 Task: Look for space in Lessines, Belgium from 13th August, 2023 to 17th August, 2023 for 2 adults in price range Rs.10000 to Rs.16000. Place can be entire place with 2 bedrooms having 2 beds and 1 bathroom. Property type can be house, flat, guest house. Amenities needed are: heating, hot tub. Booking option can be shelf check-in. Required host language is English.
Action: Key pressed l<Key.caps_lock>essines,
Screenshot: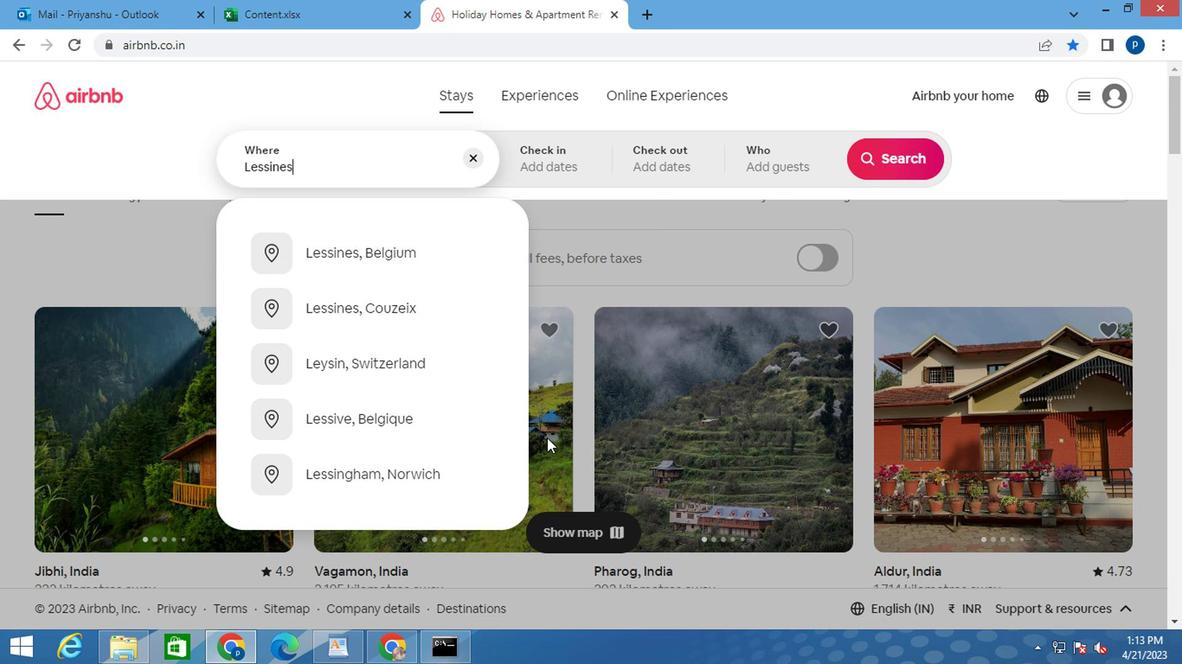 
Action: Mouse moved to (386, 251)
Screenshot: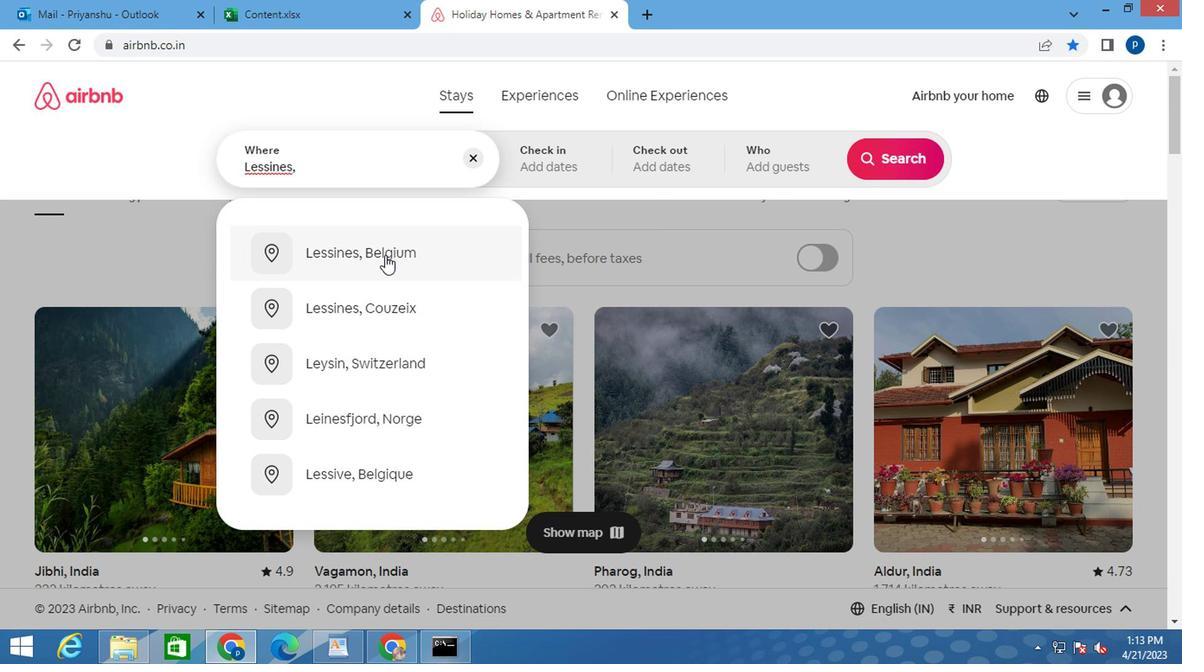 
Action: Mouse pressed left at (386, 251)
Screenshot: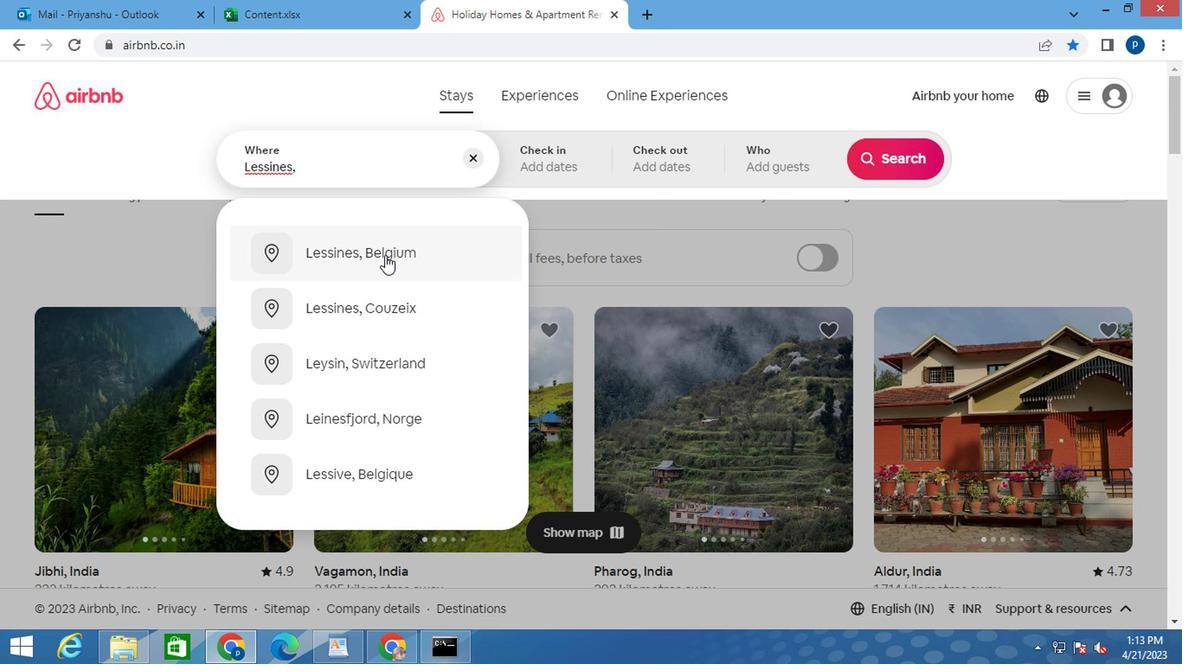 
Action: Mouse moved to (877, 293)
Screenshot: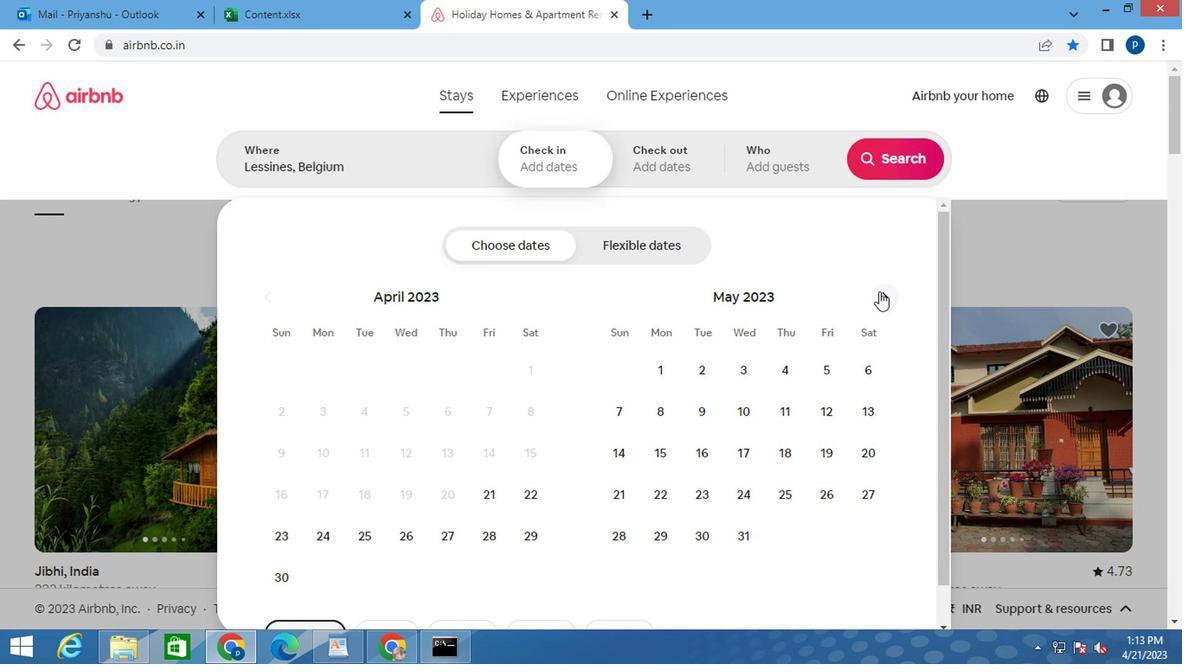 
Action: Mouse pressed left at (877, 293)
Screenshot: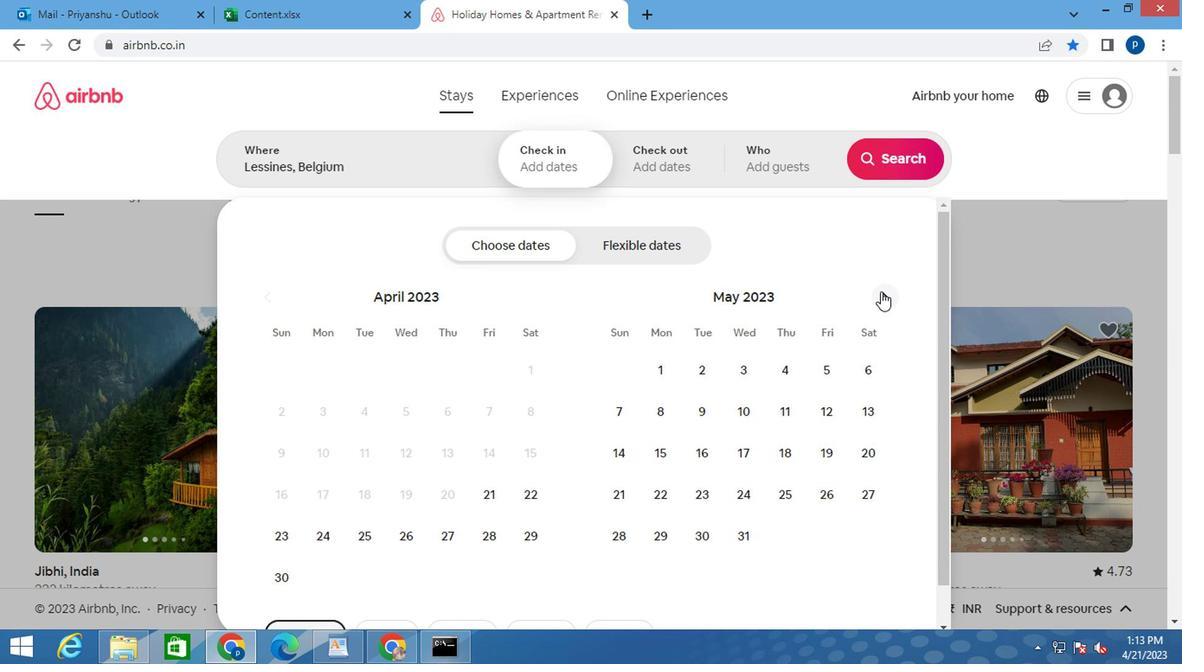 
Action: Mouse moved to (878, 293)
Screenshot: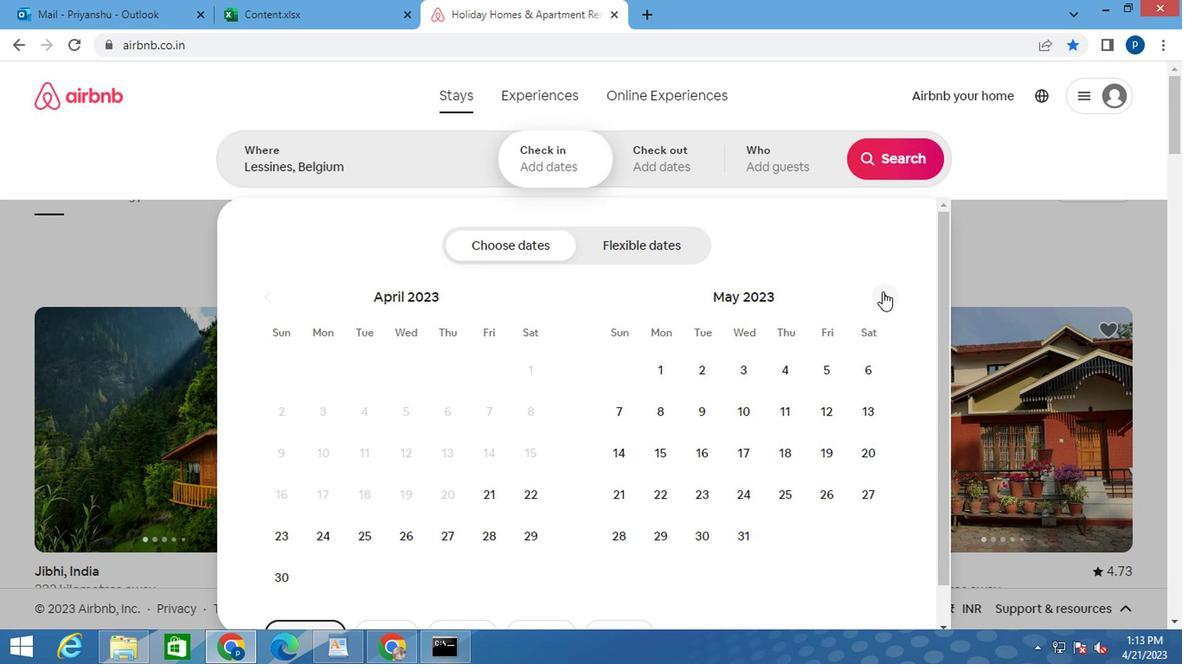 
Action: Mouse pressed left at (878, 293)
Screenshot: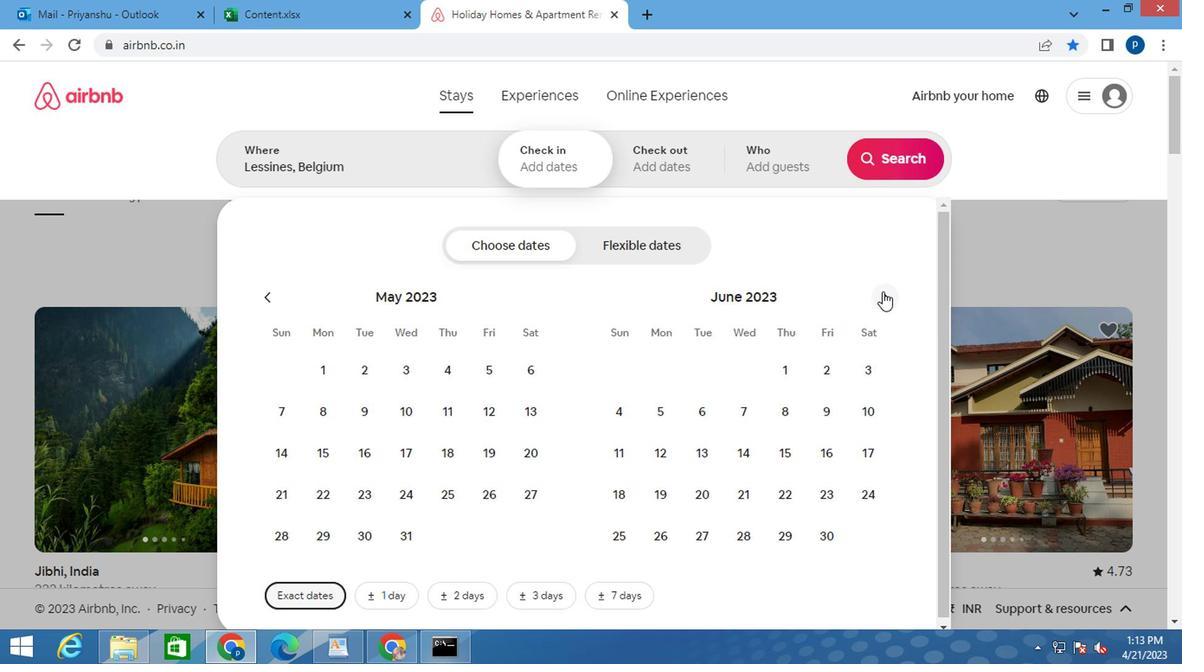 
Action: Mouse pressed left at (878, 293)
Screenshot: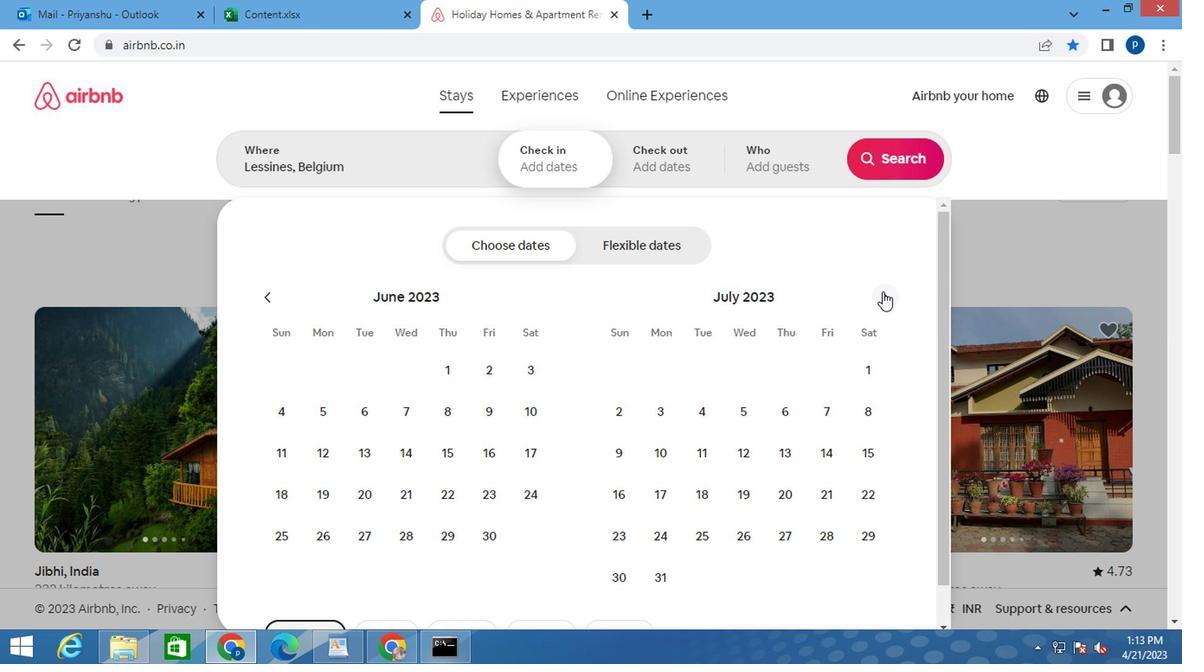 
Action: Mouse moved to (614, 461)
Screenshot: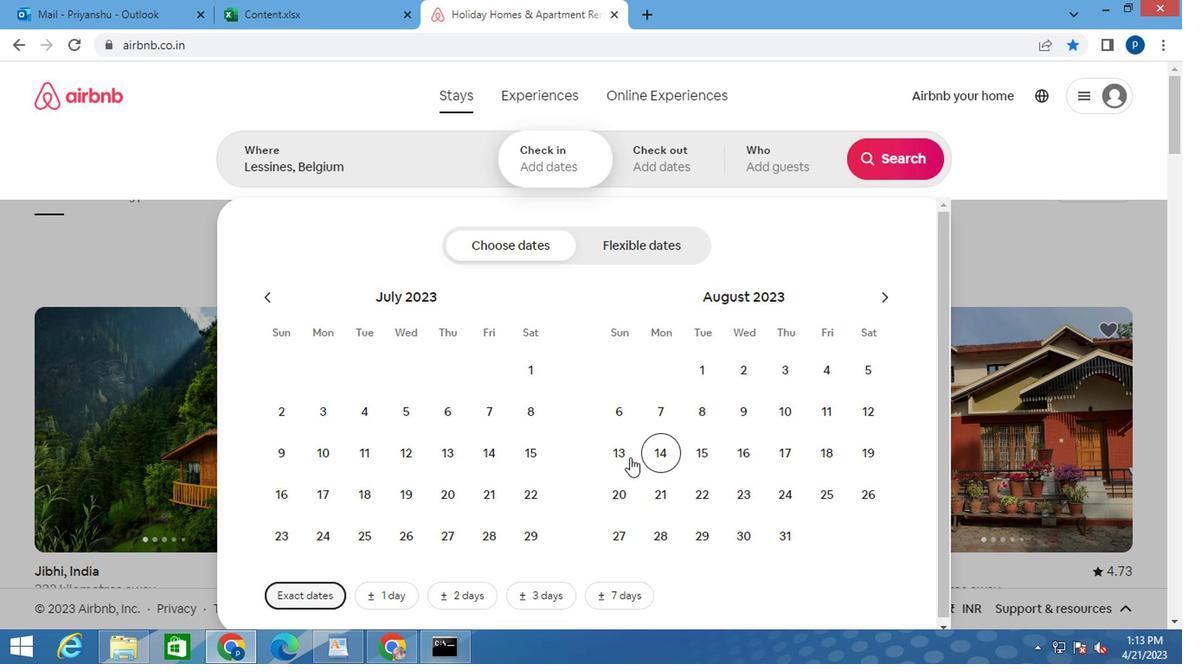 
Action: Mouse pressed left at (614, 461)
Screenshot: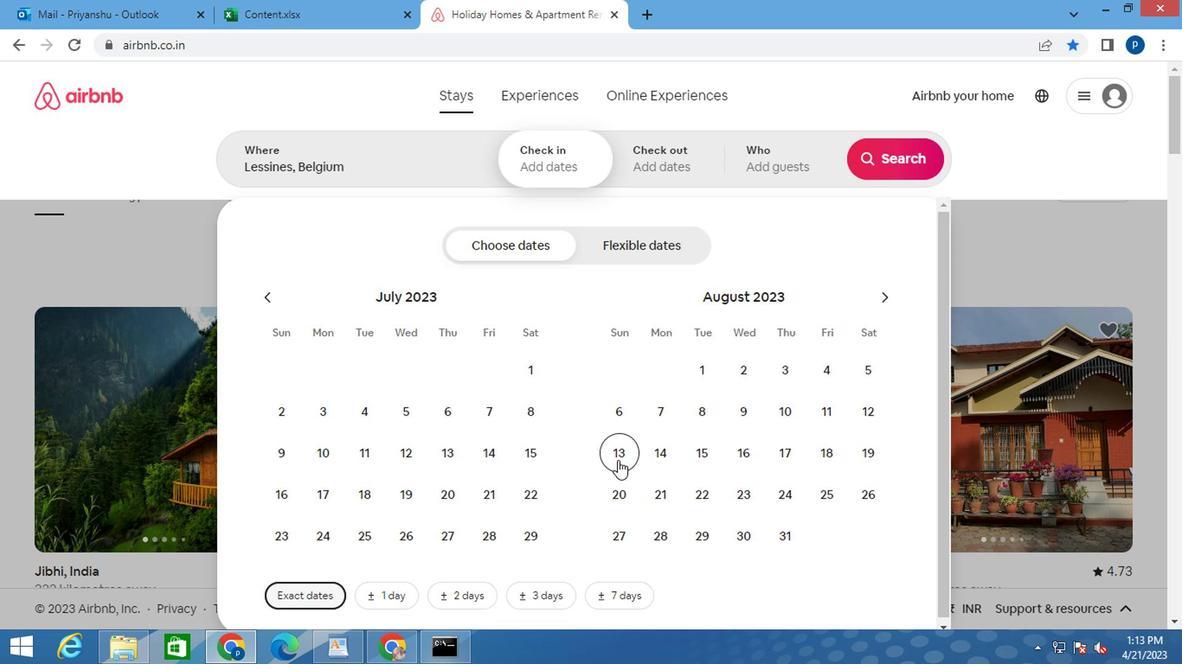 
Action: Mouse moved to (781, 456)
Screenshot: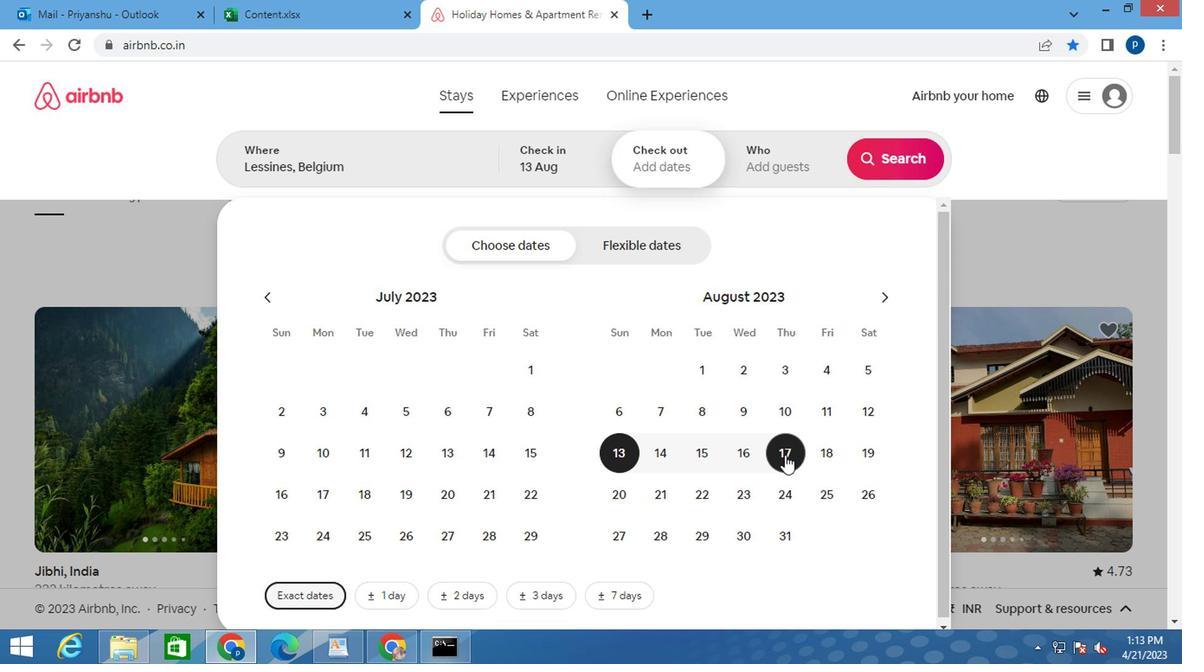 
Action: Mouse pressed left at (781, 456)
Screenshot: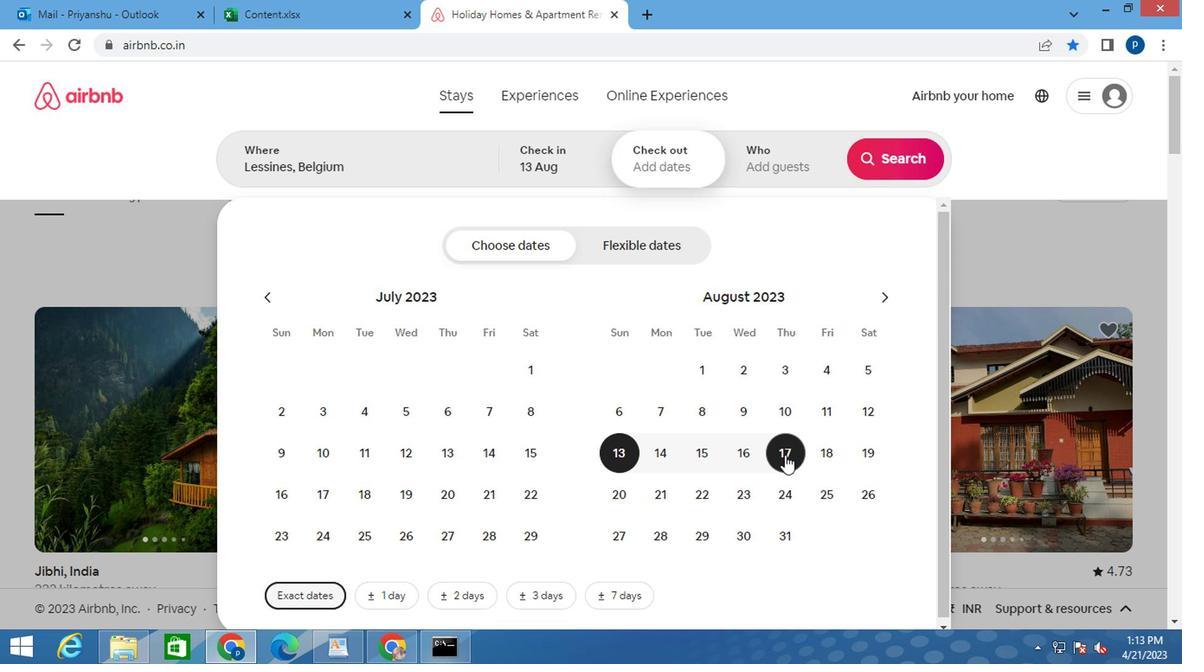 
Action: Mouse moved to (792, 171)
Screenshot: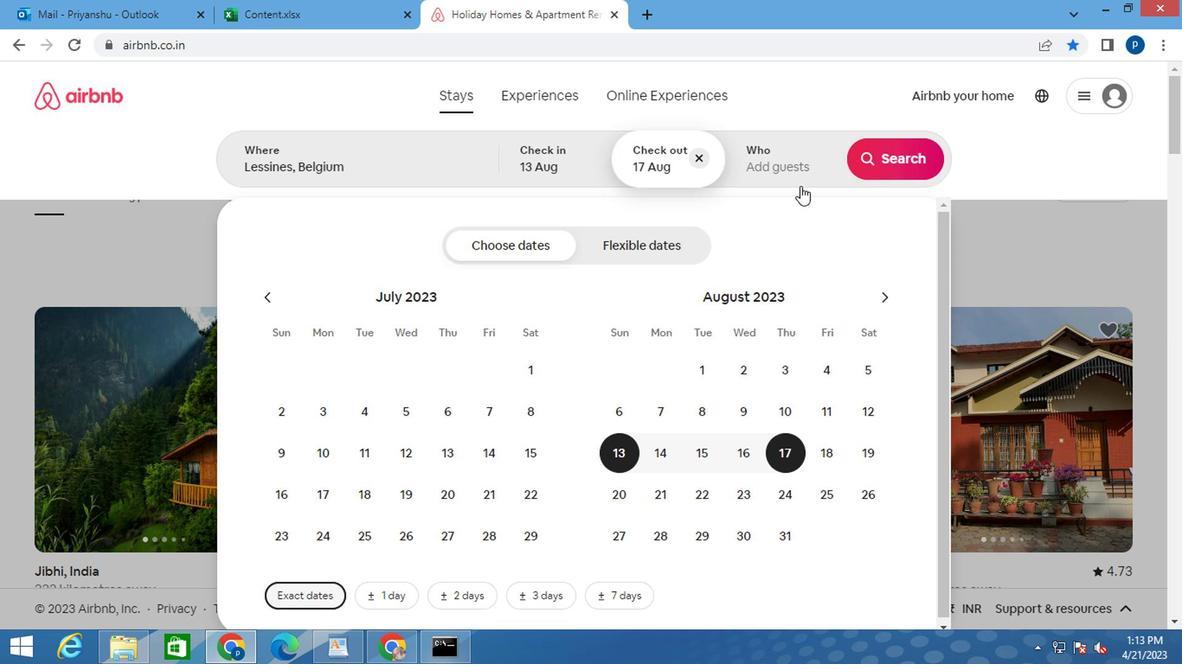 
Action: Mouse pressed left at (792, 171)
Screenshot: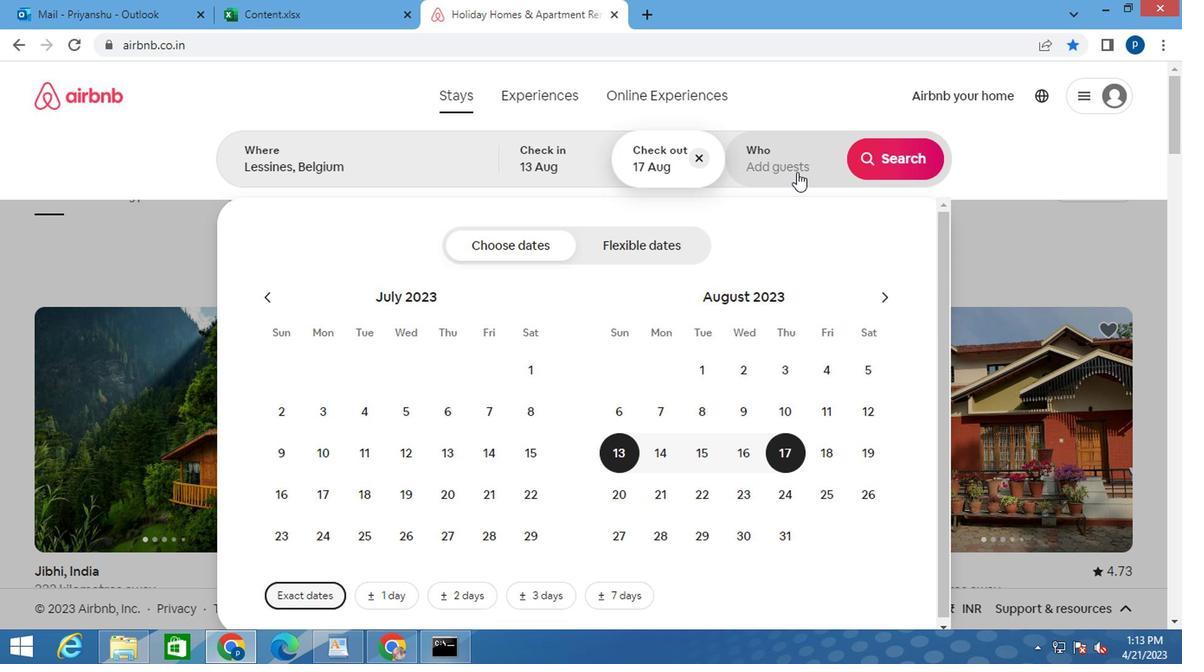 
Action: Mouse moved to (894, 260)
Screenshot: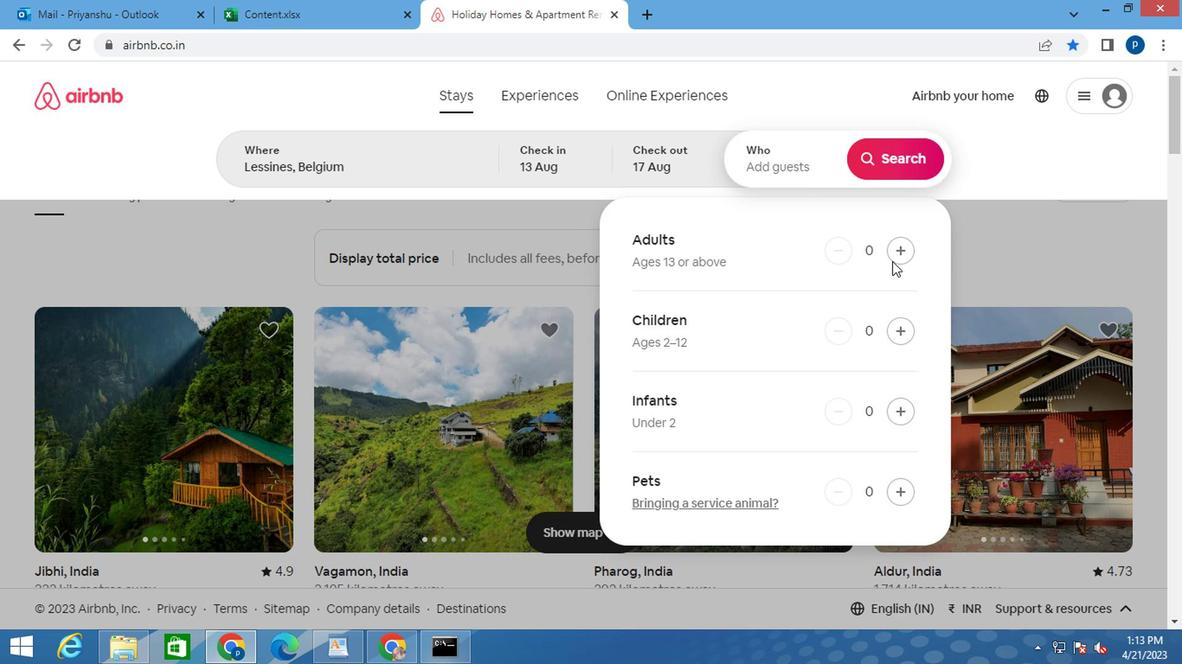
Action: Mouse pressed left at (894, 260)
Screenshot: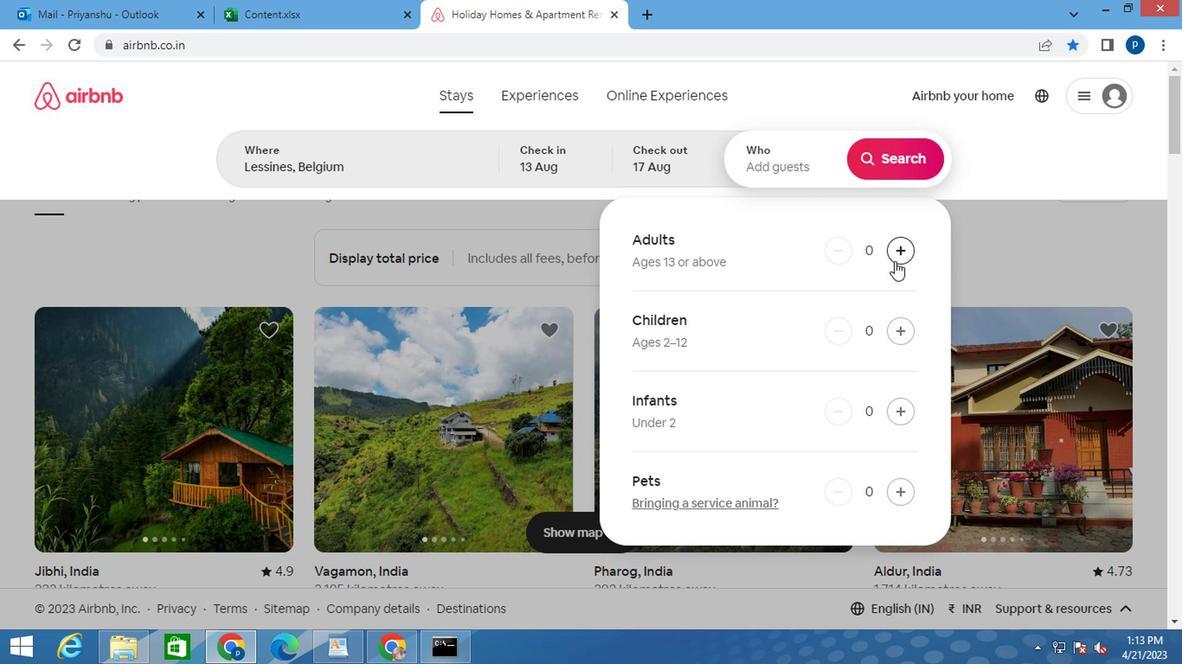 
Action: Mouse pressed left at (894, 260)
Screenshot: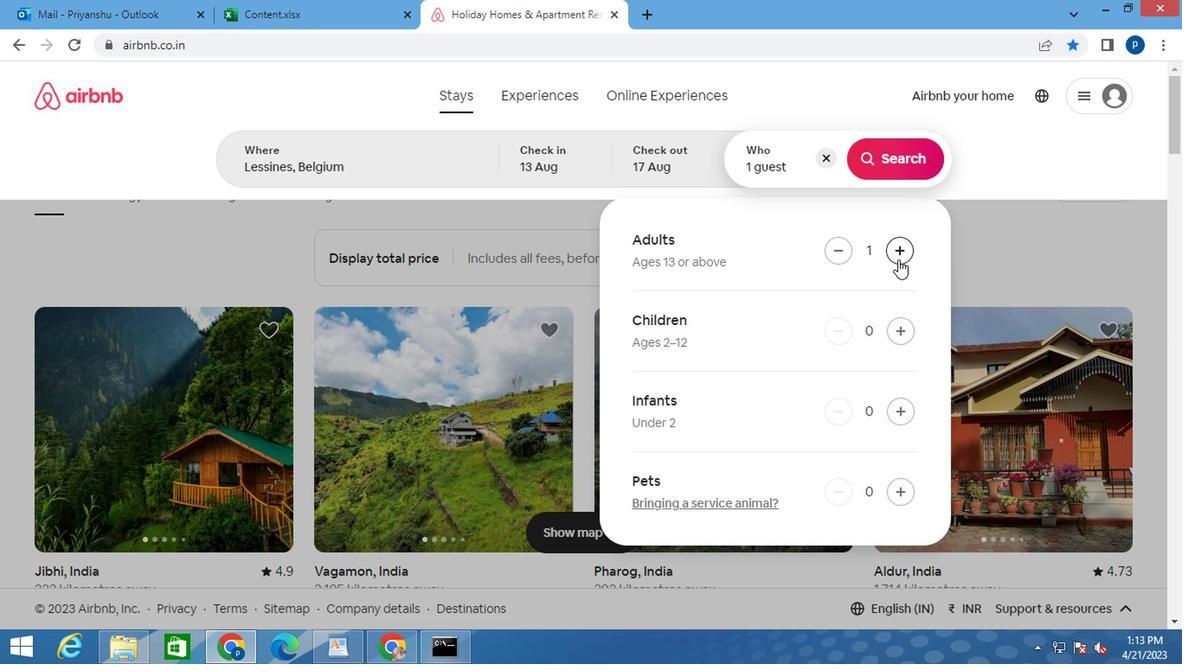 
Action: Mouse moved to (906, 149)
Screenshot: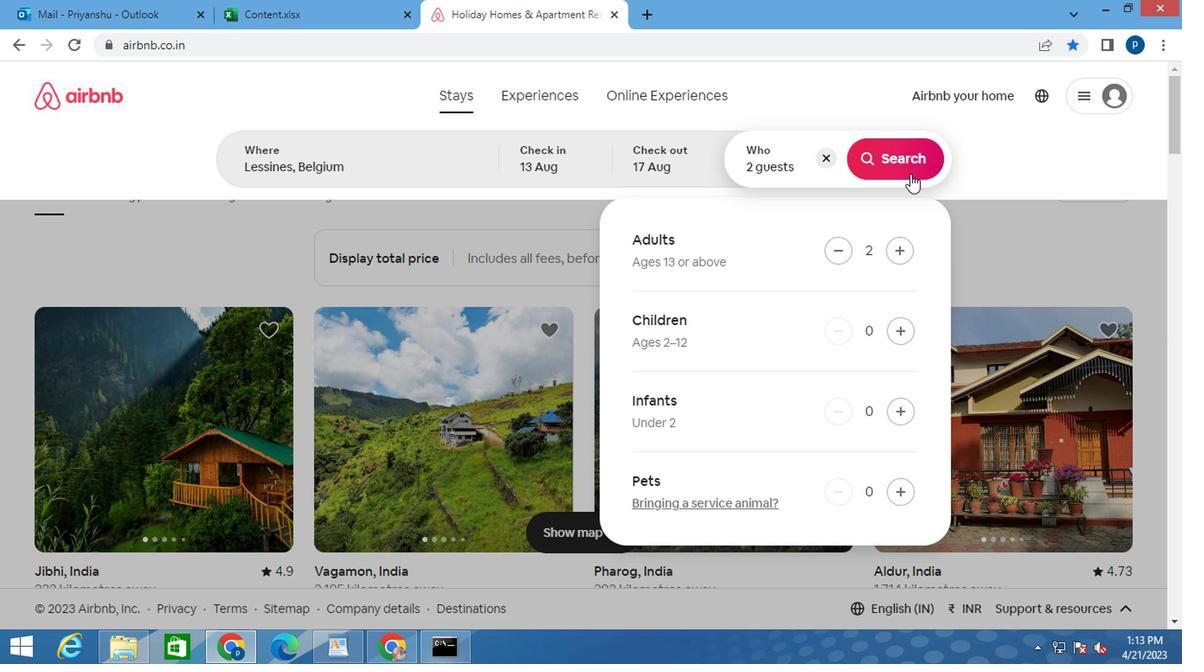 
Action: Mouse pressed left at (906, 149)
Screenshot: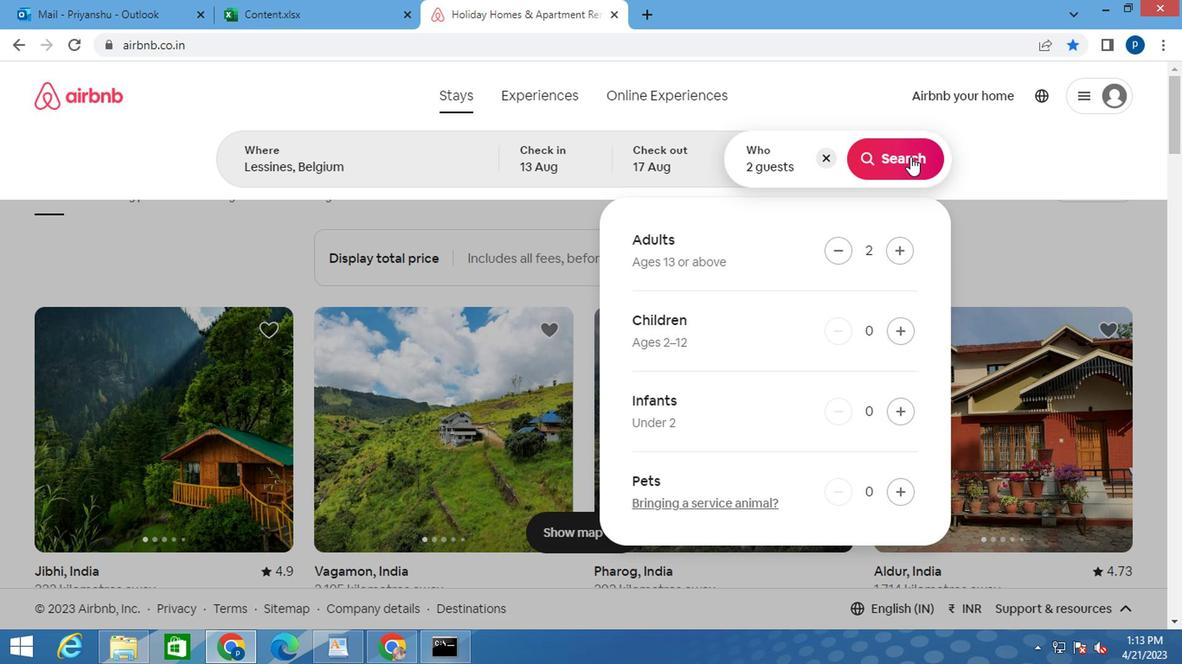 
Action: Mouse moved to (1080, 168)
Screenshot: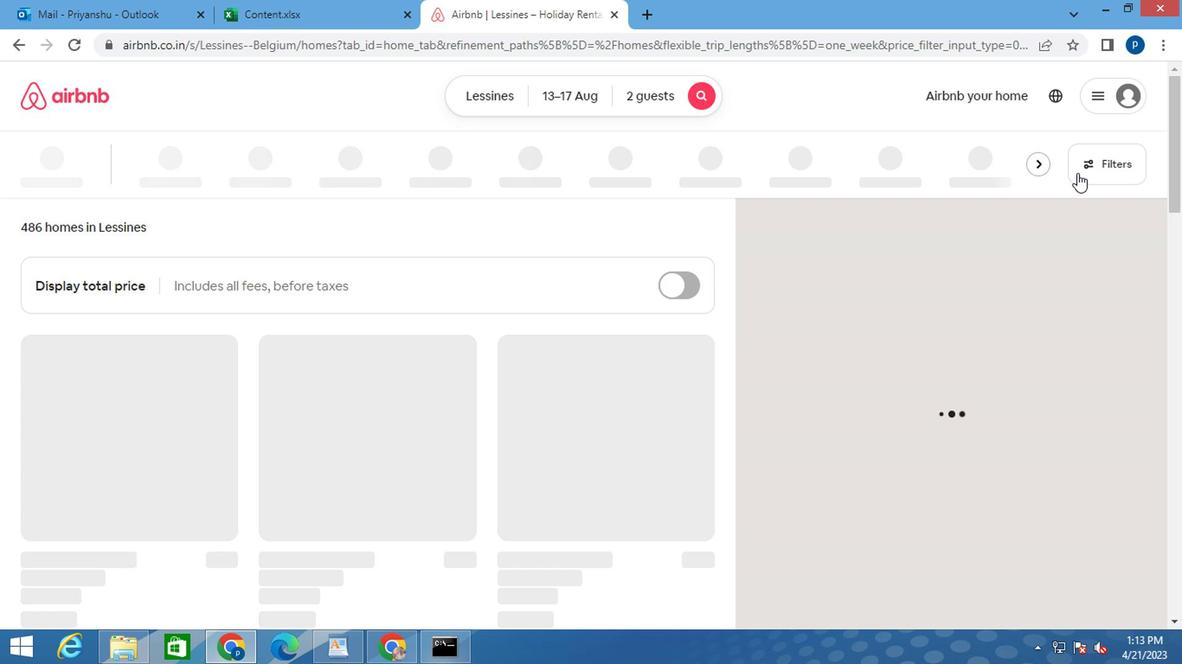 
Action: Mouse pressed left at (1080, 168)
Screenshot: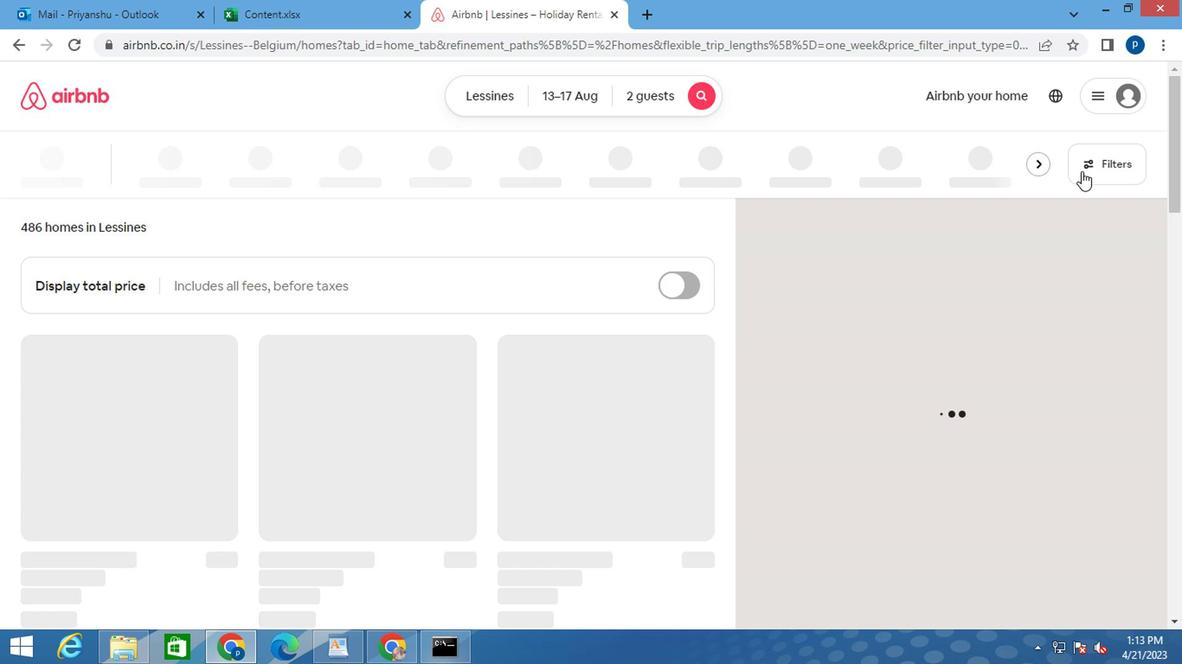 
Action: Mouse moved to (342, 387)
Screenshot: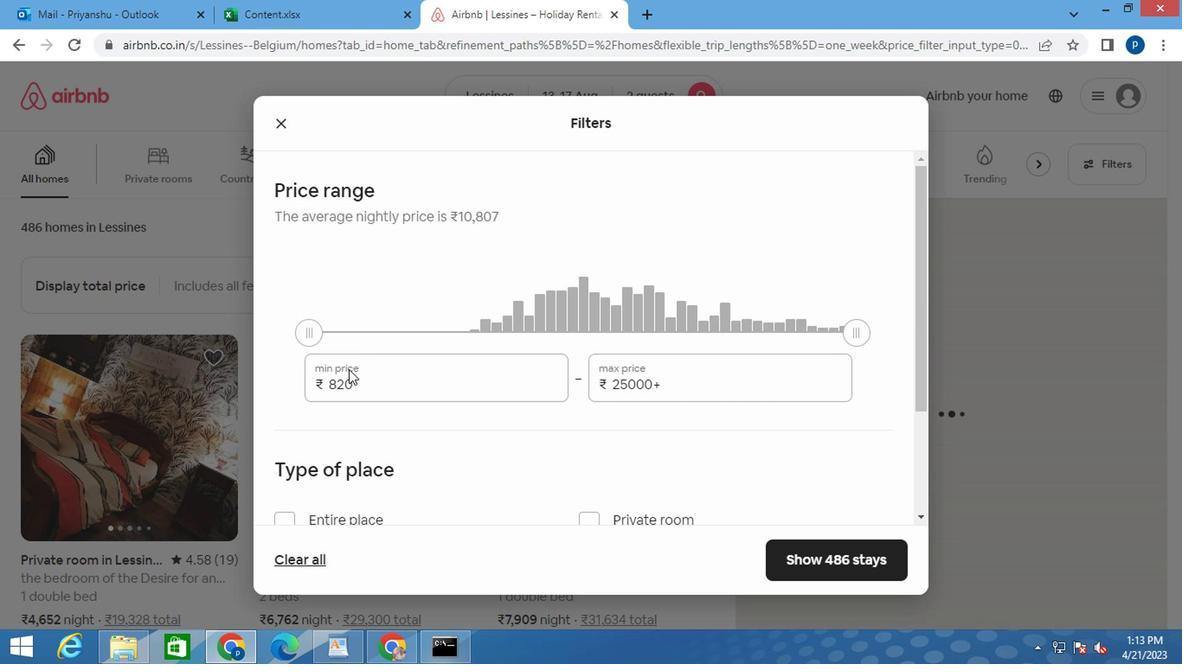 
Action: Mouse pressed left at (342, 387)
Screenshot: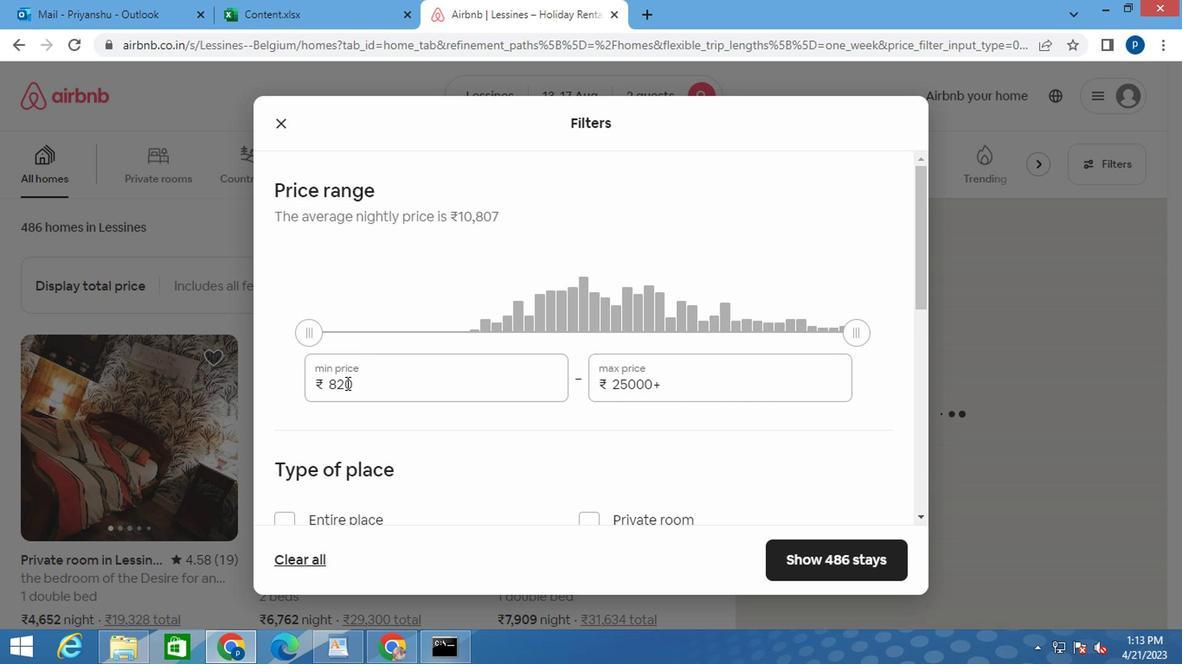 
Action: Mouse pressed left at (342, 387)
Screenshot: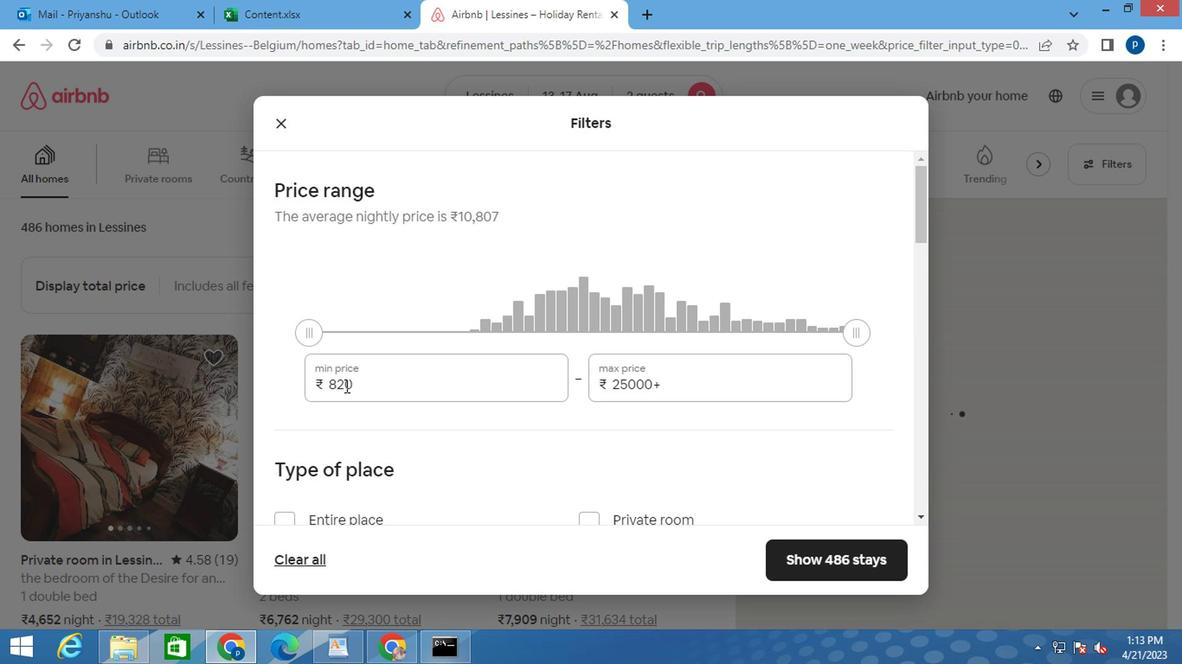 
Action: Key pressed 10000<Key.tab>10
Screenshot: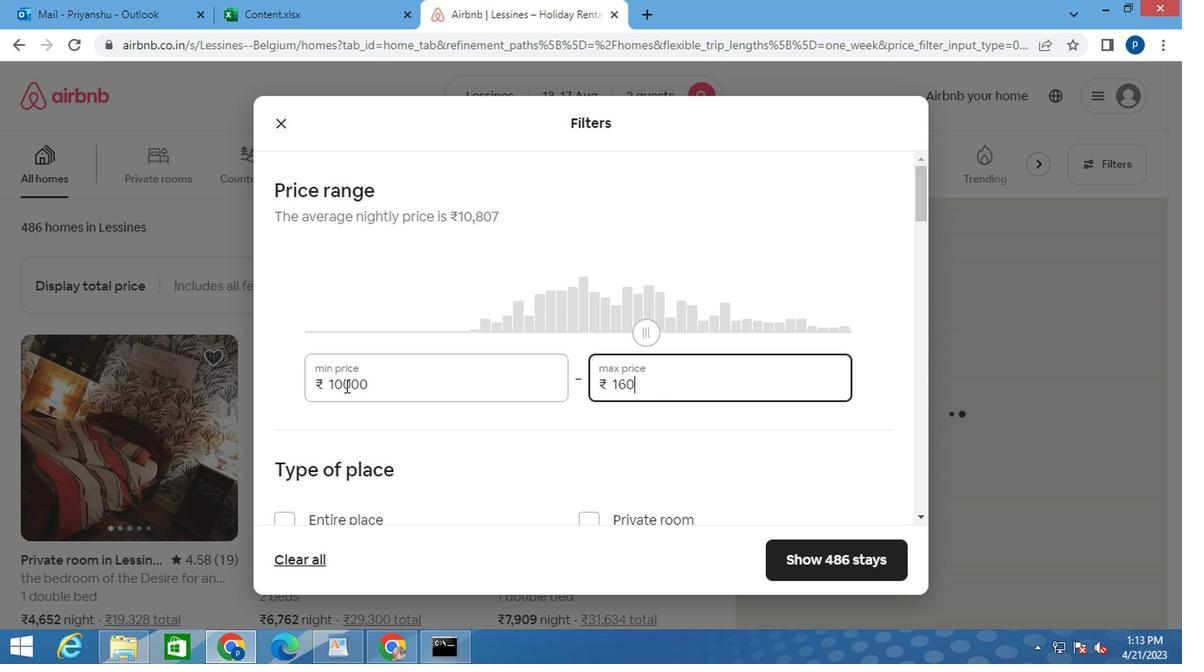 
Action: Mouse moved to (631, 389)
Screenshot: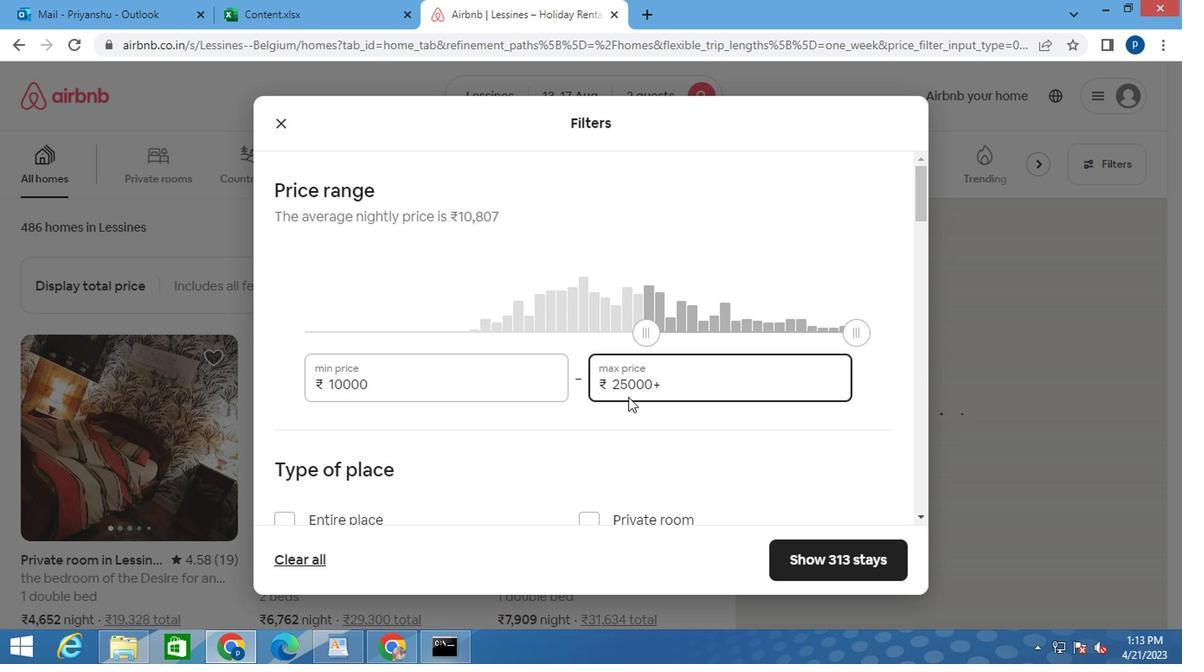 
Action: Mouse pressed left at (631, 389)
Screenshot: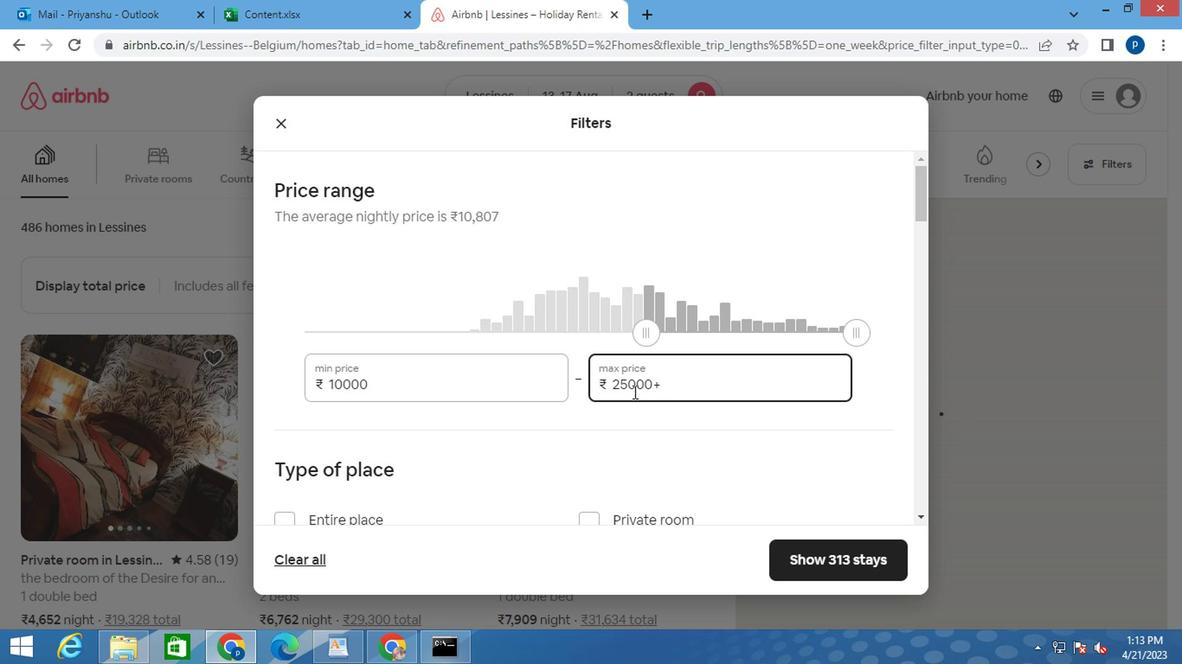 
Action: Mouse pressed left at (631, 389)
Screenshot: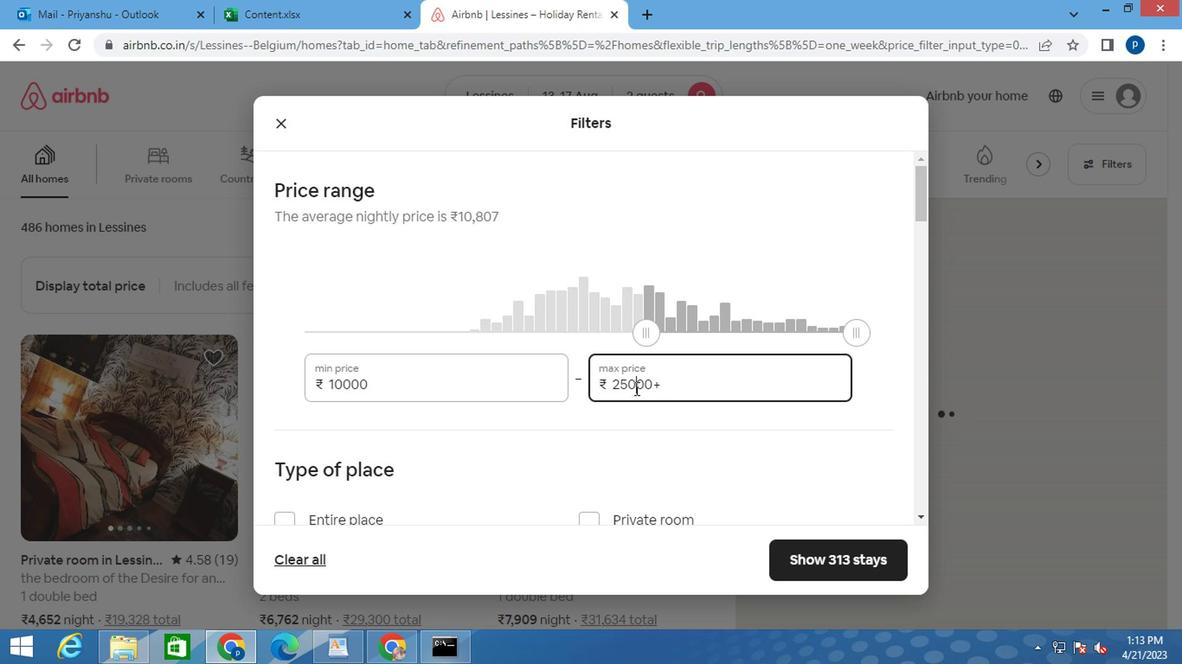 
Action: Mouse pressed left at (631, 389)
Screenshot: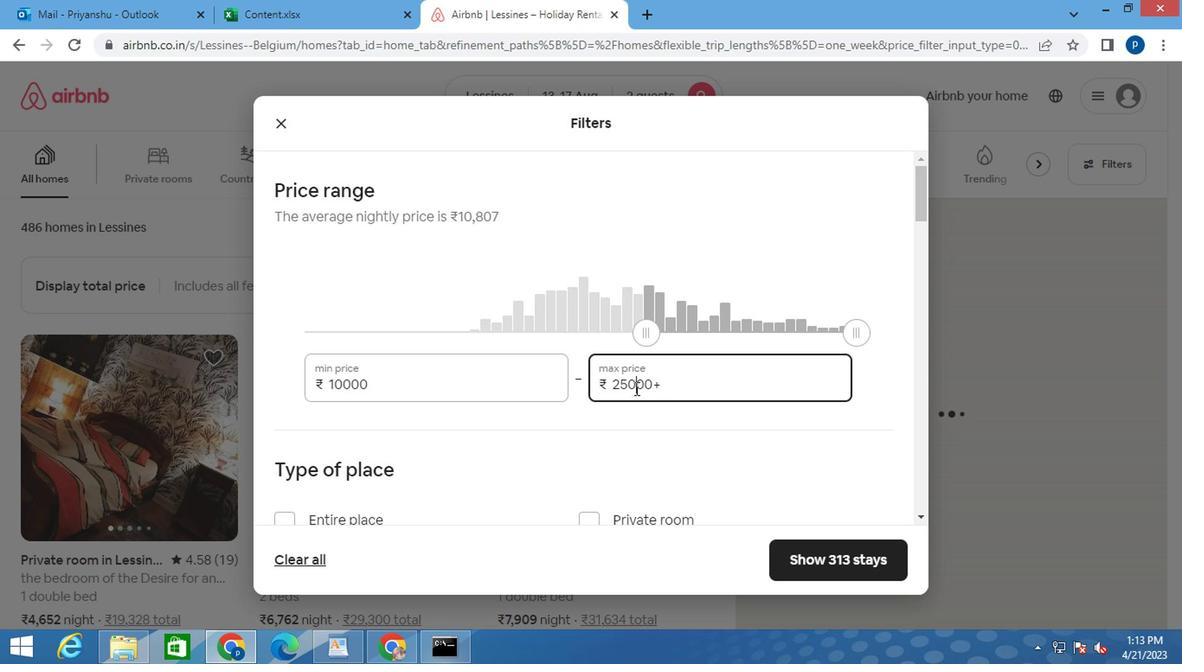 
Action: Key pressed 16000
Screenshot: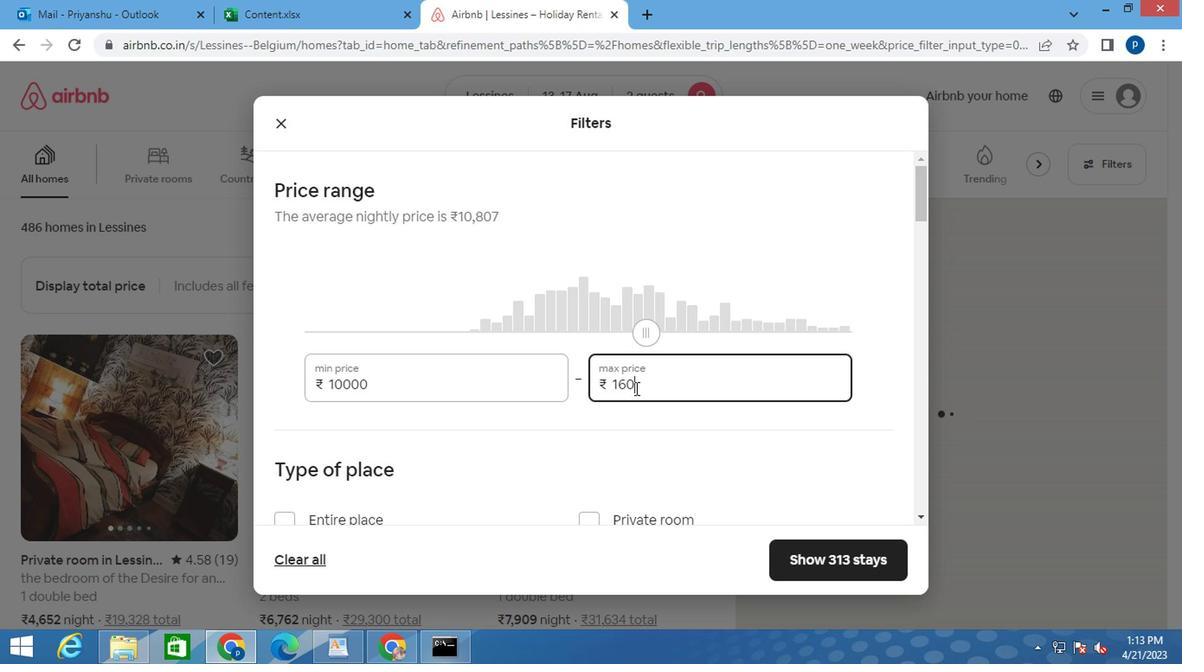 
Action: Mouse moved to (608, 467)
Screenshot: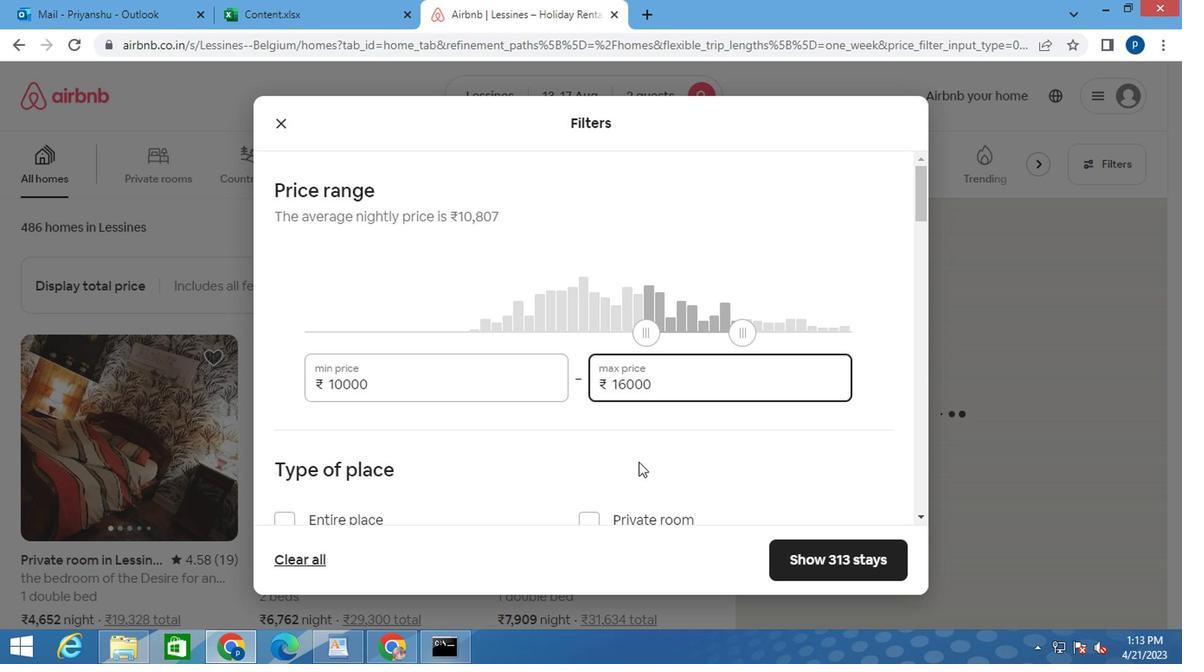 
Action: Mouse pressed left at (608, 467)
Screenshot: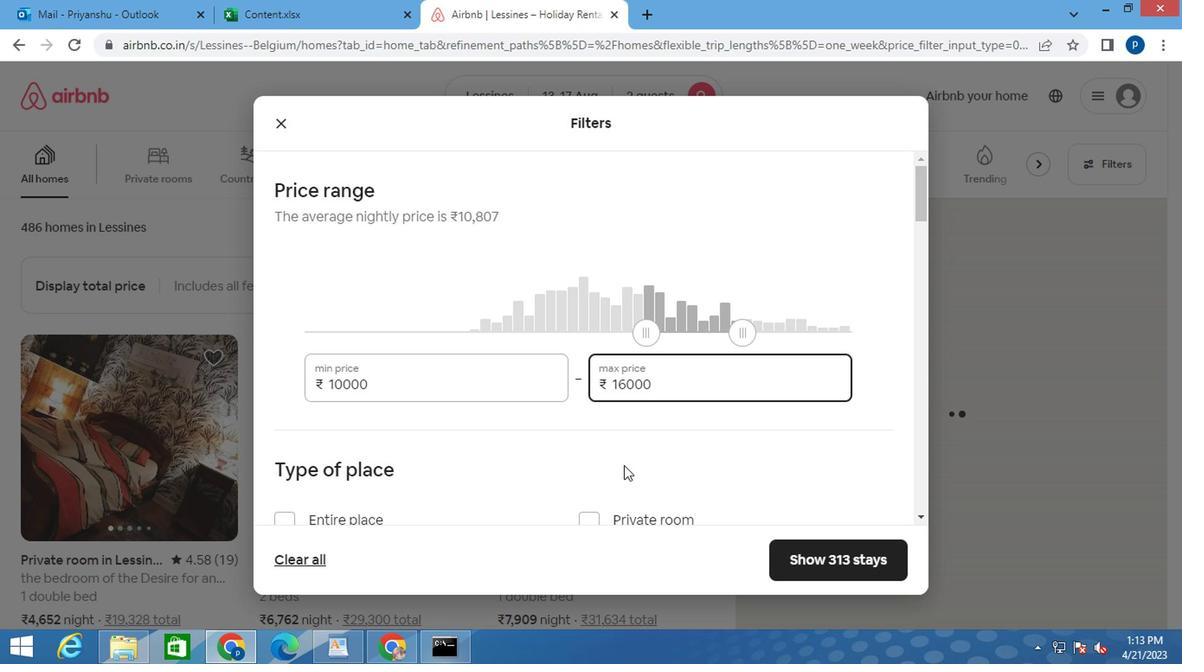 
Action: Mouse moved to (534, 418)
Screenshot: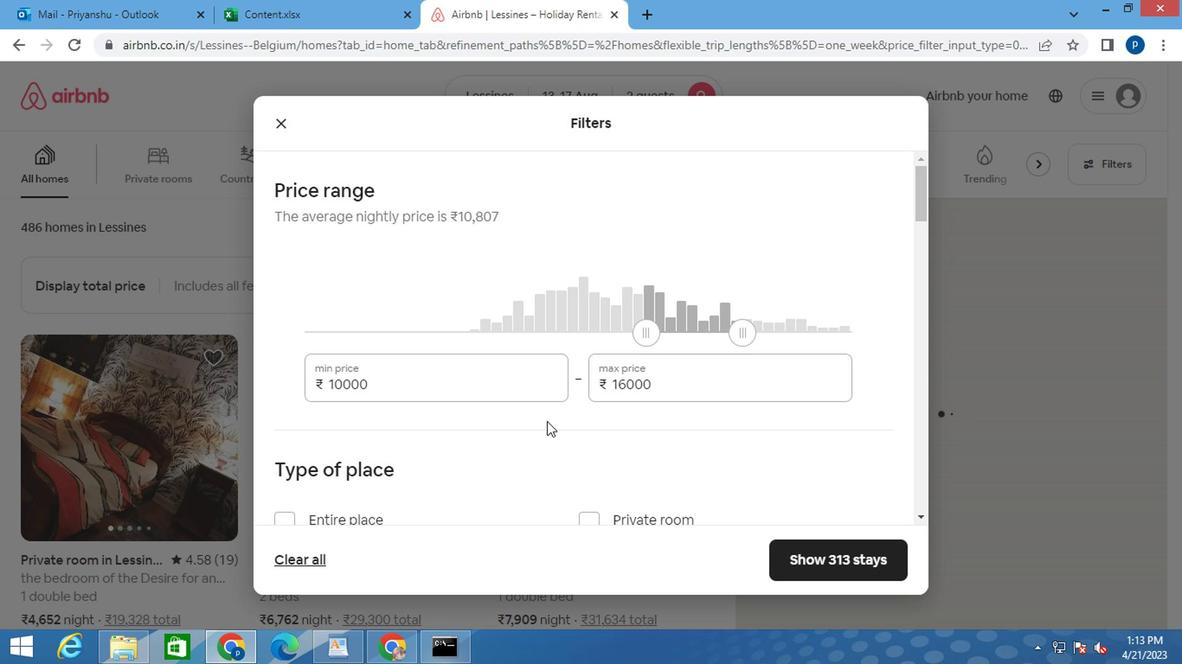 
Action: Mouse scrolled (534, 417) with delta (0, -1)
Screenshot: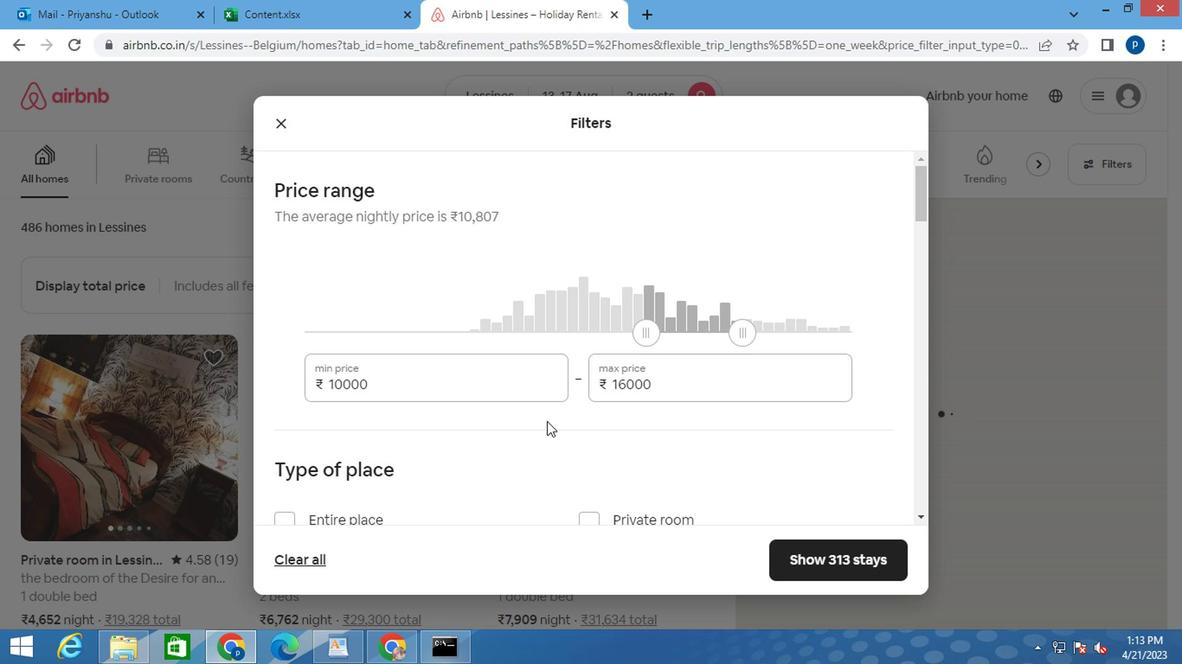 
Action: Mouse moved to (533, 418)
Screenshot: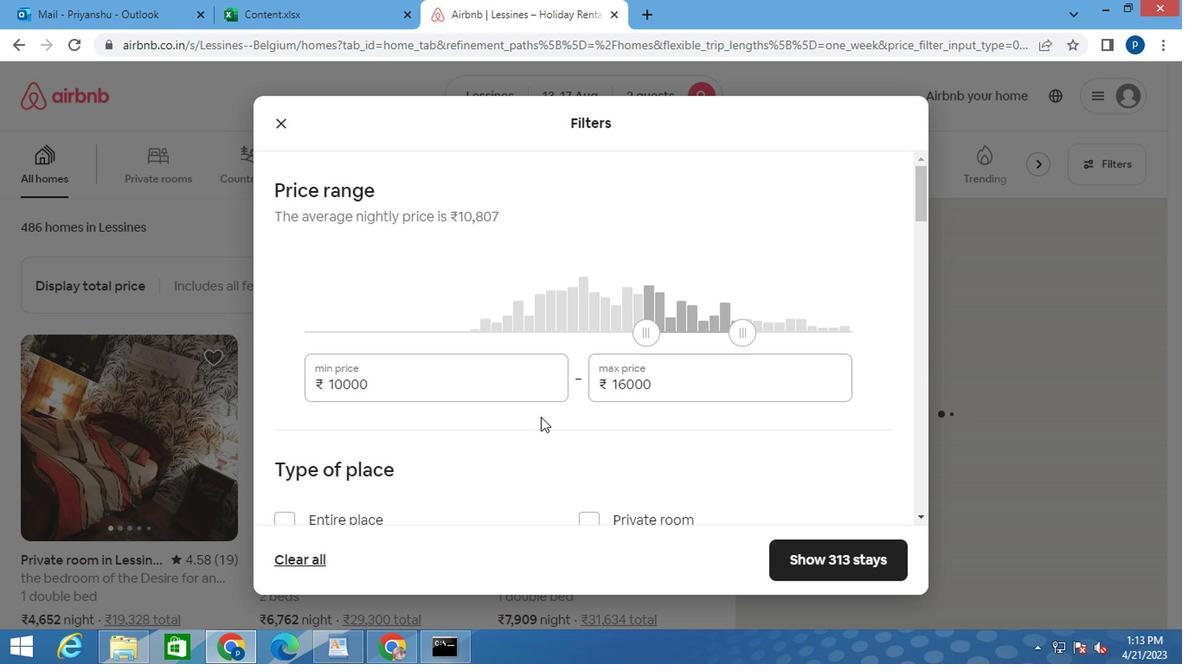 
Action: Mouse scrolled (533, 417) with delta (0, -1)
Screenshot: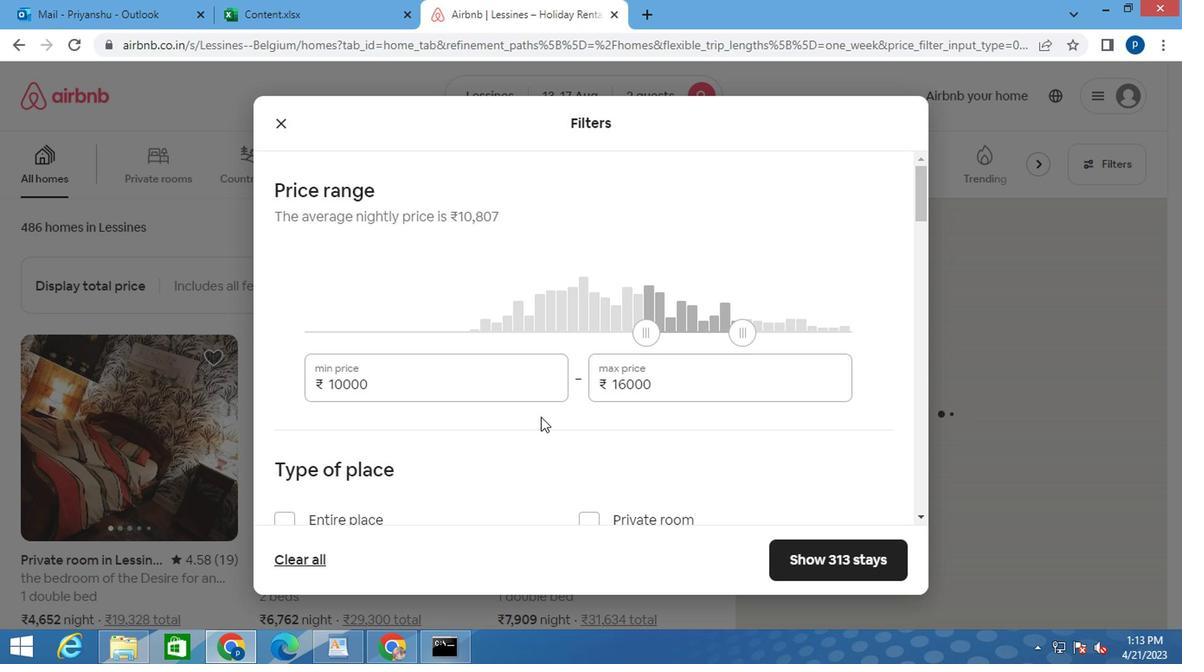 
Action: Mouse moved to (530, 418)
Screenshot: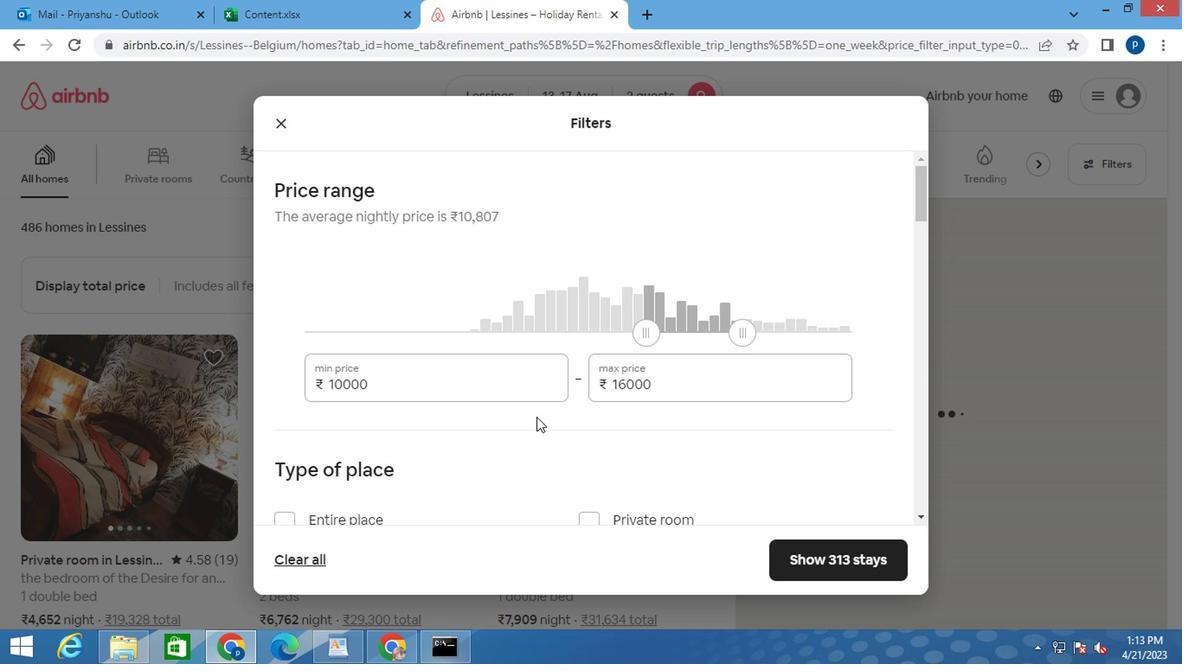 
Action: Mouse scrolled (530, 417) with delta (0, -1)
Screenshot: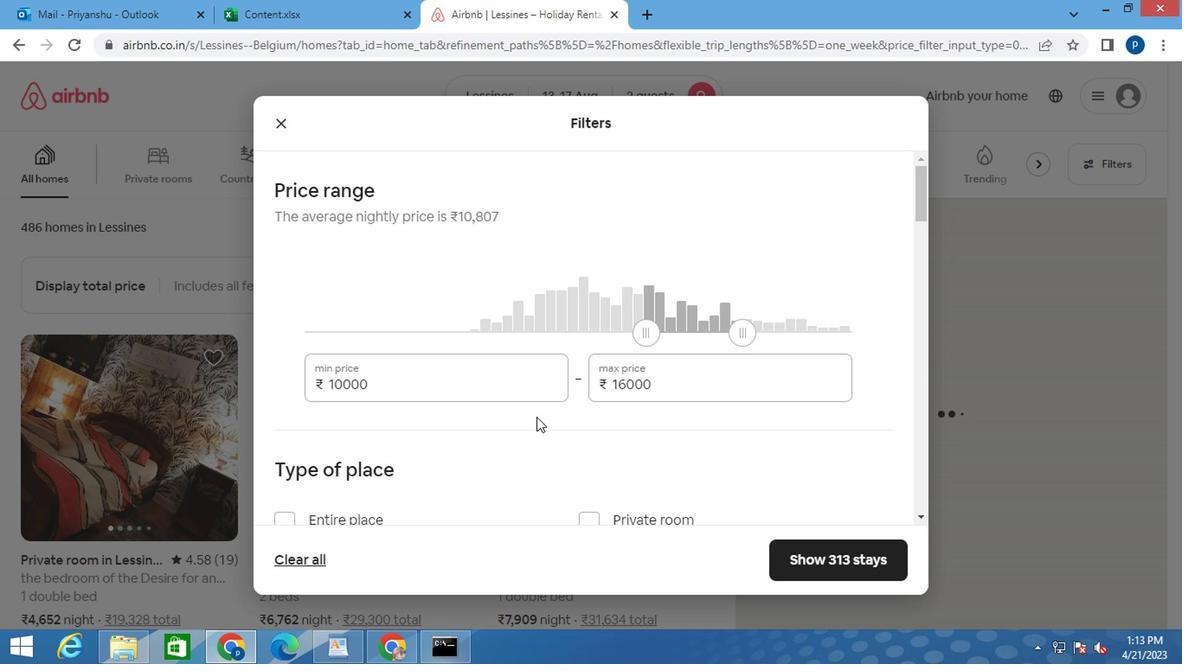 
Action: Mouse moved to (286, 267)
Screenshot: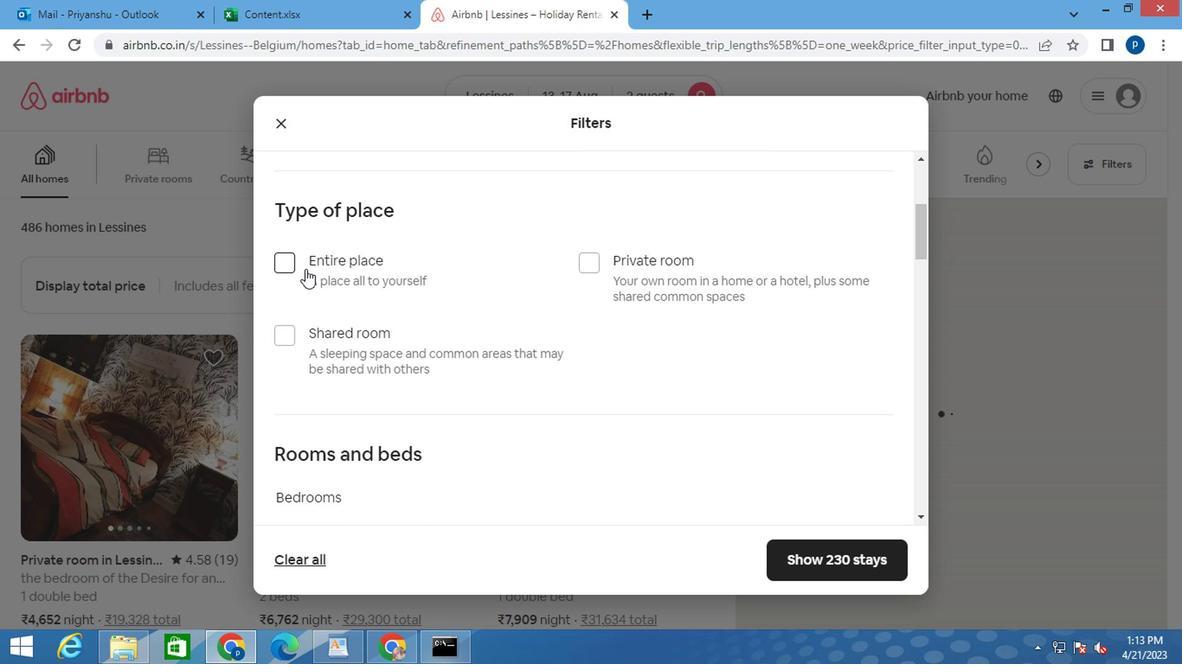 
Action: Mouse pressed left at (286, 267)
Screenshot: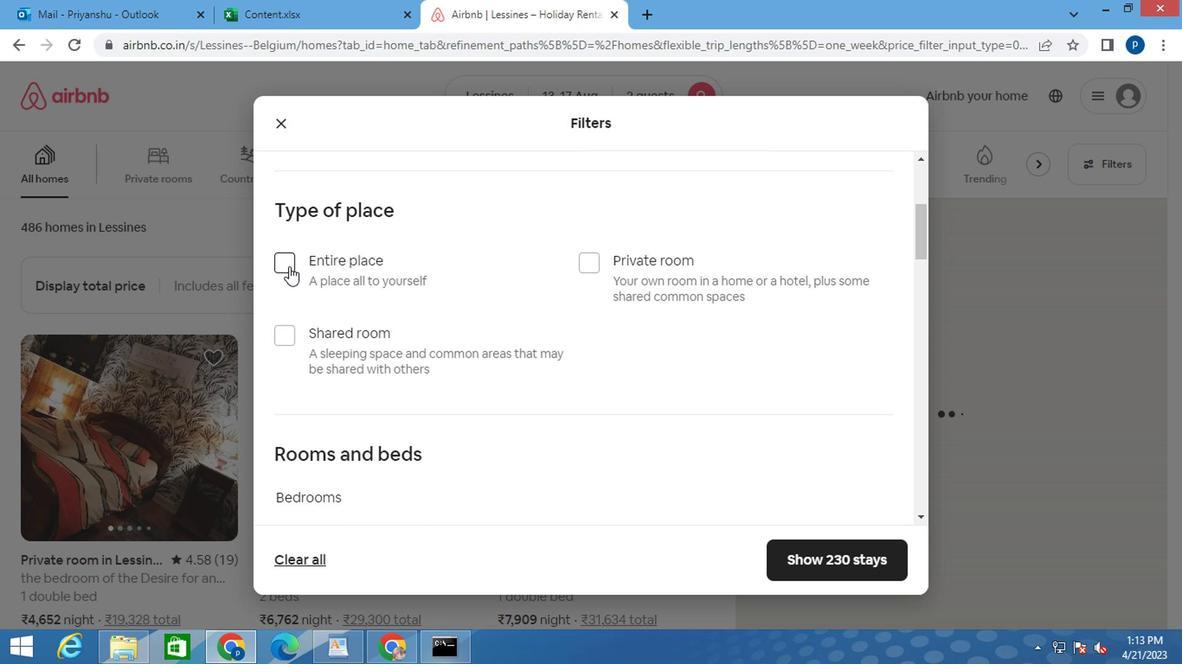 
Action: Mouse moved to (446, 320)
Screenshot: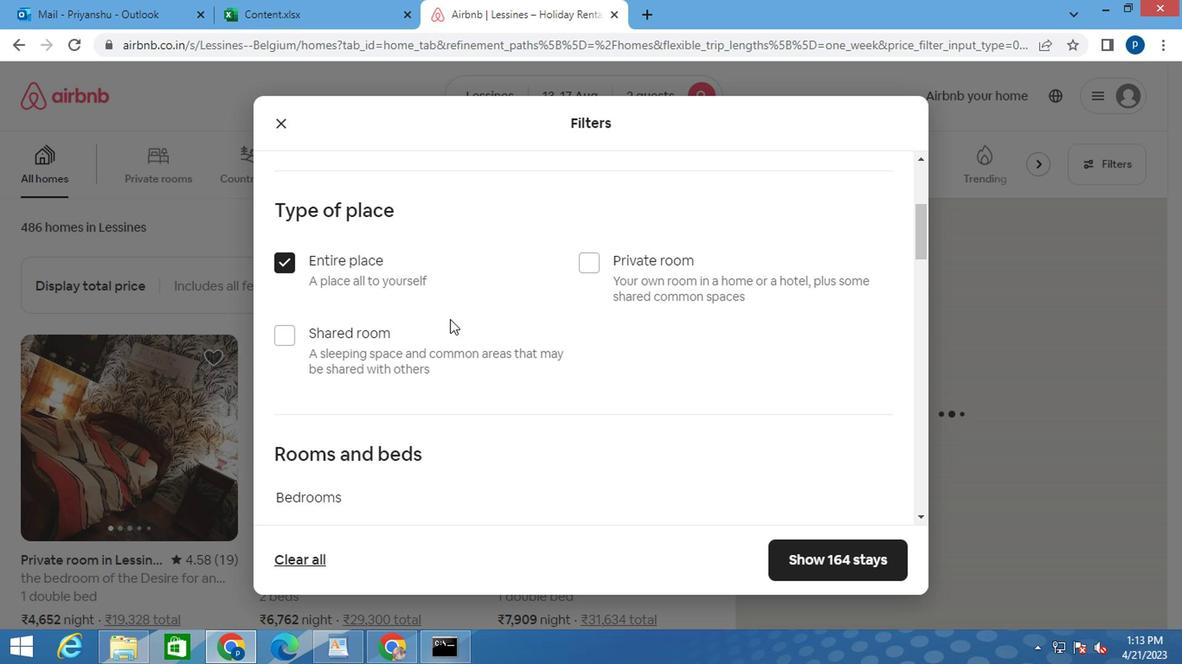 
Action: Mouse scrolled (446, 319) with delta (0, -1)
Screenshot: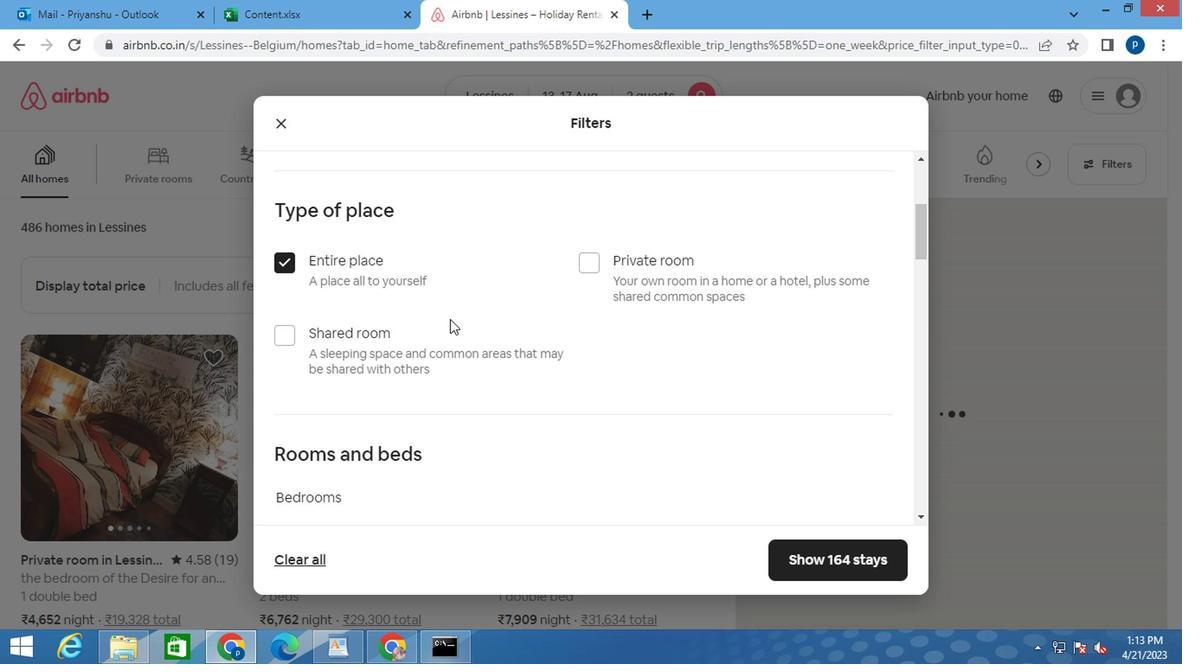 
Action: Mouse moved to (444, 322)
Screenshot: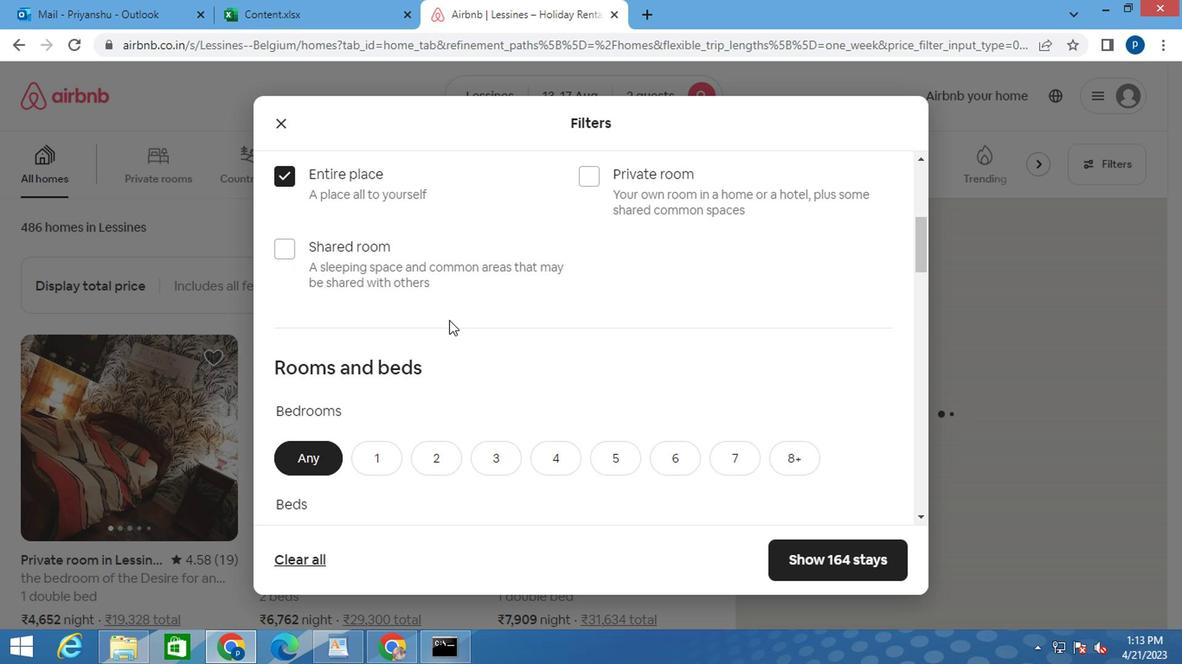 
Action: Mouse scrolled (444, 321) with delta (0, 0)
Screenshot: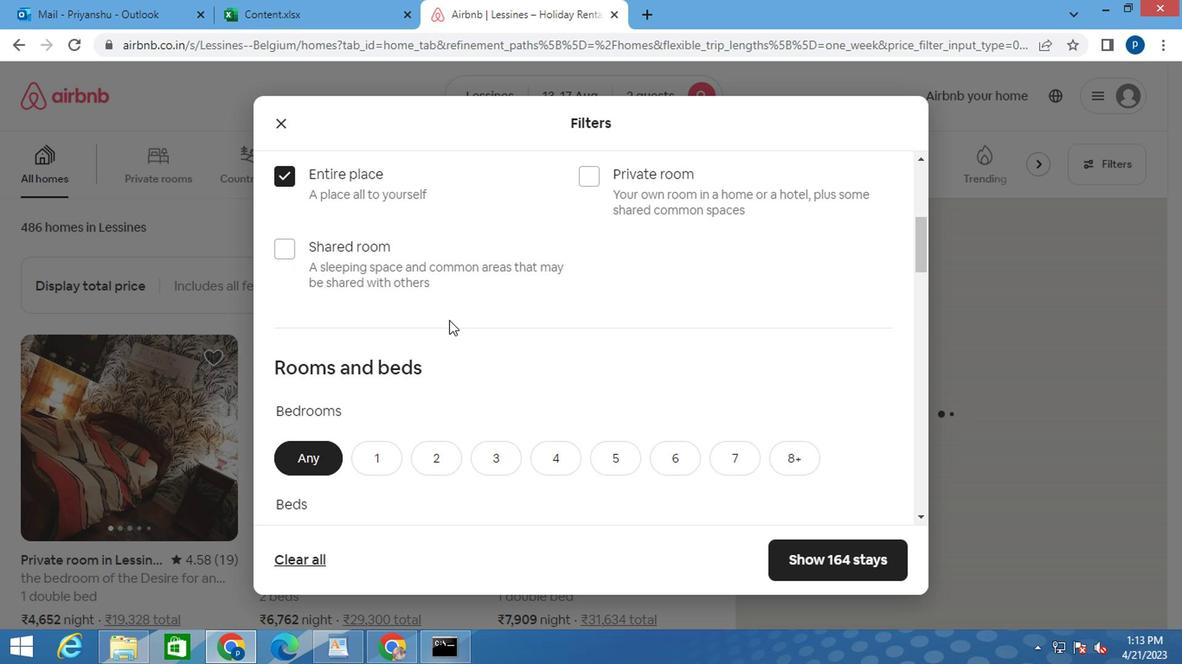
Action: Mouse moved to (425, 371)
Screenshot: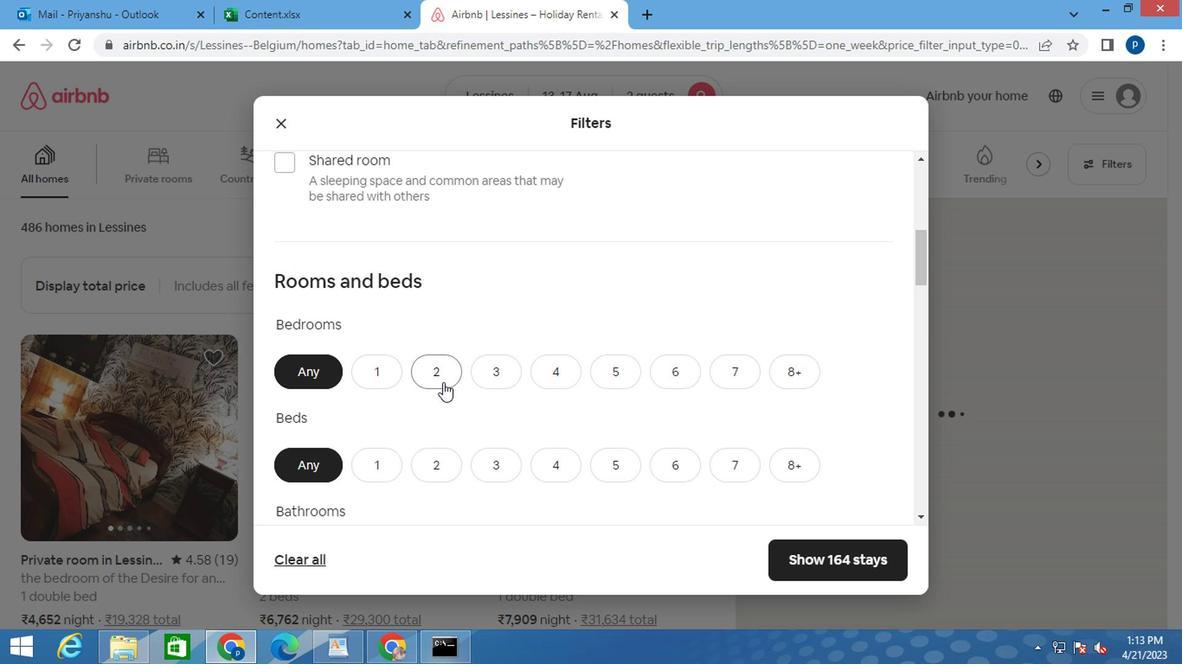 
Action: Mouse pressed left at (425, 371)
Screenshot: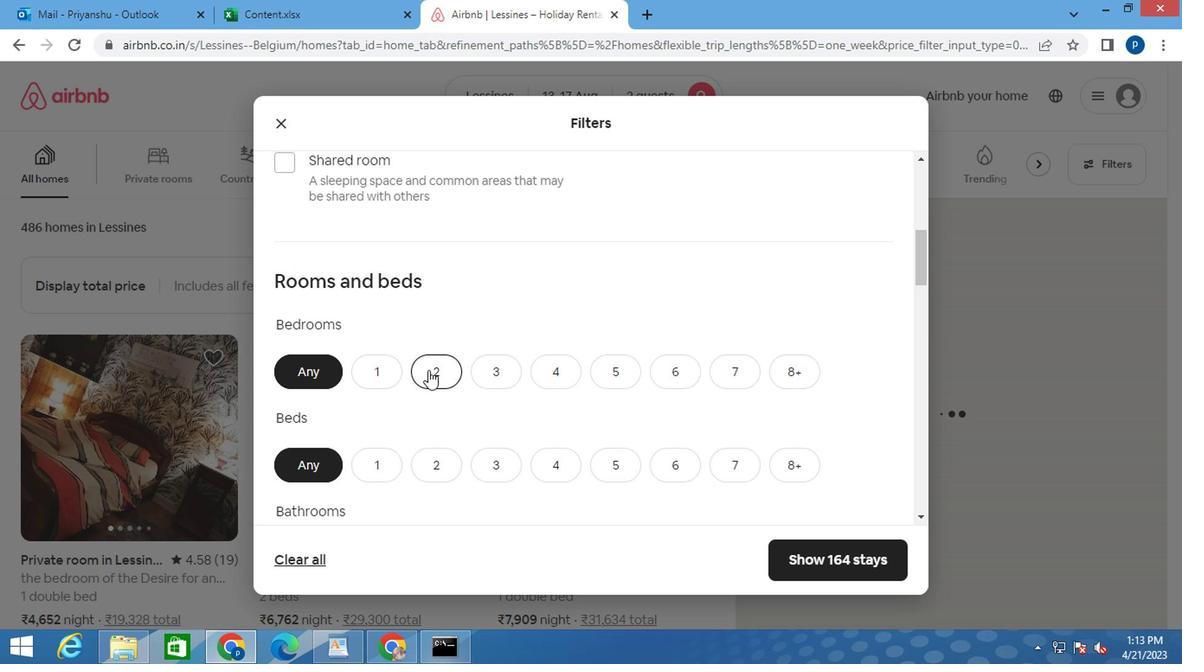 
Action: Mouse moved to (427, 459)
Screenshot: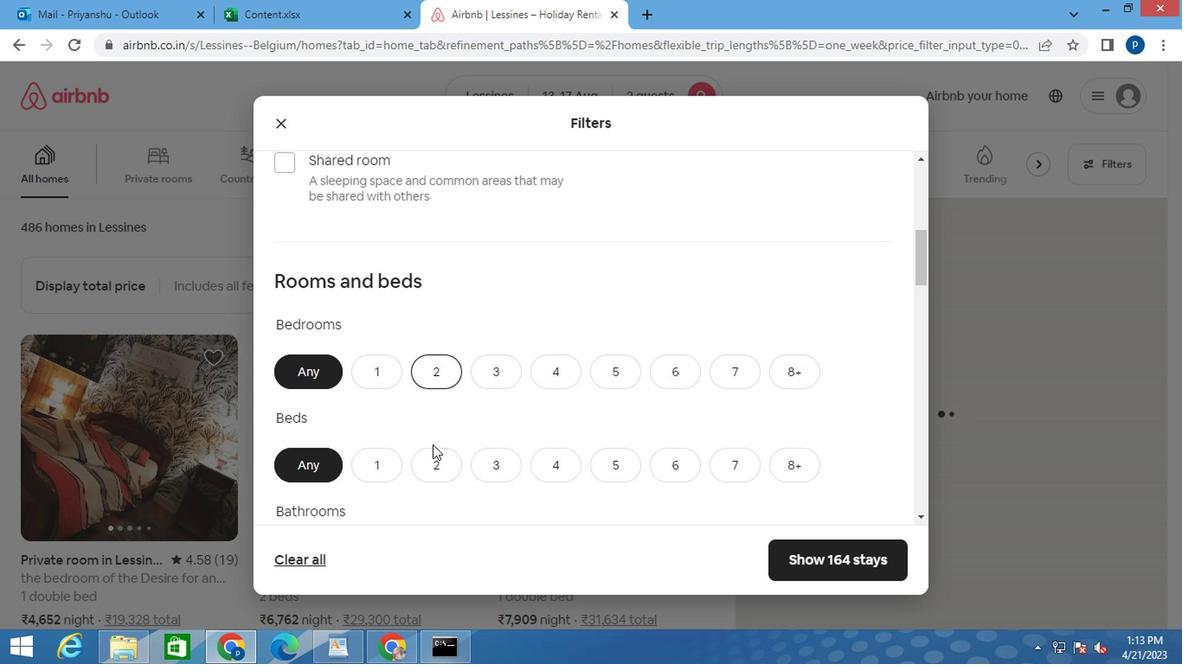 
Action: Mouse pressed left at (427, 459)
Screenshot: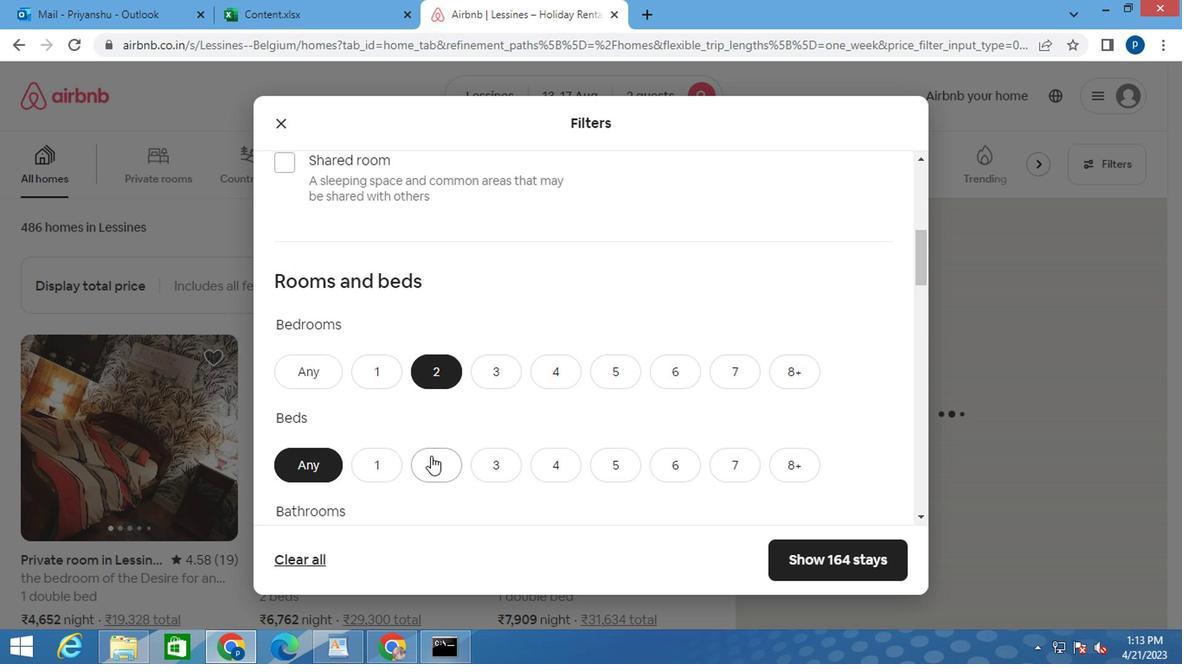 
Action: Mouse moved to (427, 461)
Screenshot: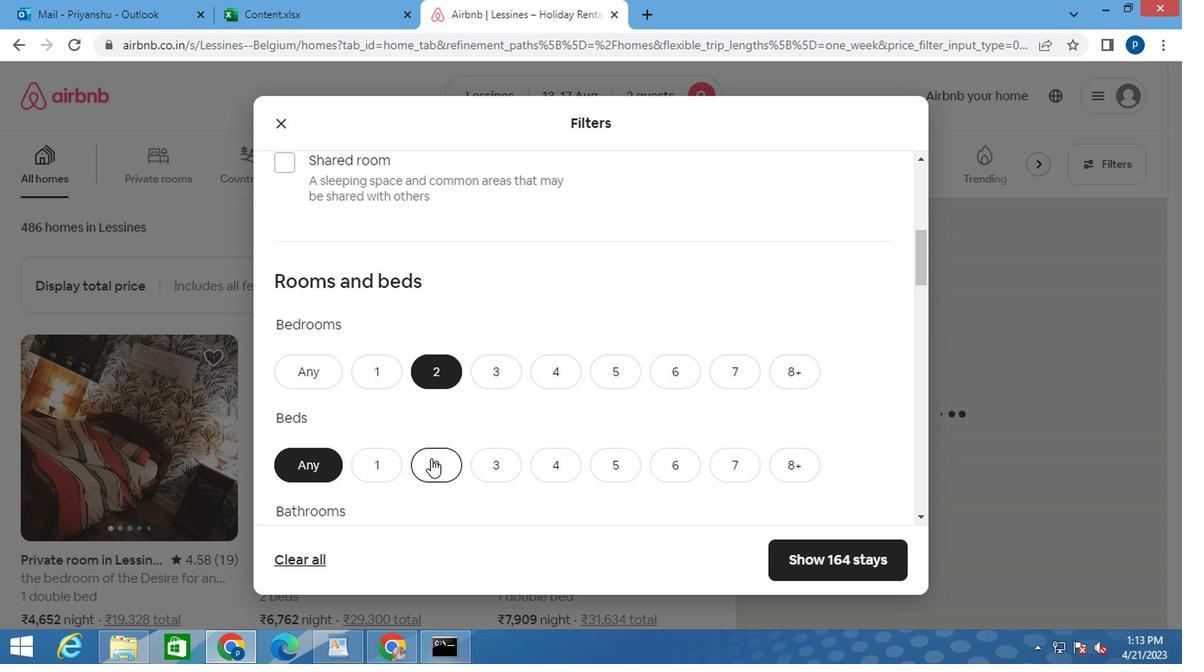 
Action: Mouse scrolled (427, 459) with delta (0, -1)
Screenshot: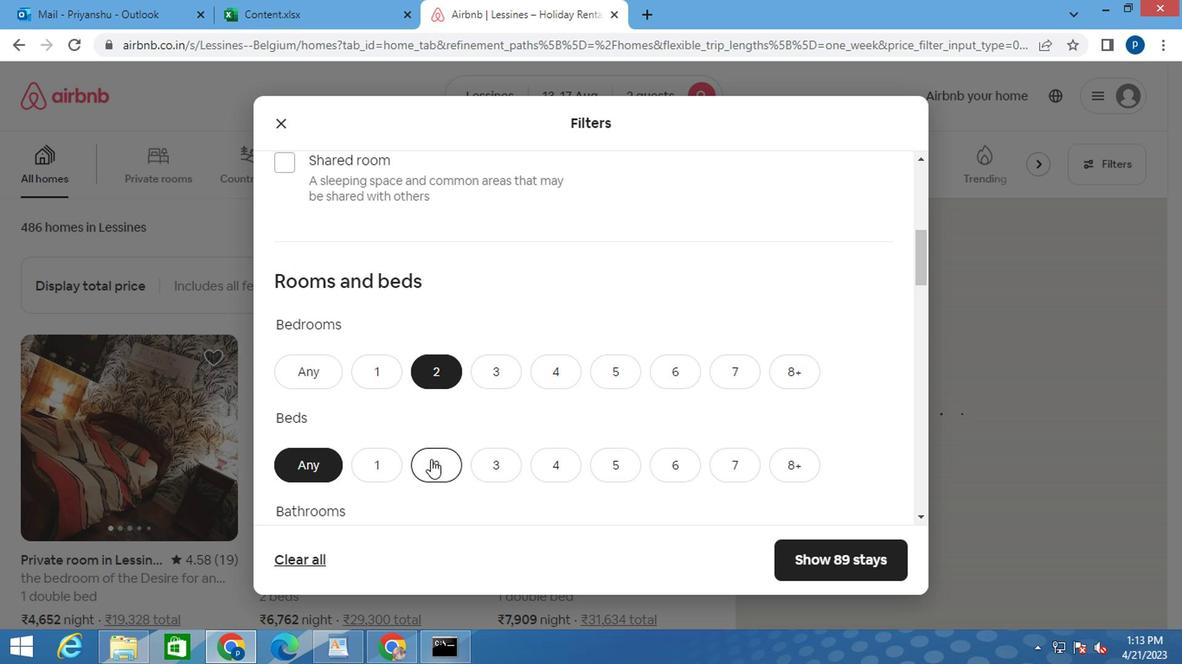 
Action: Mouse moved to (381, 463)
Screenshot: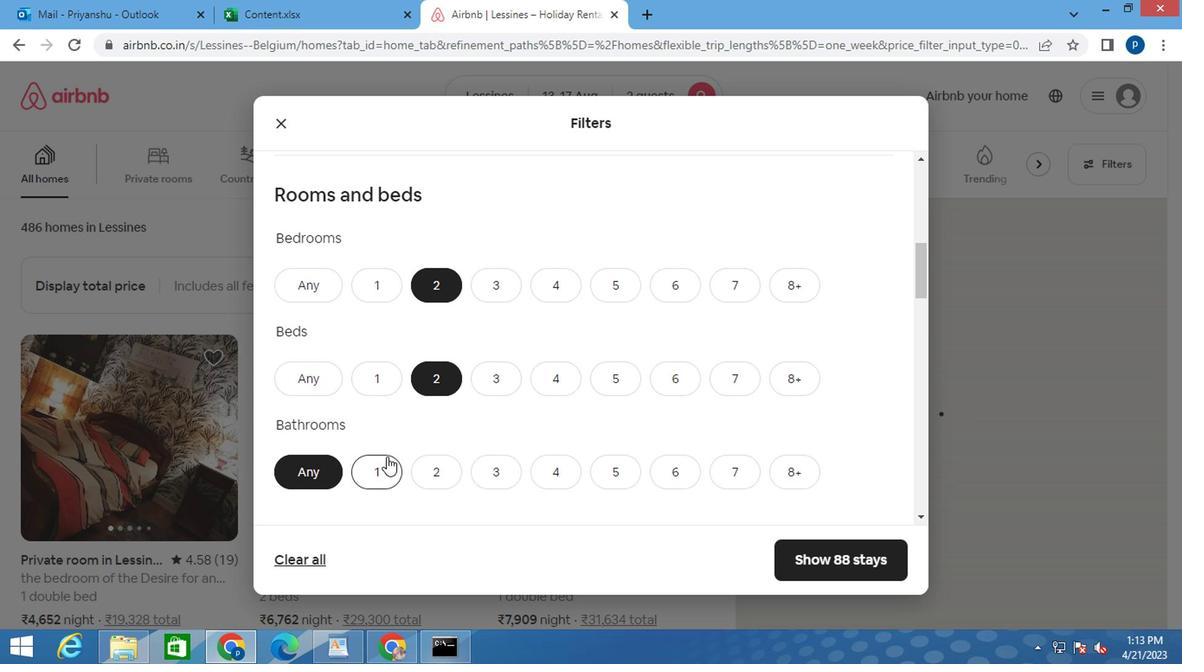 
Action: Mouse pressed left at (381, 463)
Screenshot: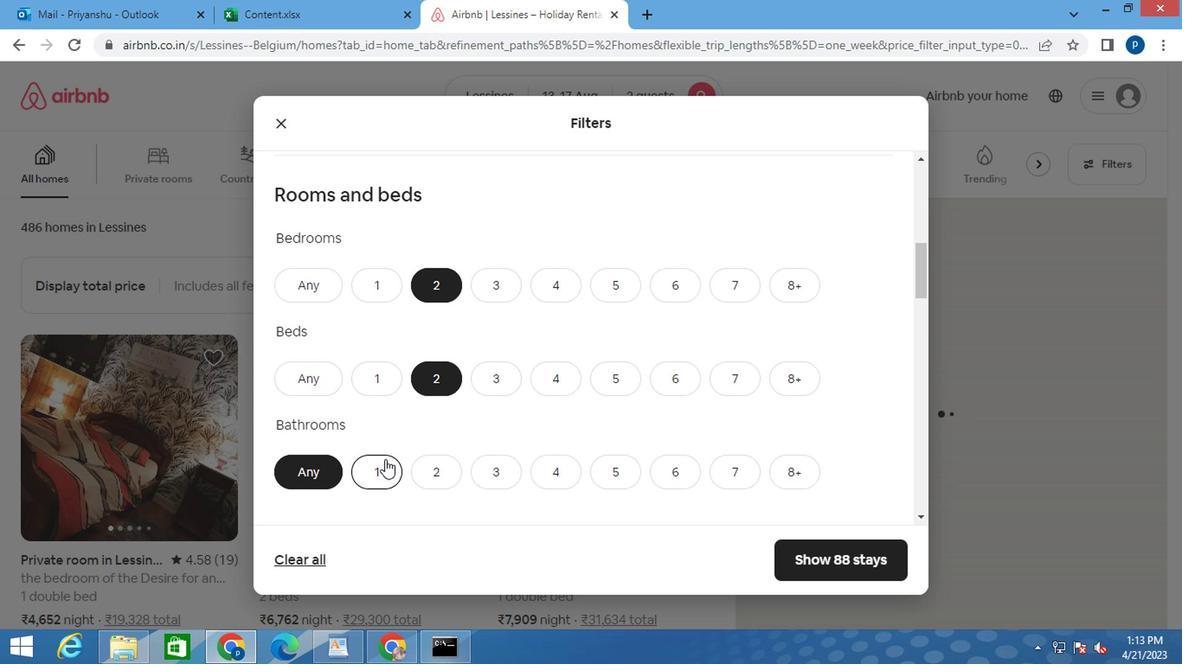 
Action: Mouse moved to (386, 464)
Screenshot: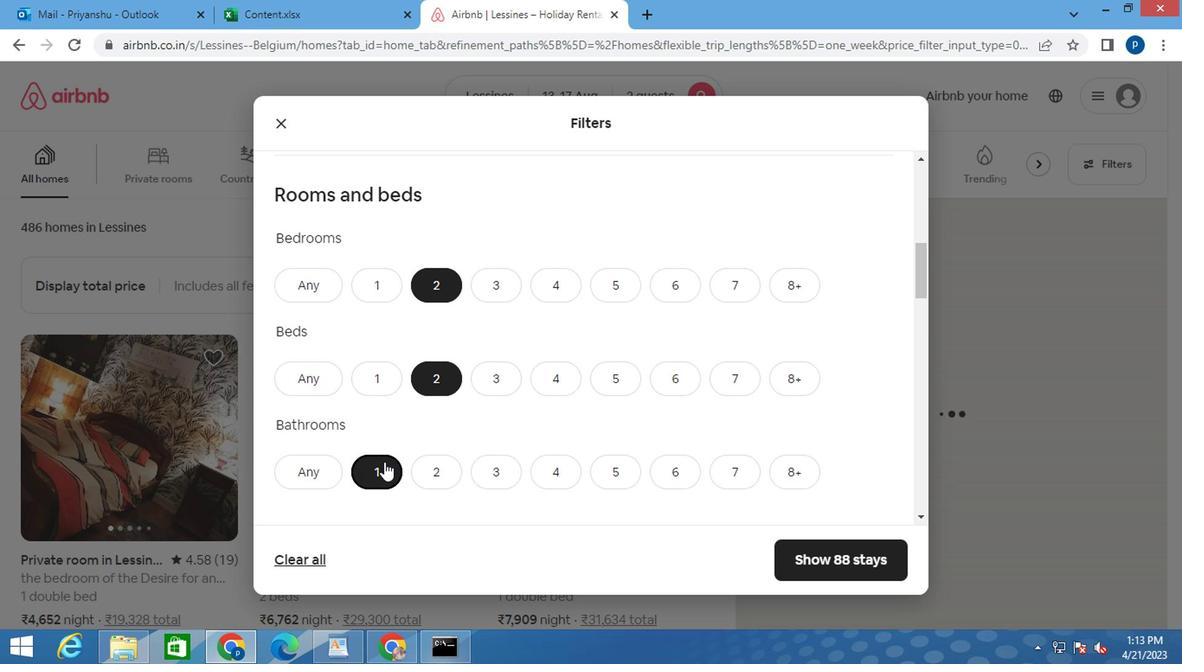 
Action: Mouse scrolled (386, 463) with delta (0, 0)
Screenshot: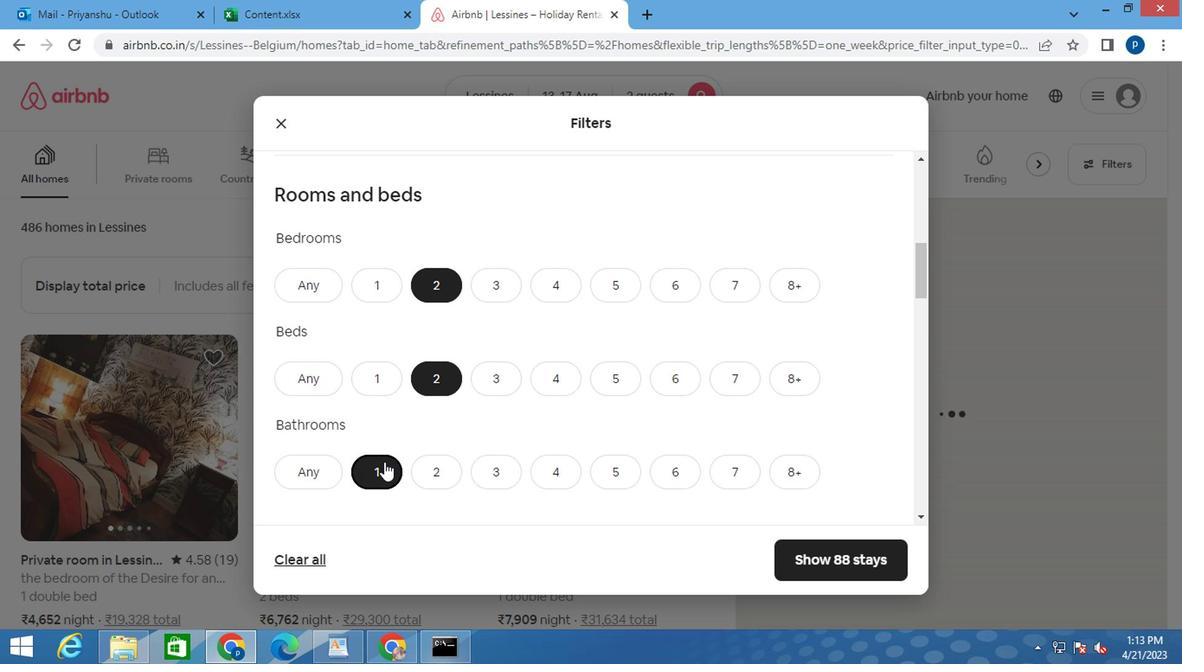 
Action: Mouse moved to (422, 456)
Screenshot: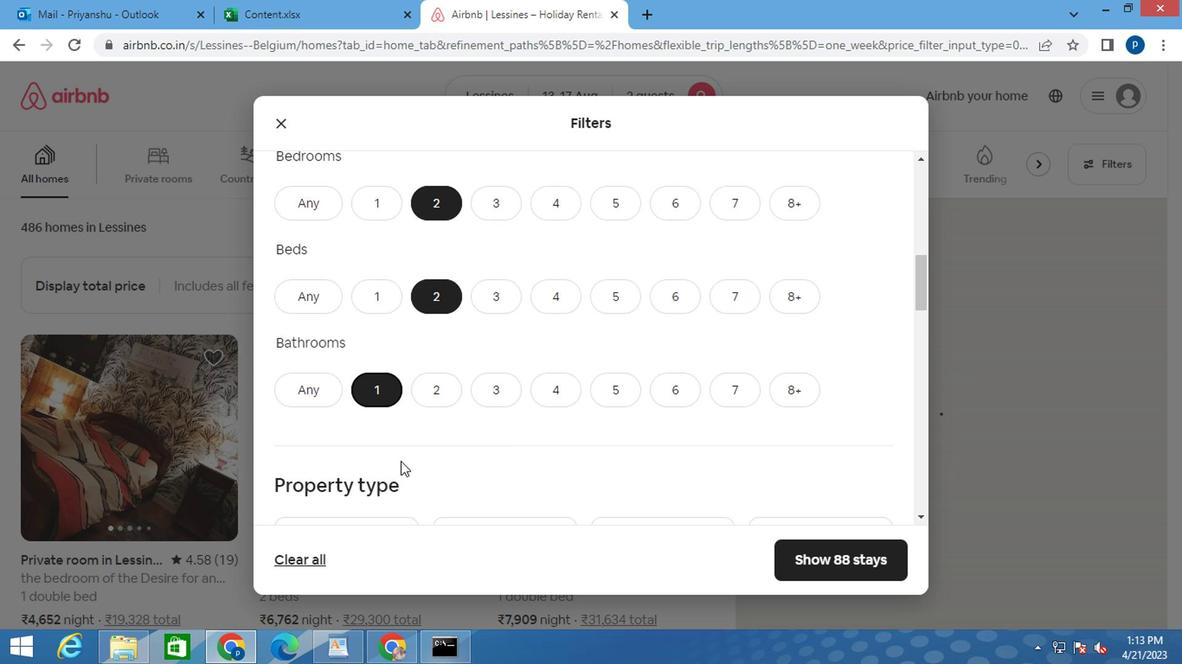 
Action: Mouse scrolled (422, 455) with delta (0, -1)
Screenshot: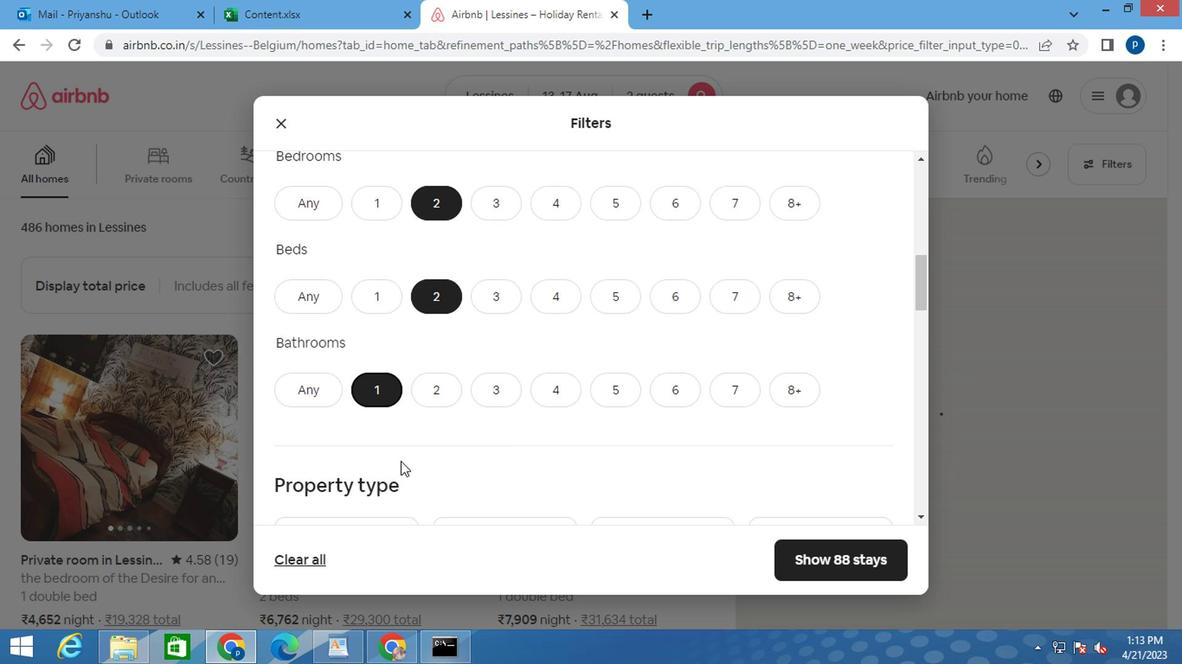 
Action: Mouse moved to (538, 447)
Screenshot: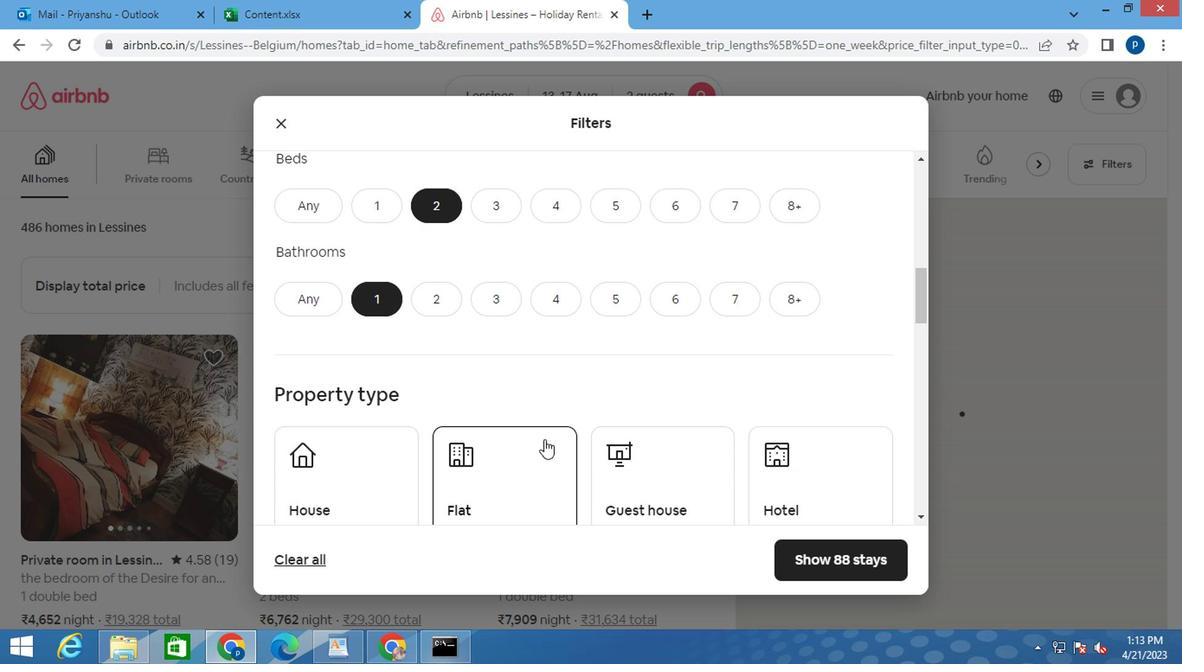 
Action: Mouse scrolled (538, 446) with delta (0, 0)
Screenshot: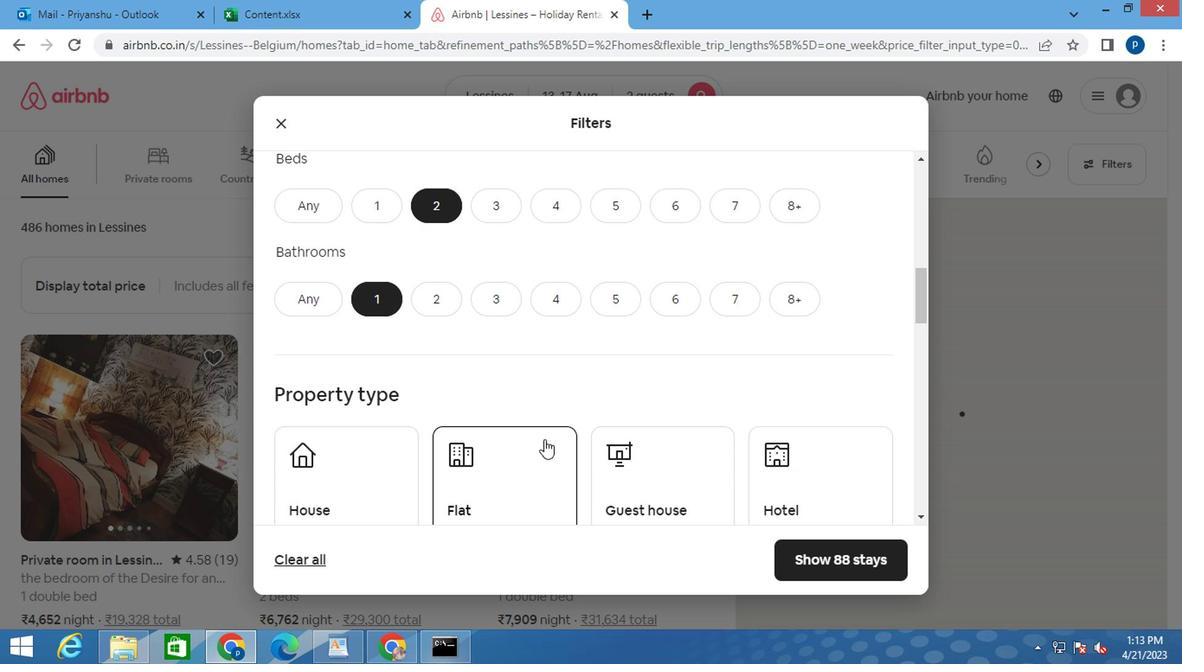 
Action: Mouse moved to (353, 421)
Screenshot: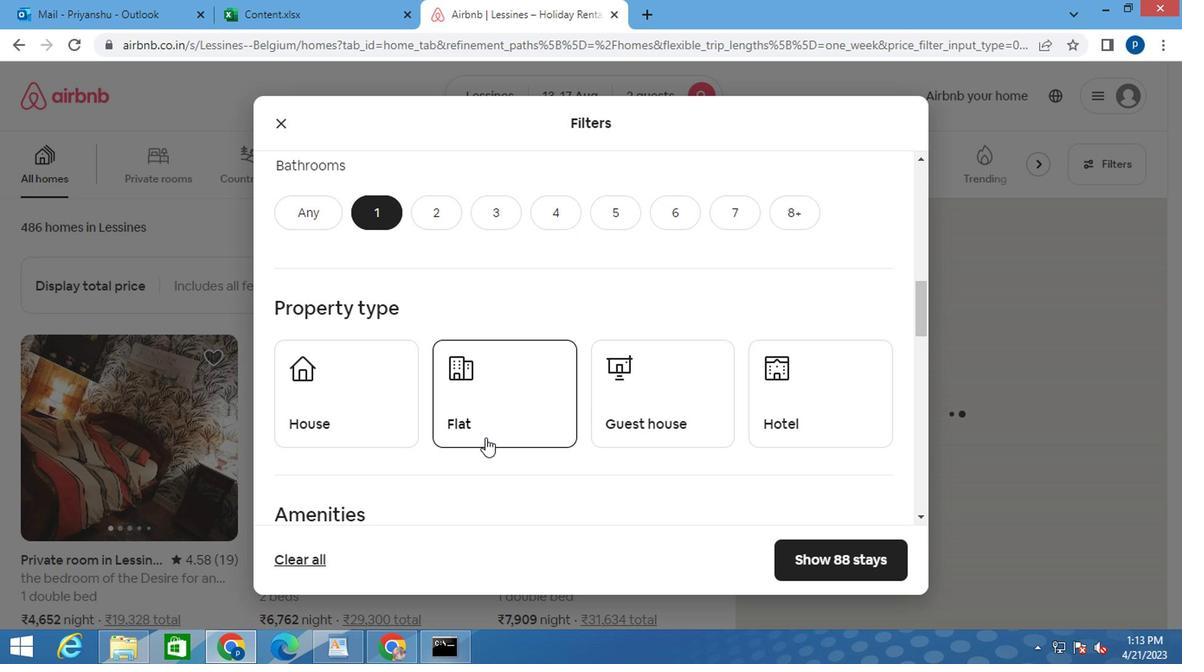 
Action: Mouse pressed left at (353, 421)
Screenshot: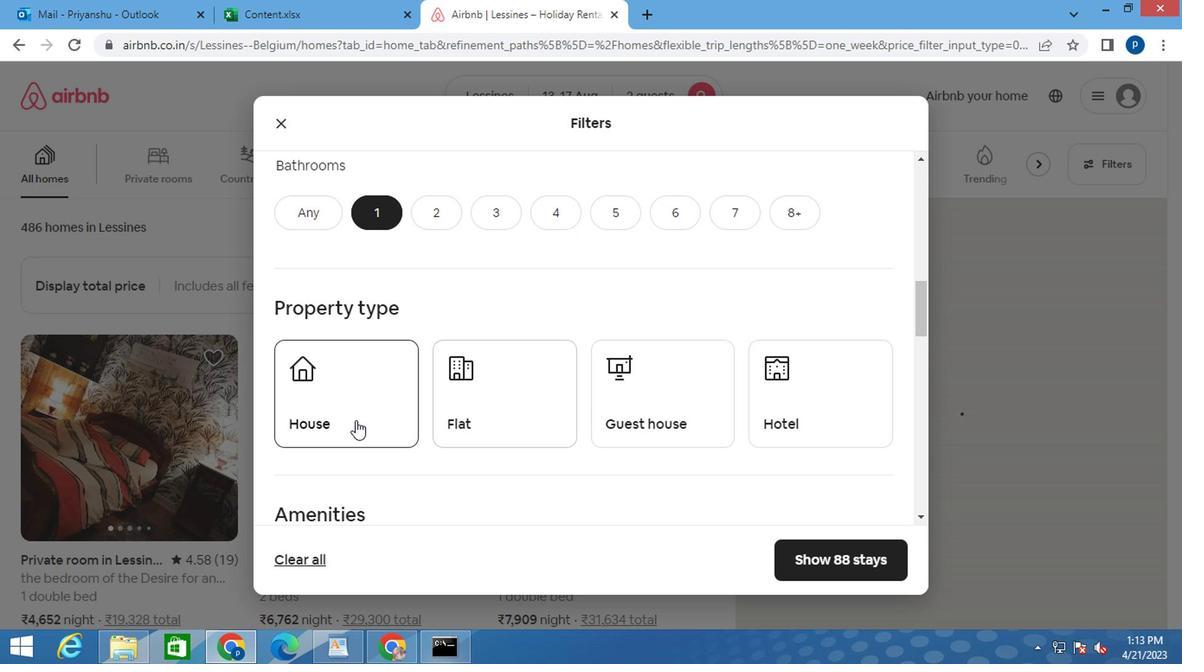 
Action: Mouse moved to (510, 421)
Screenshot: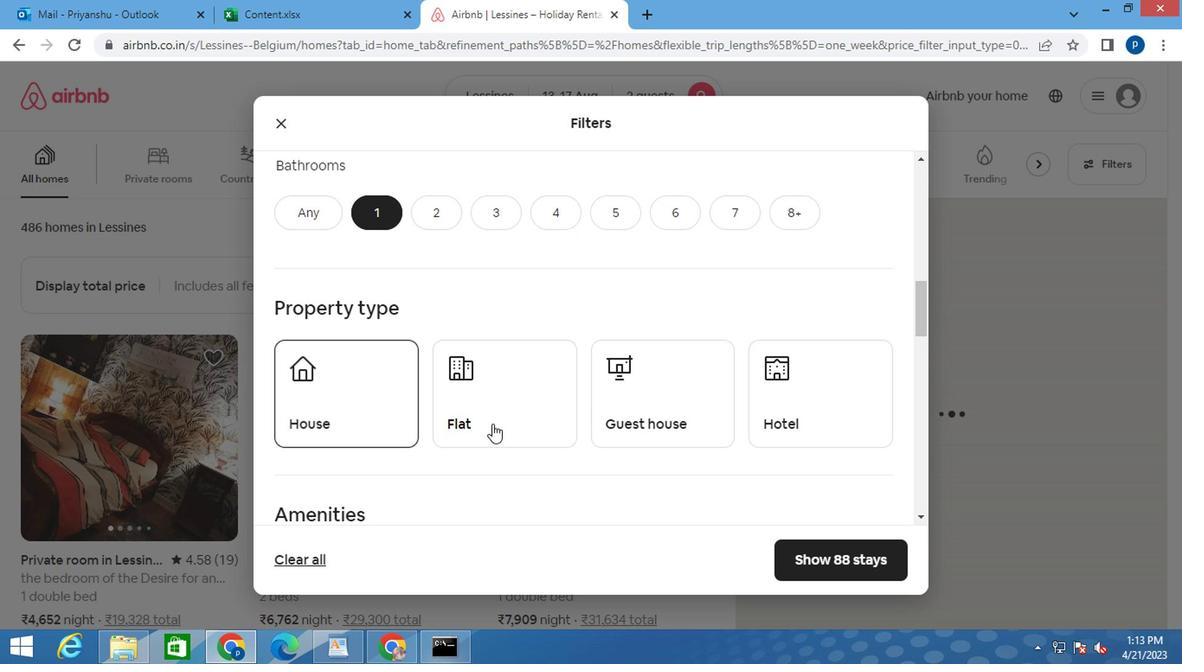 
Action: Mouse pressed left at (510, 421)
Screenshot: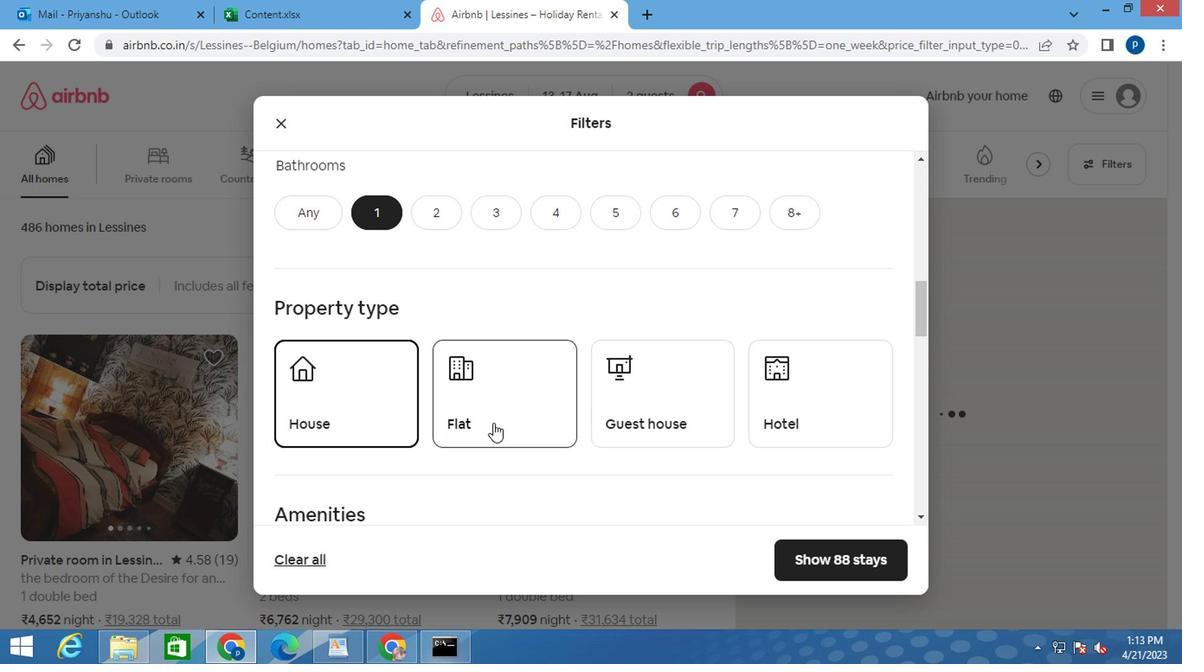 
Action: Mouse moved to (655, 412)
Screenshot: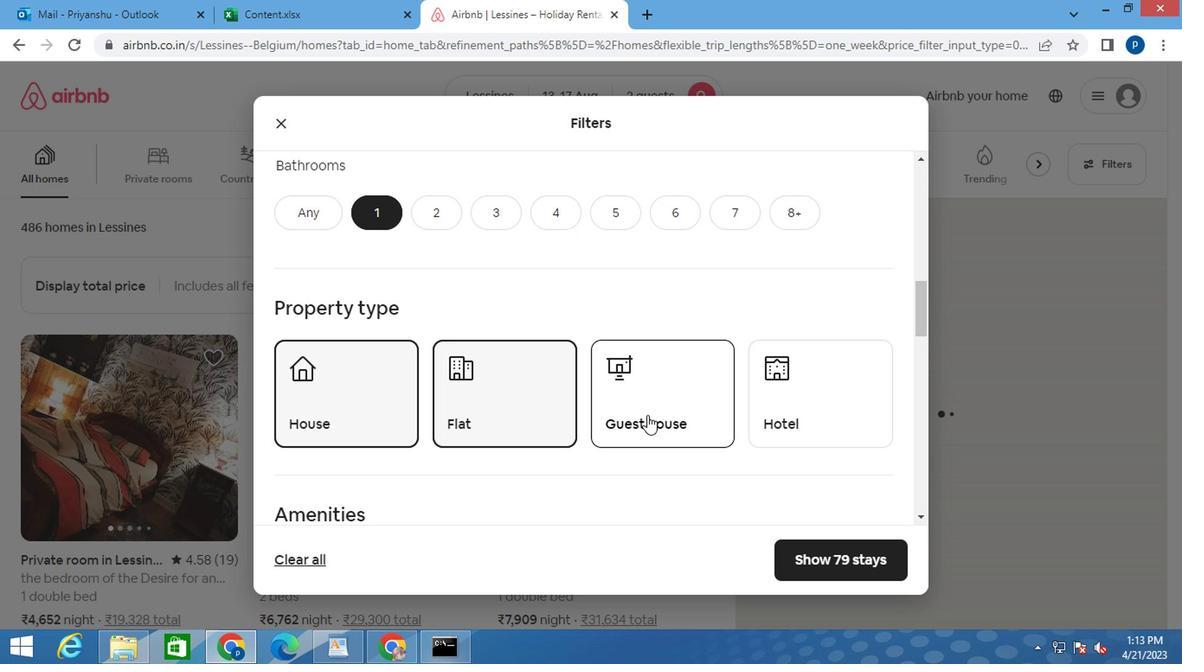 
Action: Mouse pressed left at (655, 412)
Screenshot: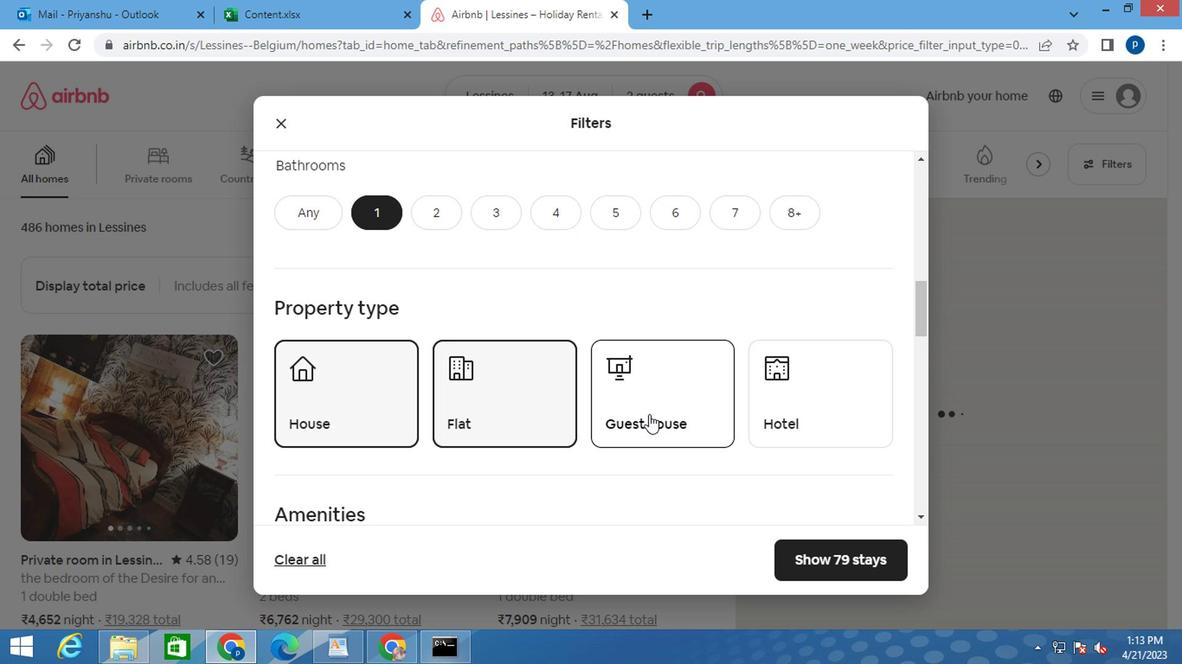 
Action: Mouse moved to (616, 410)
Screenshot: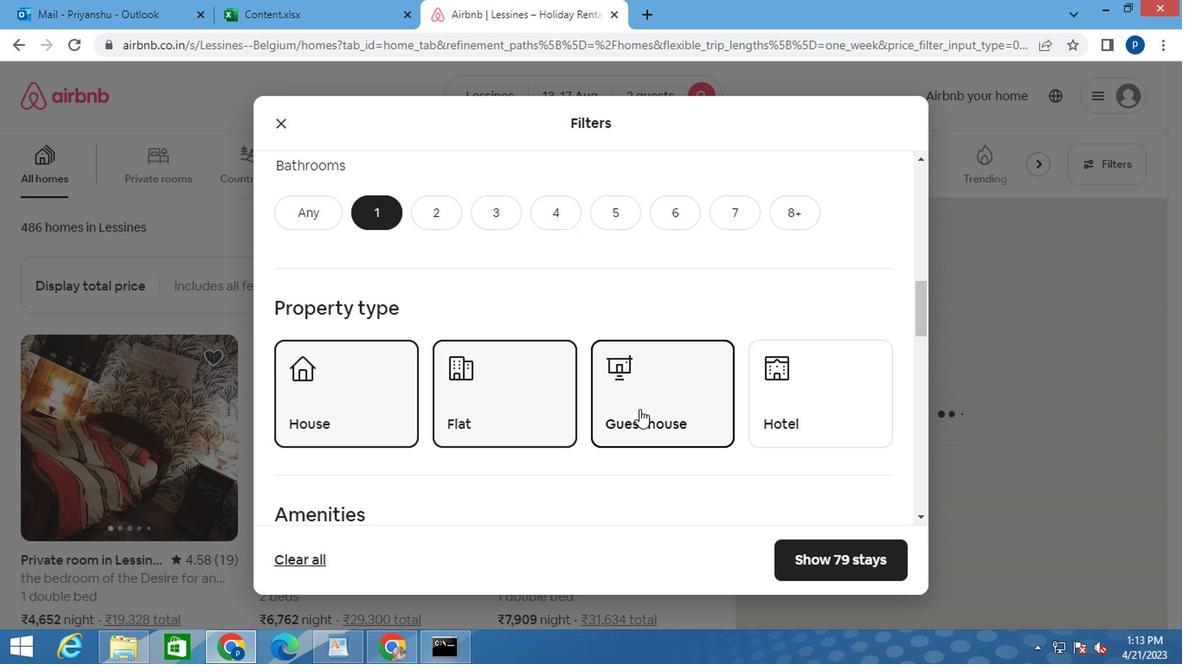 
Action: Mouse scrolled (616, 410) with delta (0, 0)
Screenshot: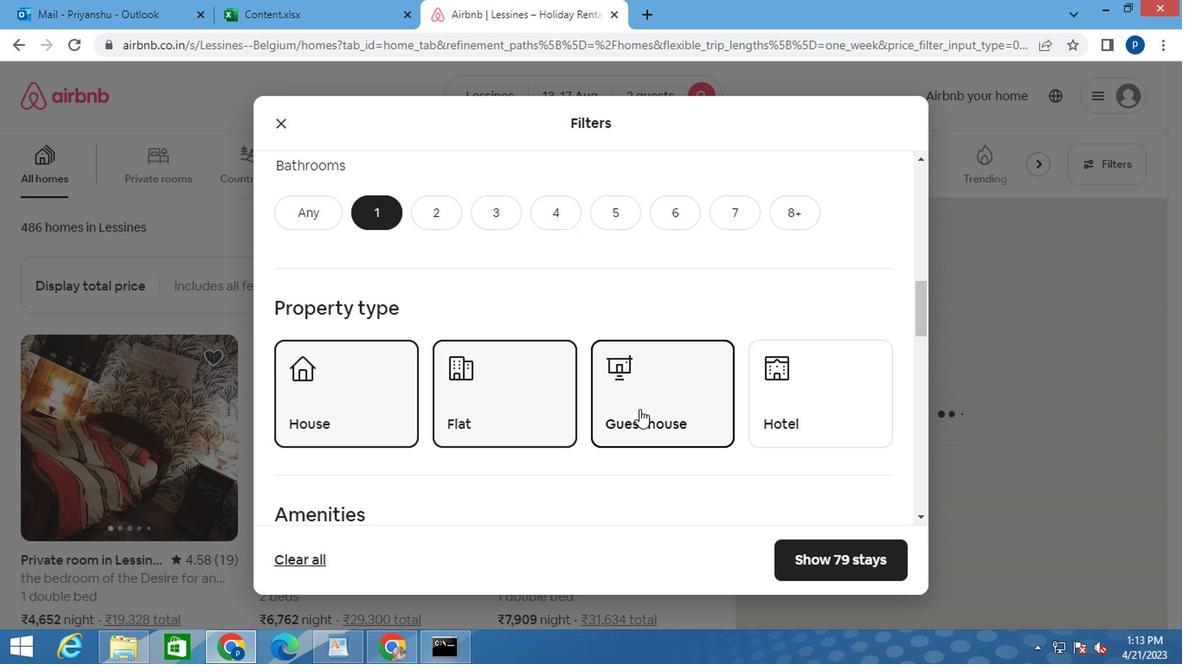 
Action: Mouse moved to (595, 410)
Screenshot: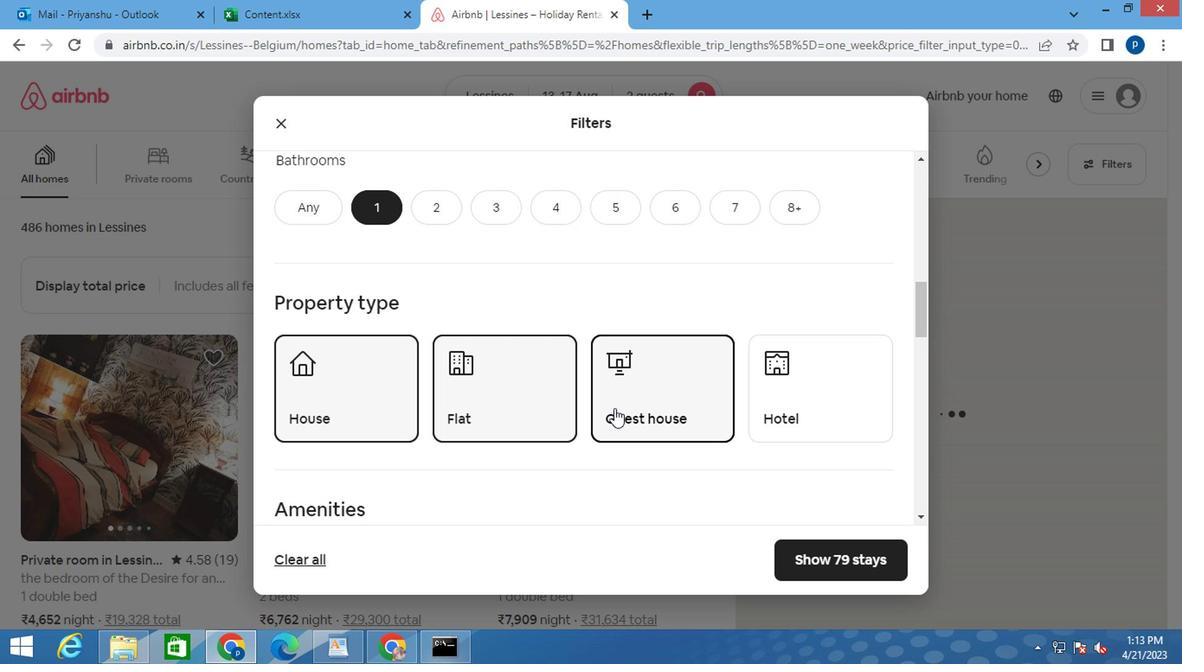 
Action: Mouse scrolled (595, 408) with delta (0, -1)
Screenshot: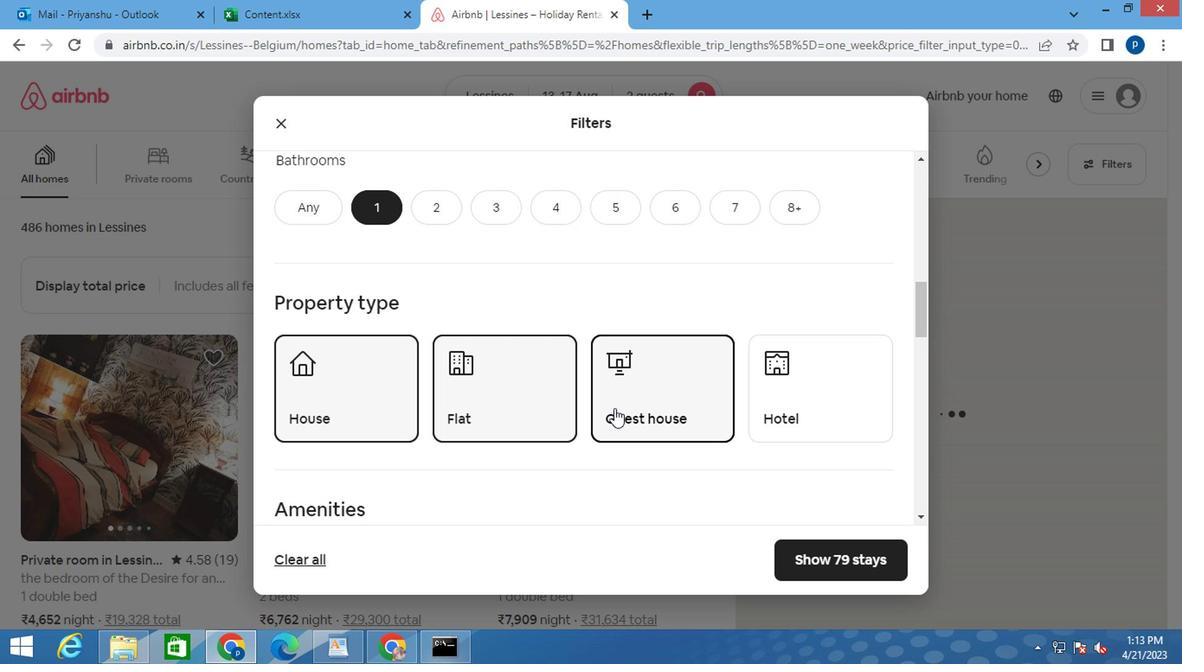 
Action: Mouse moved to (592, 410)
Screenshot: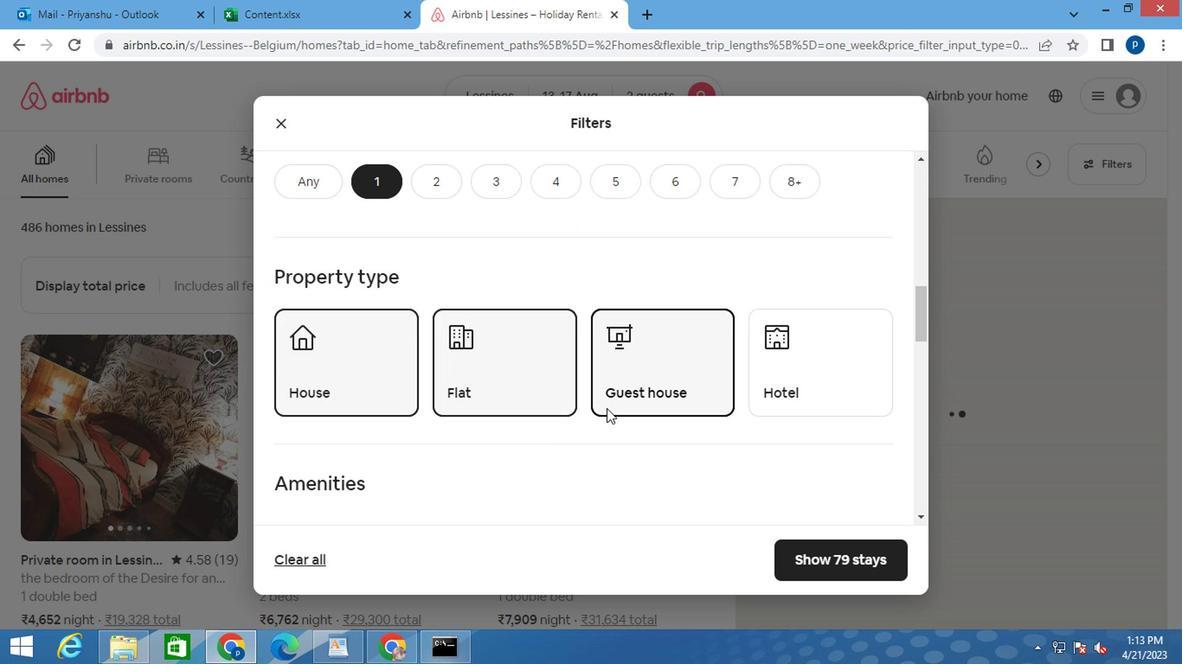 
Action: Mouse scrolled (592, 408) with delta (0, -1)
Screenshot: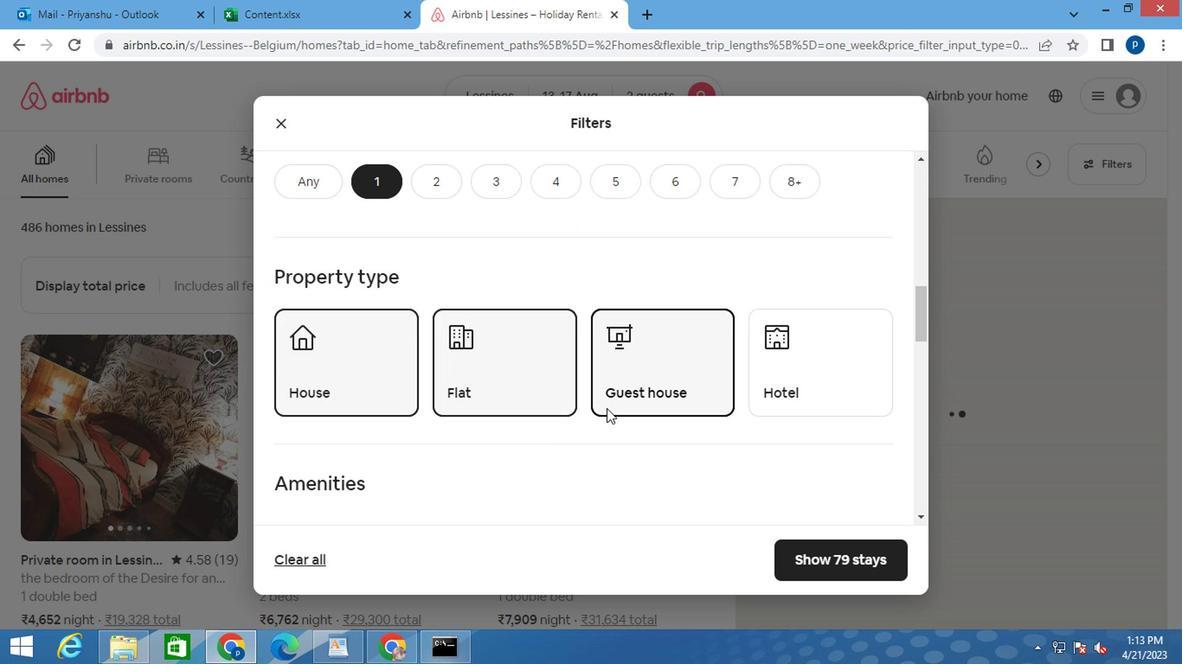 
Action: Mouse moved to (580, 406)
Screenshot: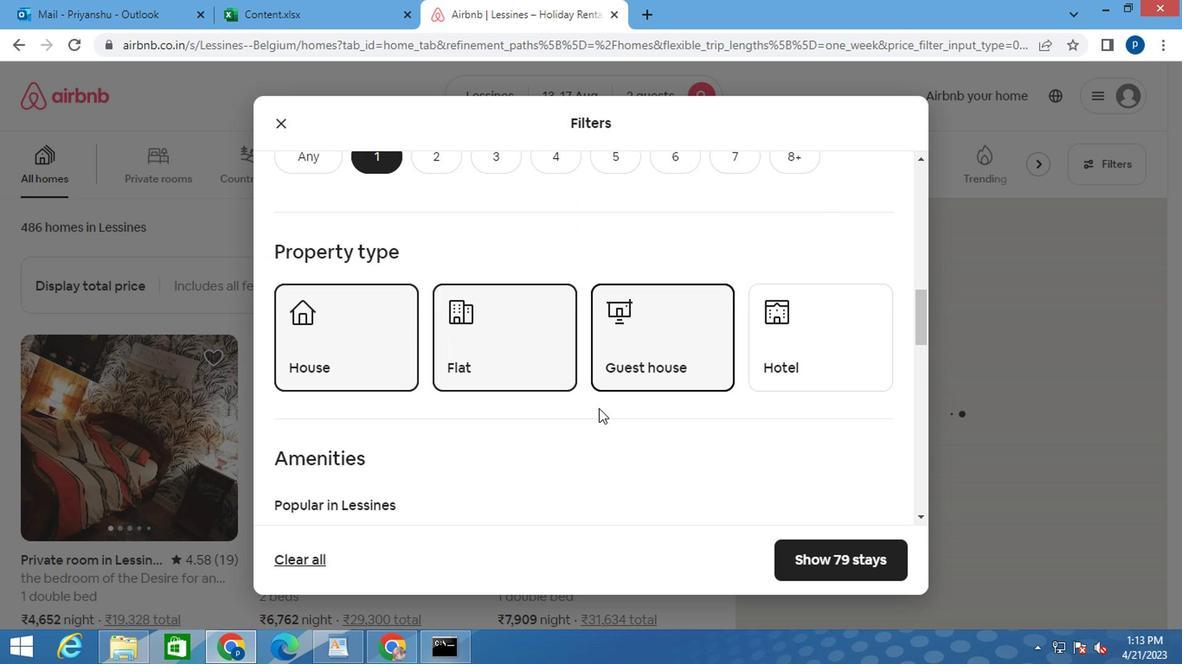 
Action: Mouse scrolled (580, 406) with delta (0, 0)
Screenshot: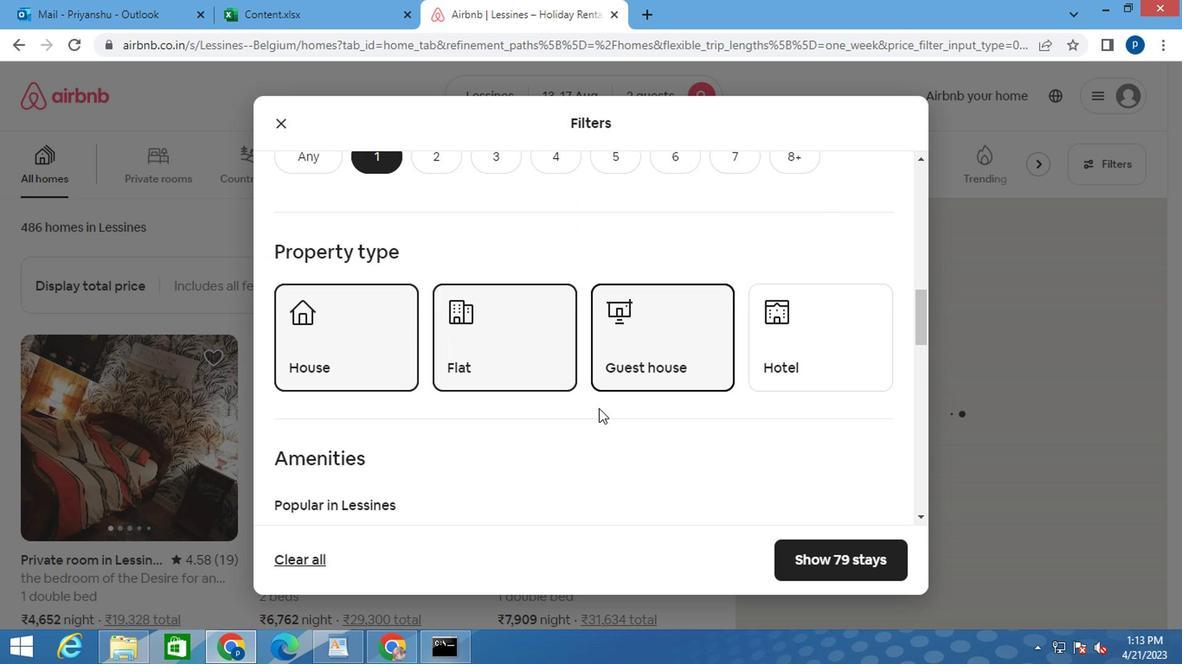 
Action: Mouse moved to (330, 379)
Screenshot: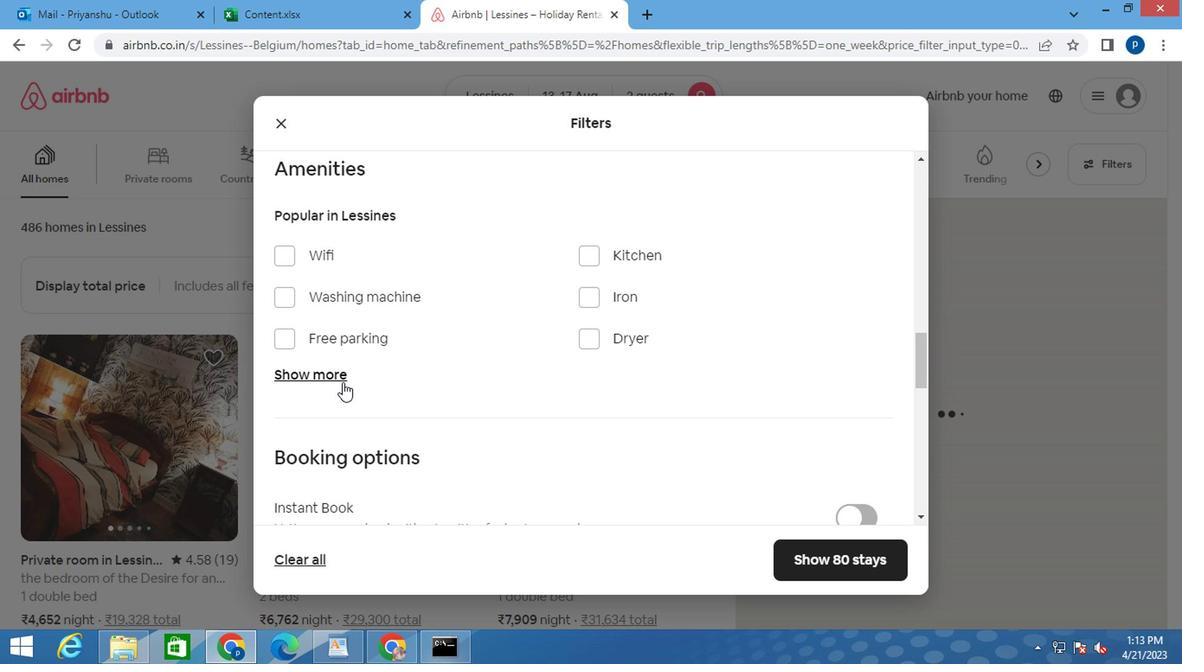 
Action: Mouse pressed left at (330, 379)
Screenshot: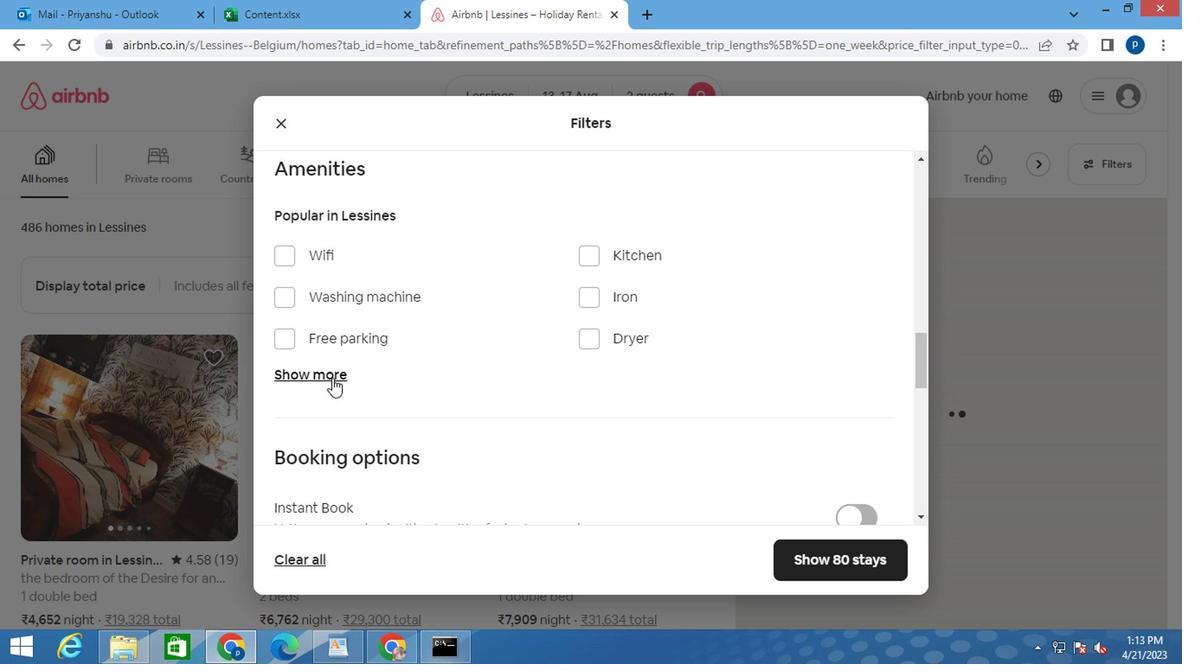 
Action: Mouse moved to (576, 437)
Screenshot: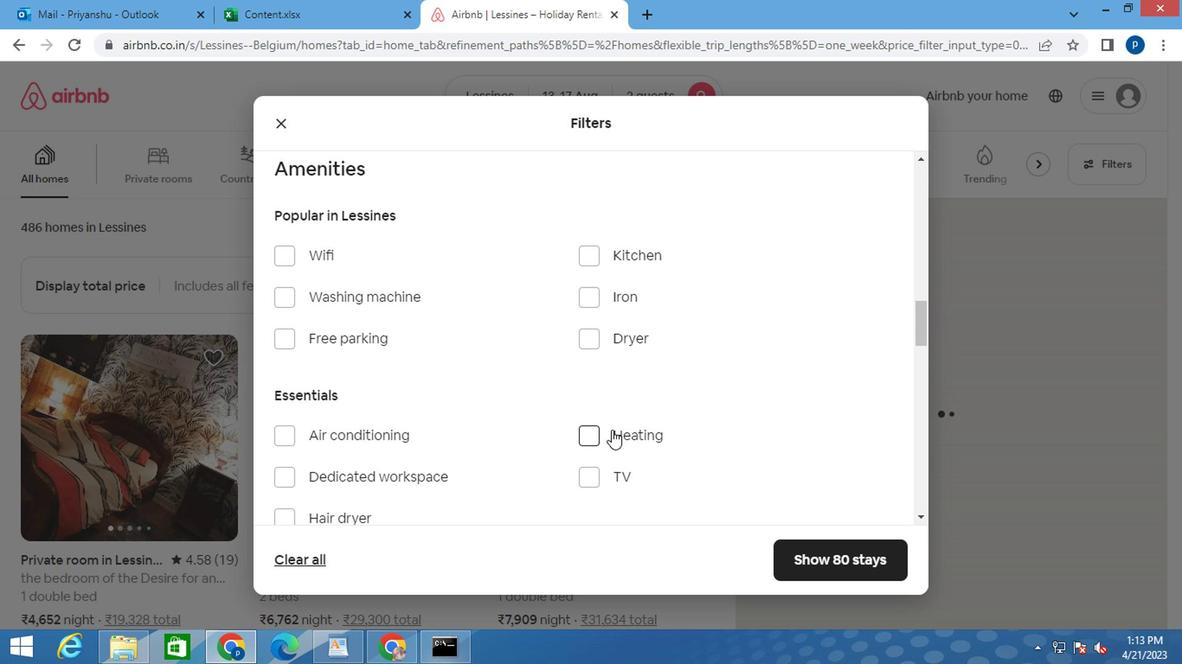 
Action: Mouse pressed left at (576, 437)
Screenshot: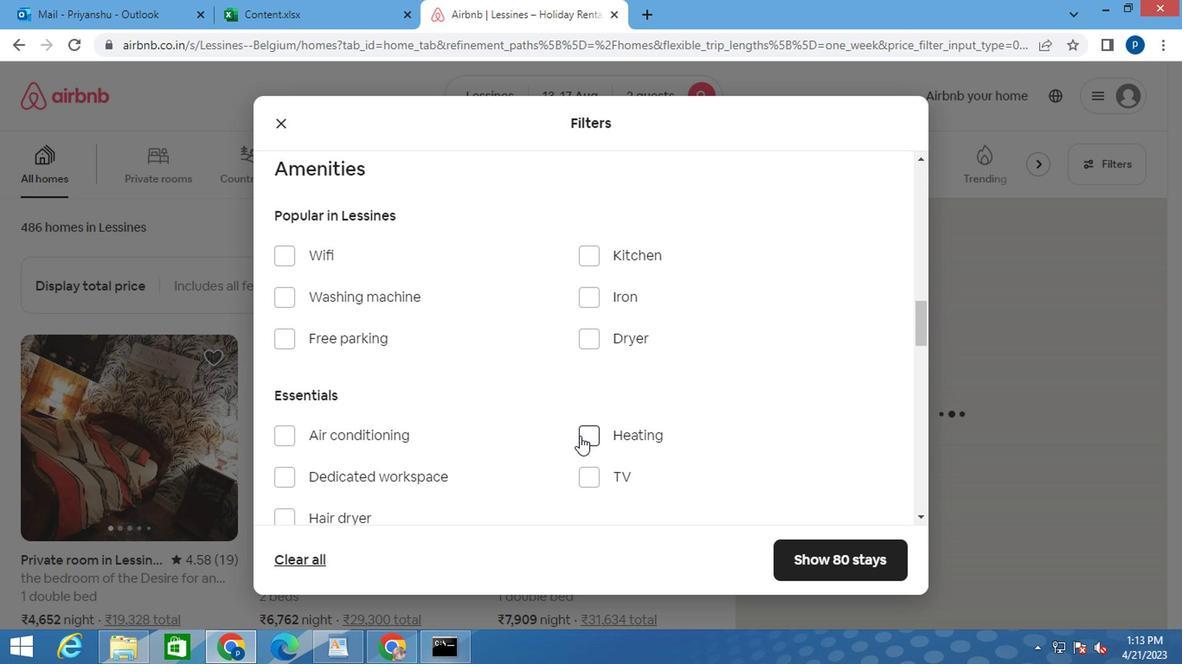 
Action: Mouse moved to (502, 411)
Screenshot: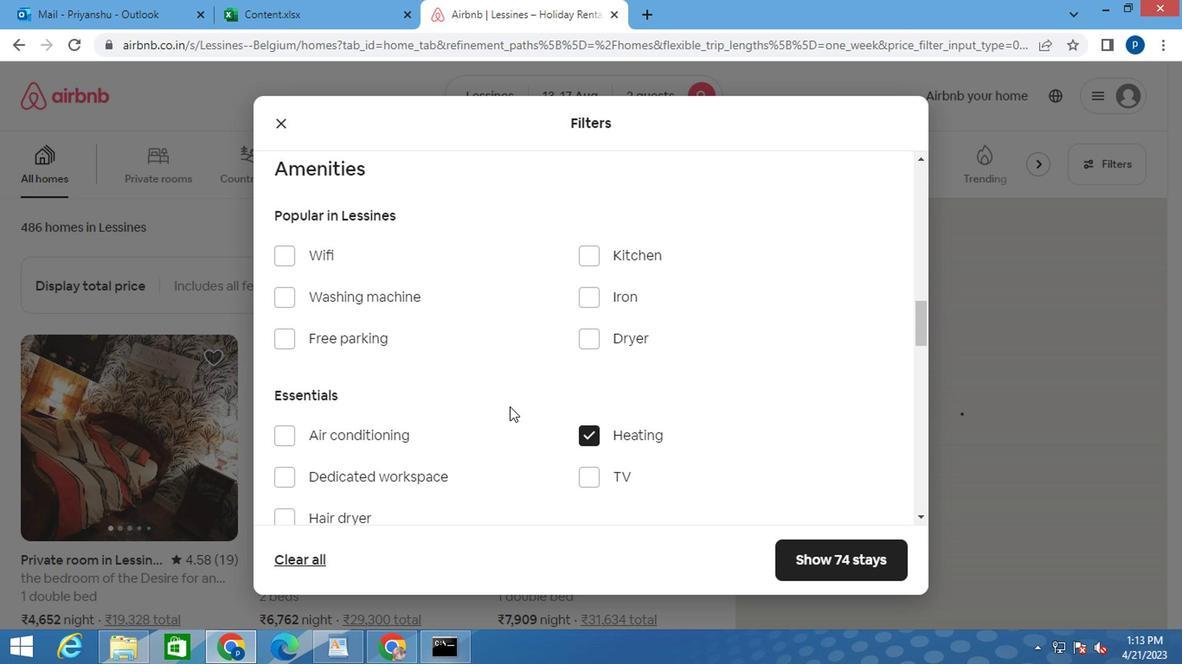 
Action: Mouse scrolled (502, 410) with delta (0, -1)
Screenshot: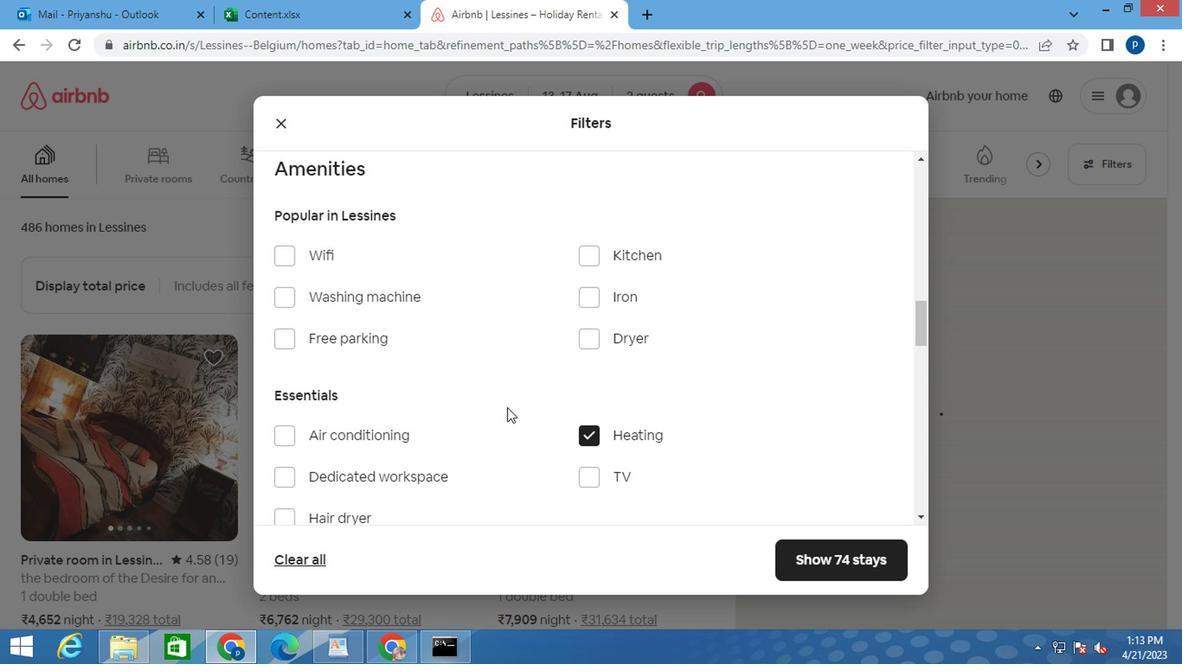
Action: Mouse moved to (491, 411)
Screenshot: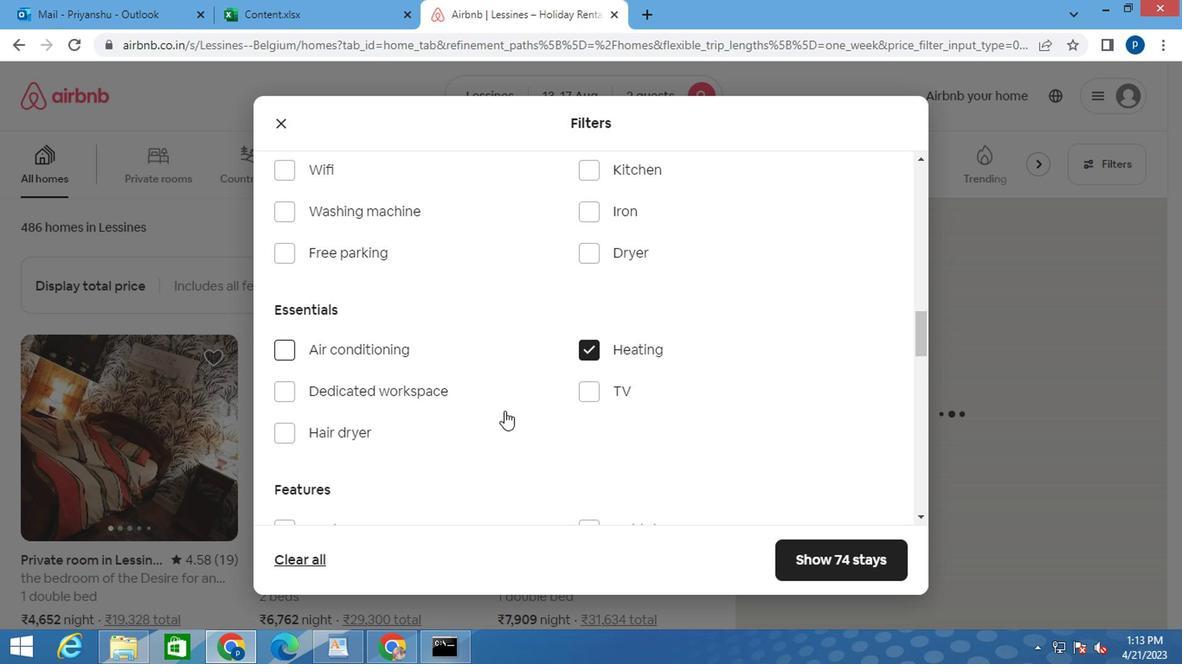
Action: Mouse scrolled (491, 412) with delta (0, 0)
Screenshot: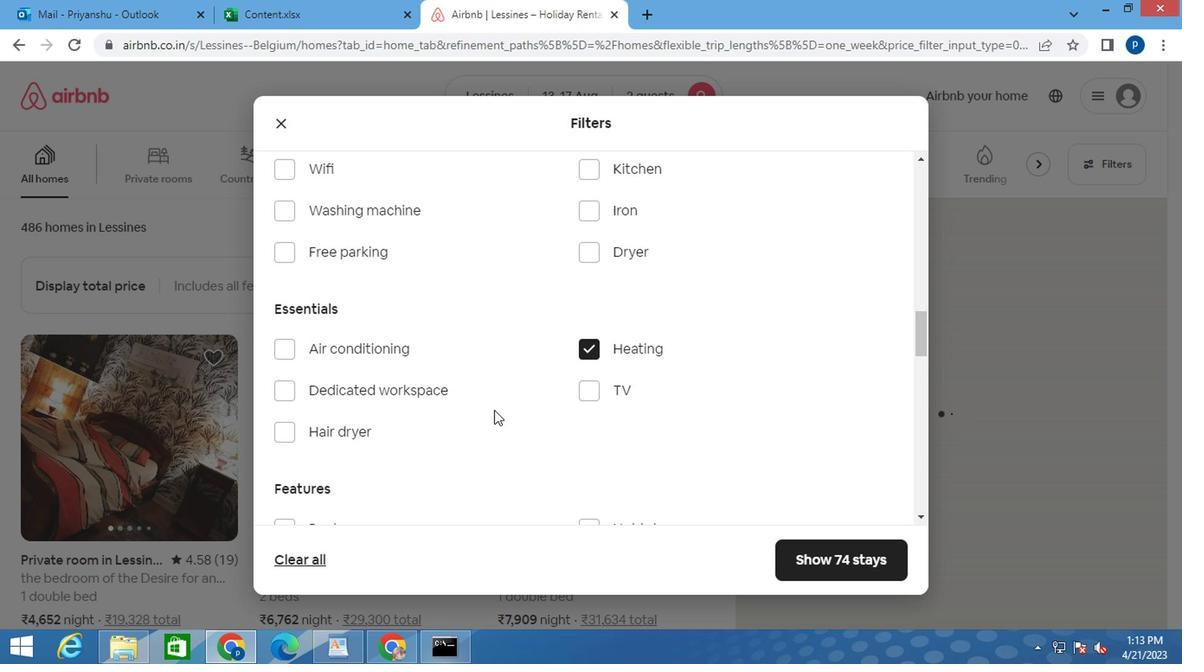 
Action: Mouse moved to (493, 410)
Screenshot: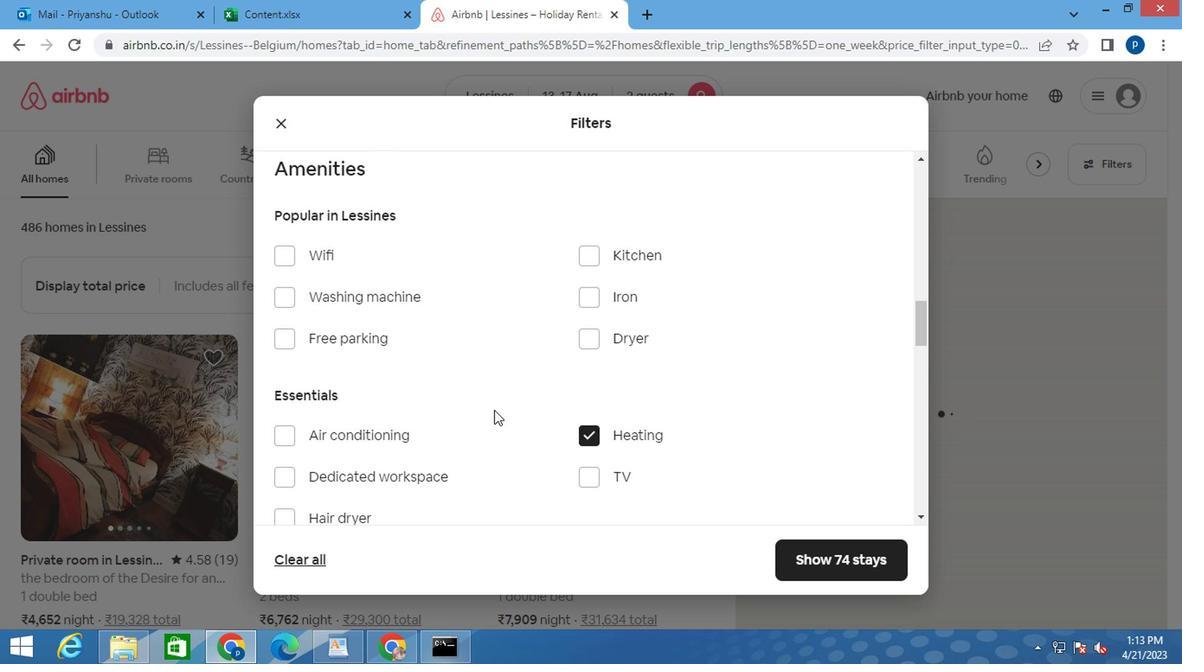 
Action: Mouse scrolled (493, 410) with delta (0, 0)
Screenshot: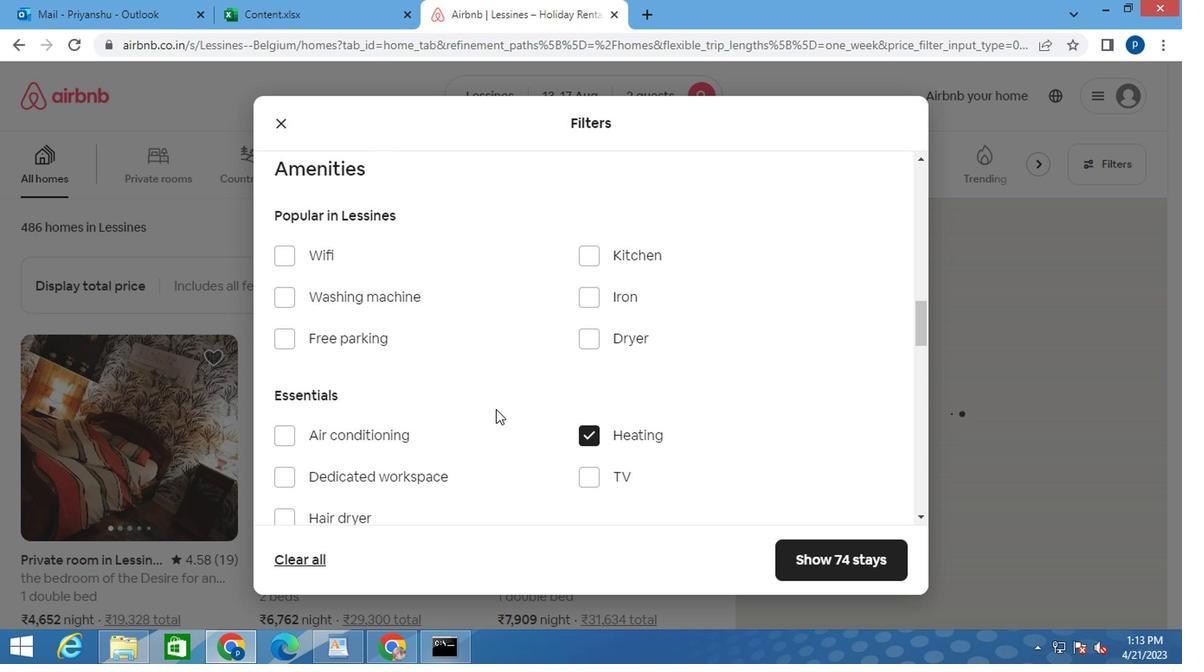 
Action: Mouse scrolled (493, 410) with delta (0, 0)
Screenshot: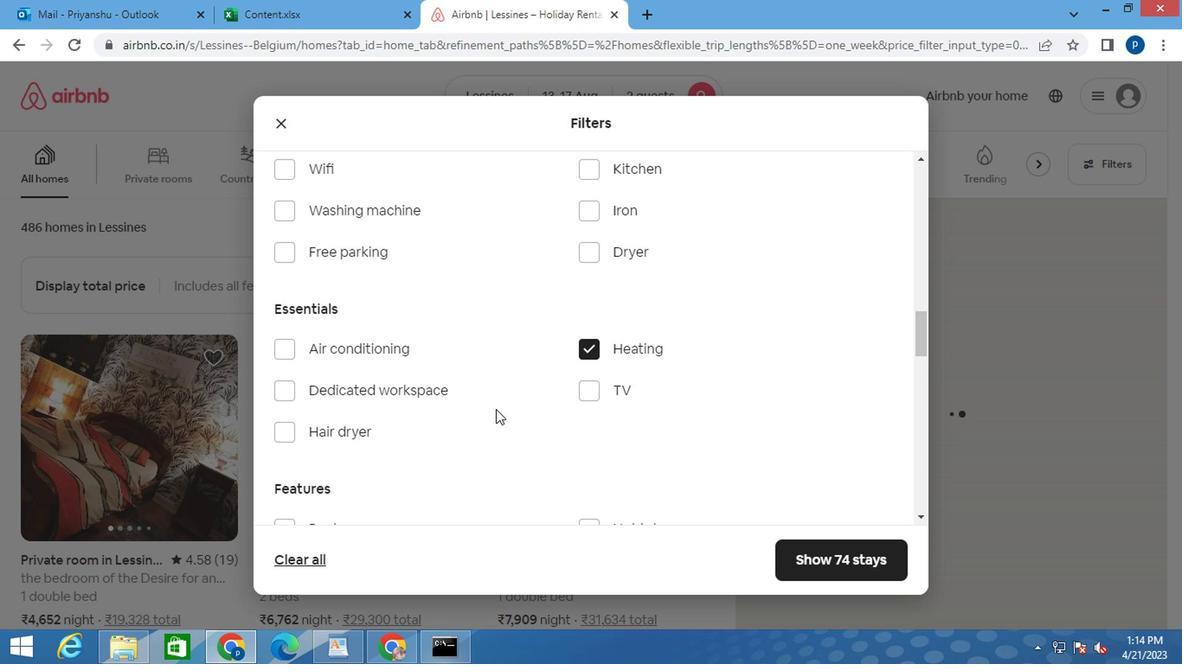 
Action: Mouse scrolled (493, 410) with delta (0, 0)
Screenshot: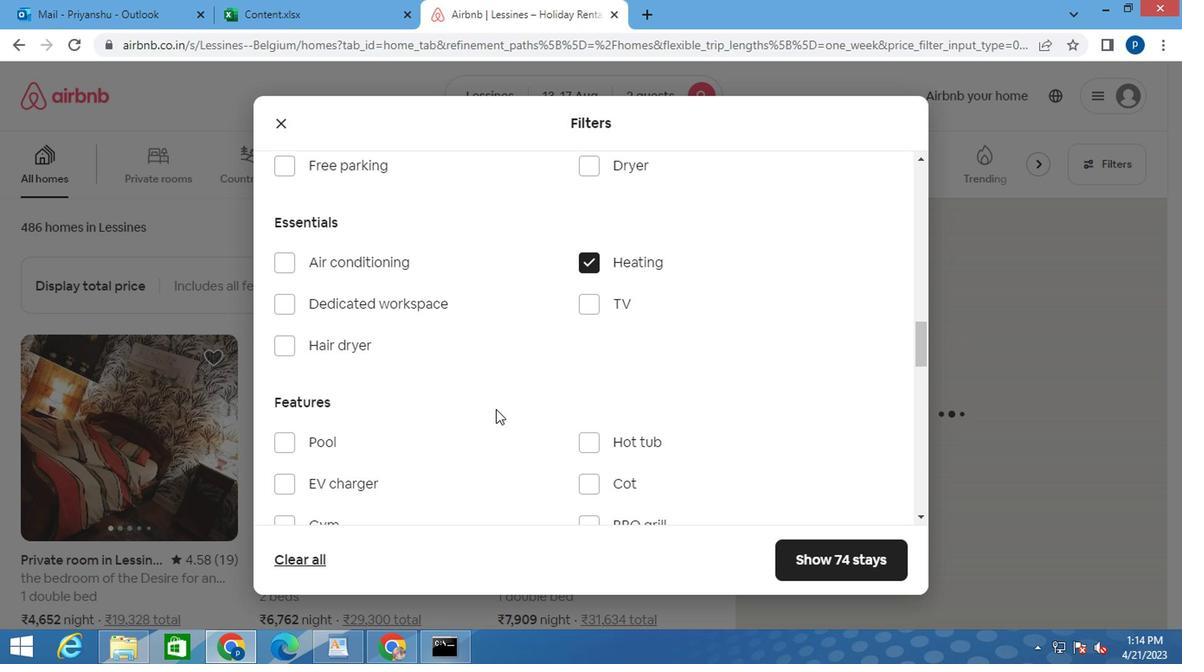 
Action: Mouse scrolled (493, 410) with delta (0, 0)
Screenshot: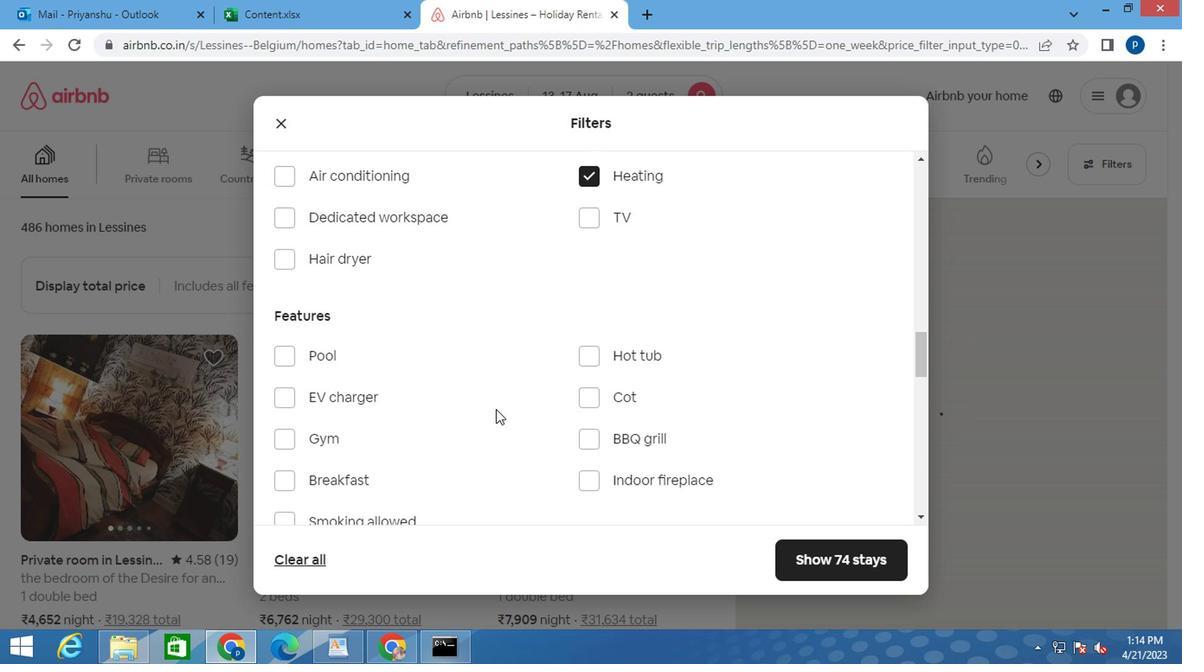 
Action: Mouse moved to (580, 272)
Screenshot: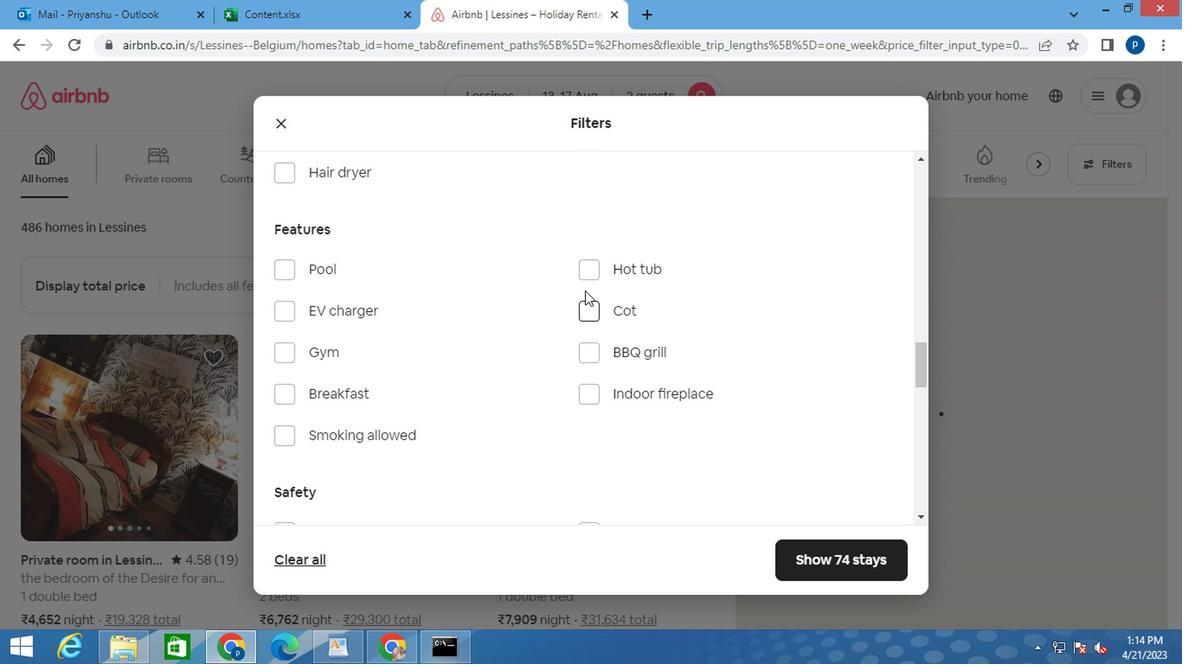 
Action: Mouse pressed left at (580, 272)
Screenshot: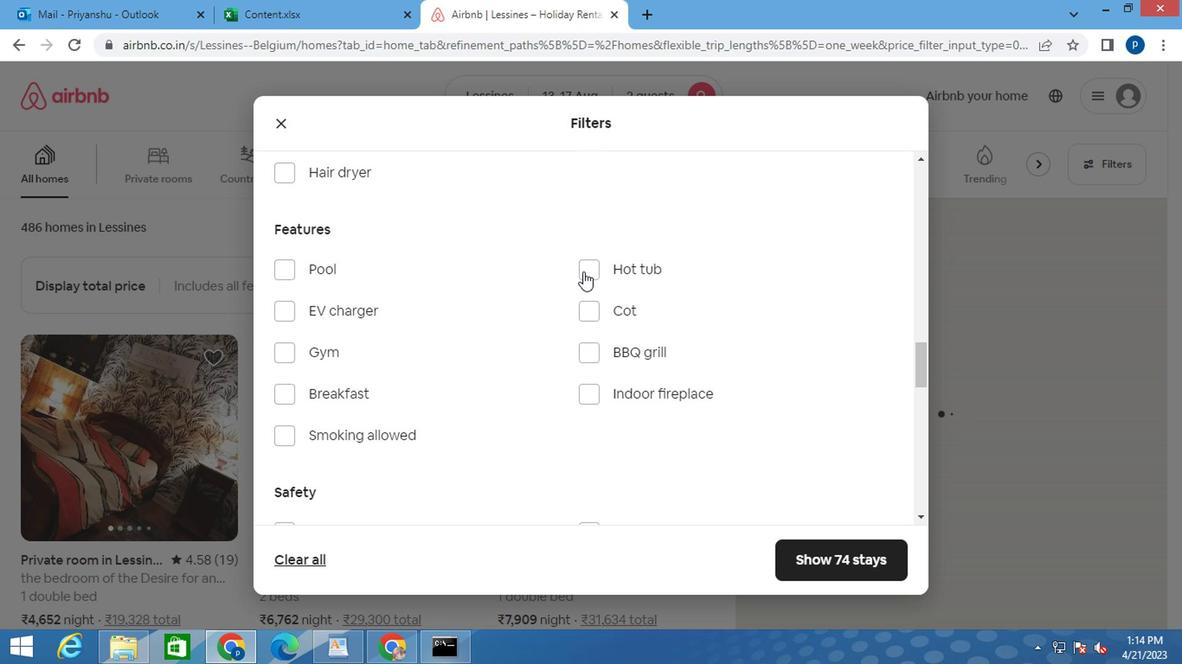 
Action: Mouse moved to (528, 345)
Screenshot: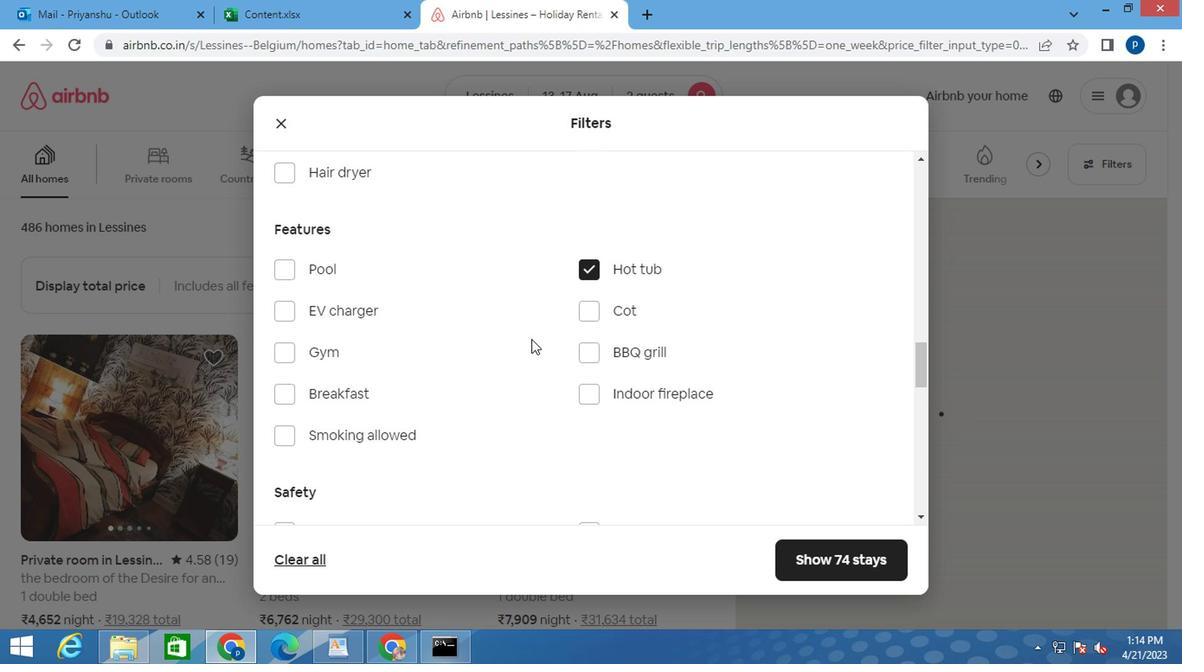 
Action: Mouse scrolled (528, 344) with delta (0, 0)
Screenshot: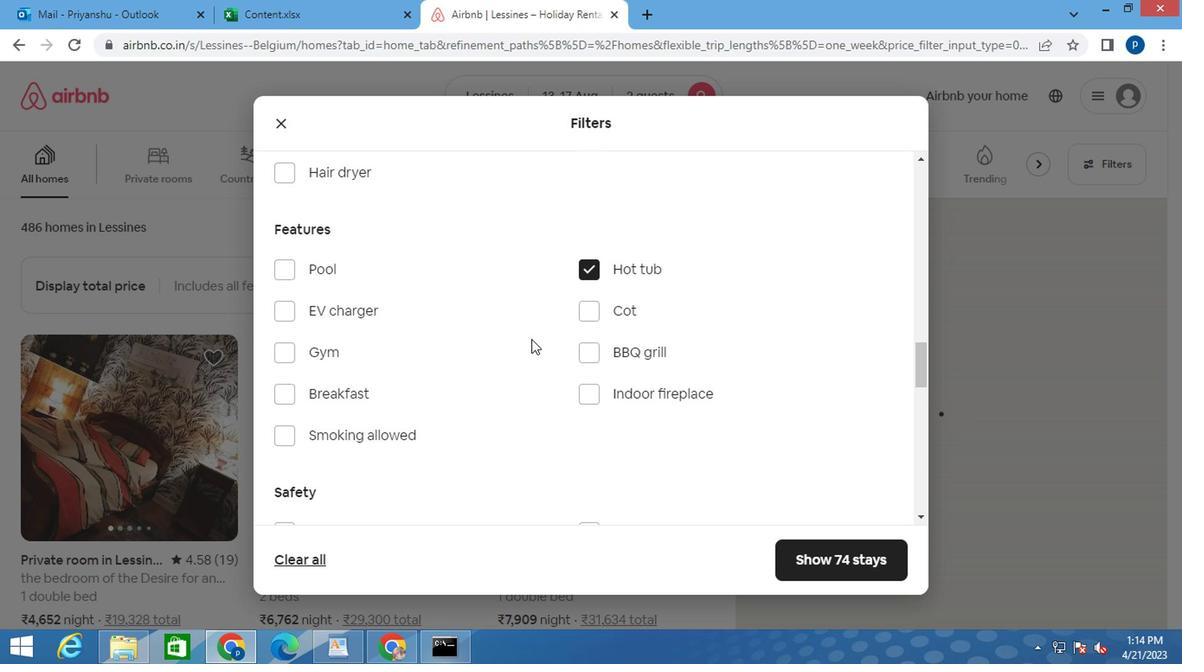 
Action: Mouse moved to (528, 347)
Screenshot: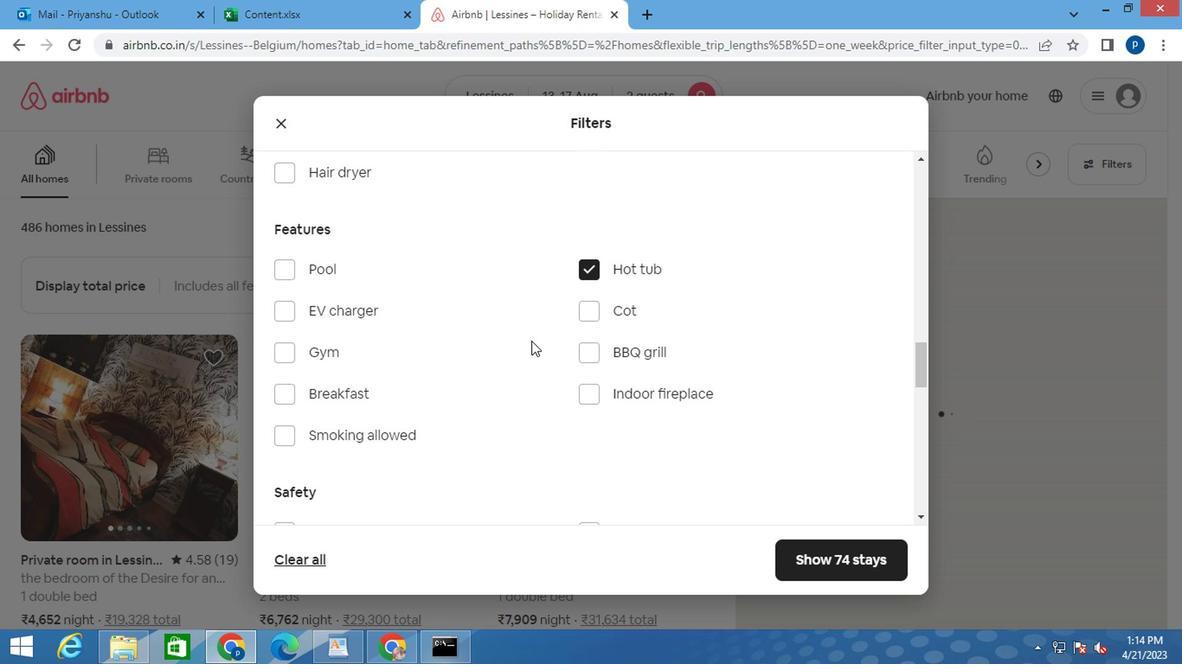 
Action: Mouse scrolled (528, 346) with delta (0, 0)
Screenshot: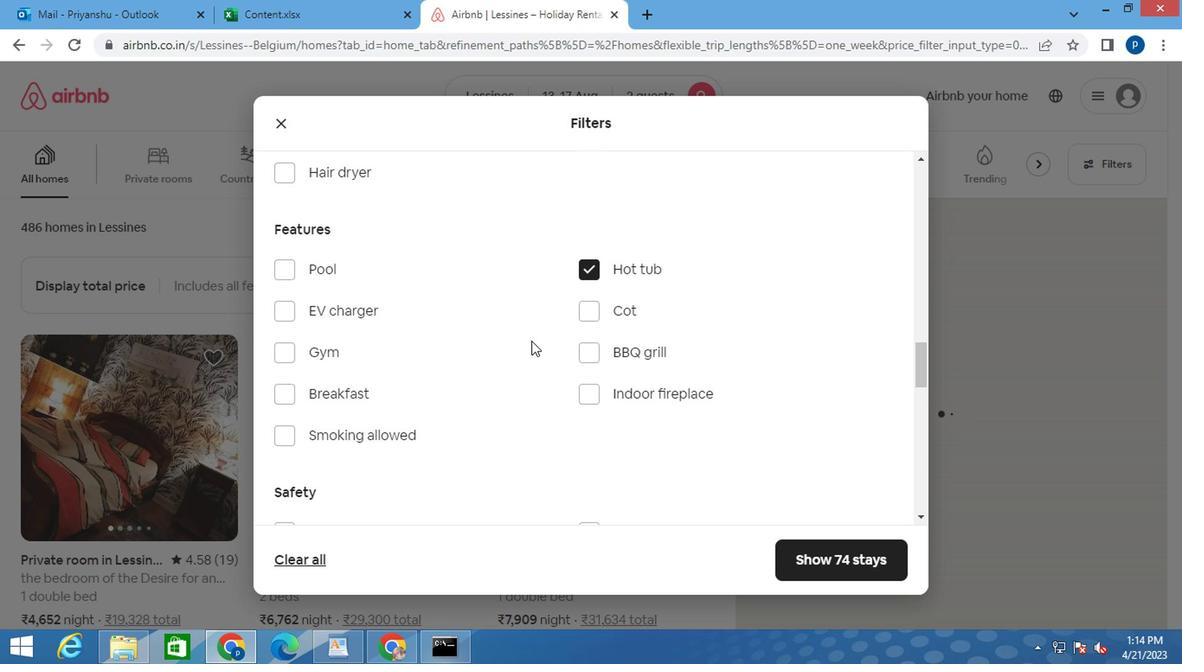 
Action: Mouse scrolled (528, 346) with delta (0, 0)
Screenshot: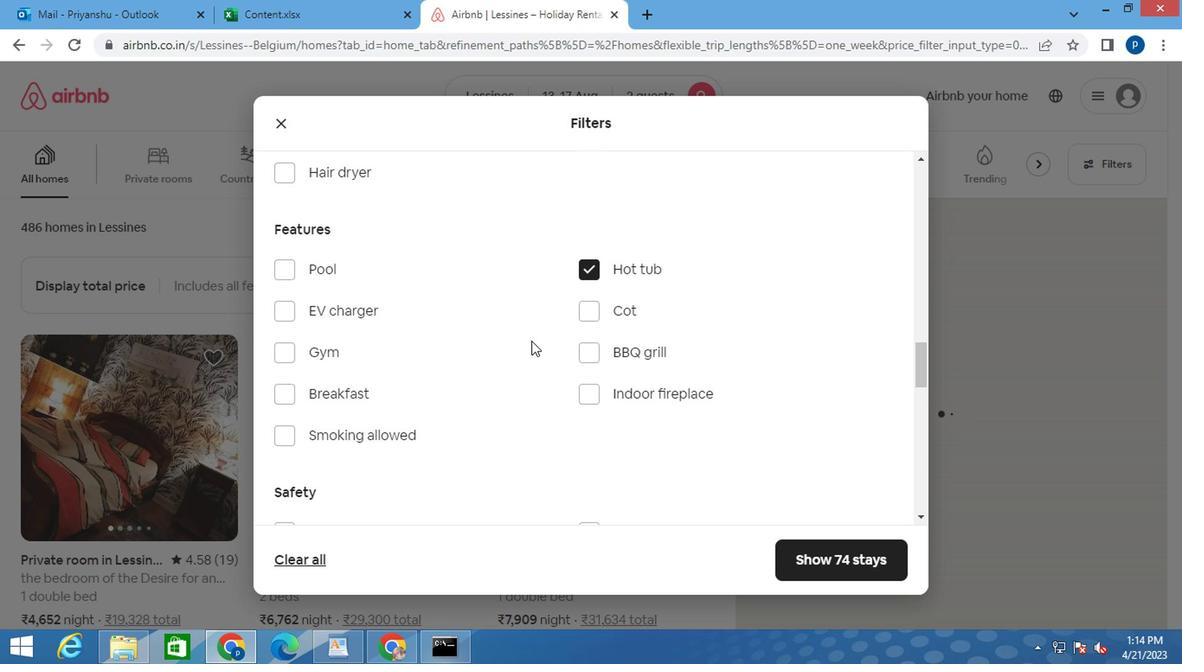 
Action: Mouse scrolled (528, 346) with delta (0, 0)
Screenshot: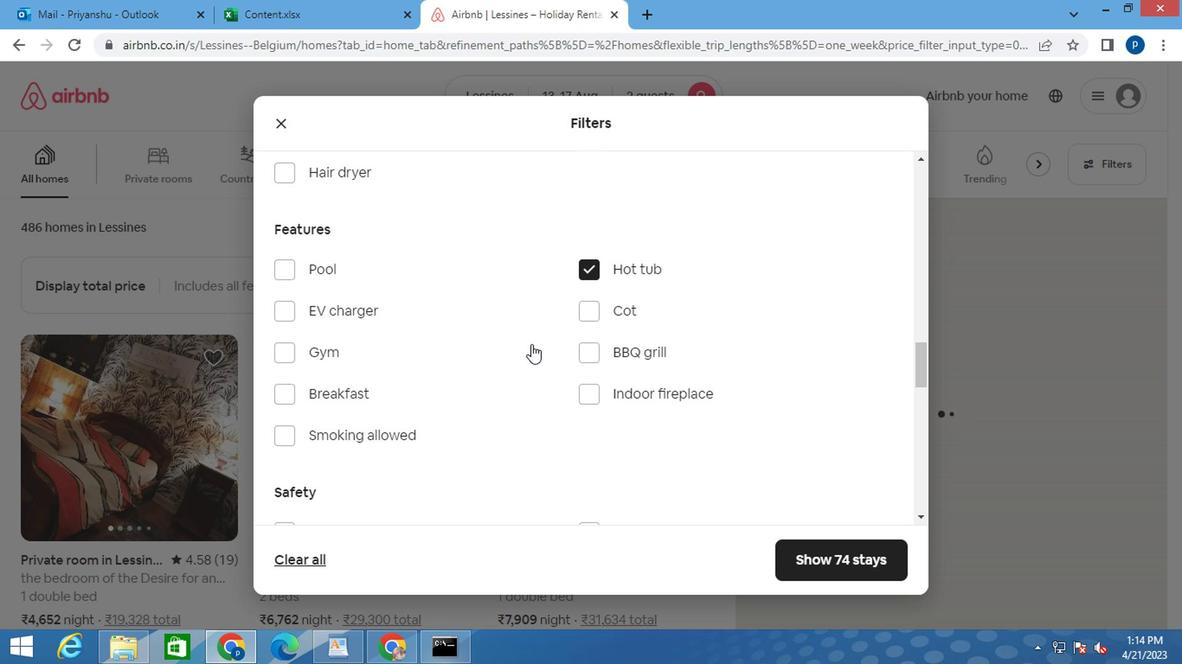 
Action: Mouse moved to (719, 350)
Screenshot: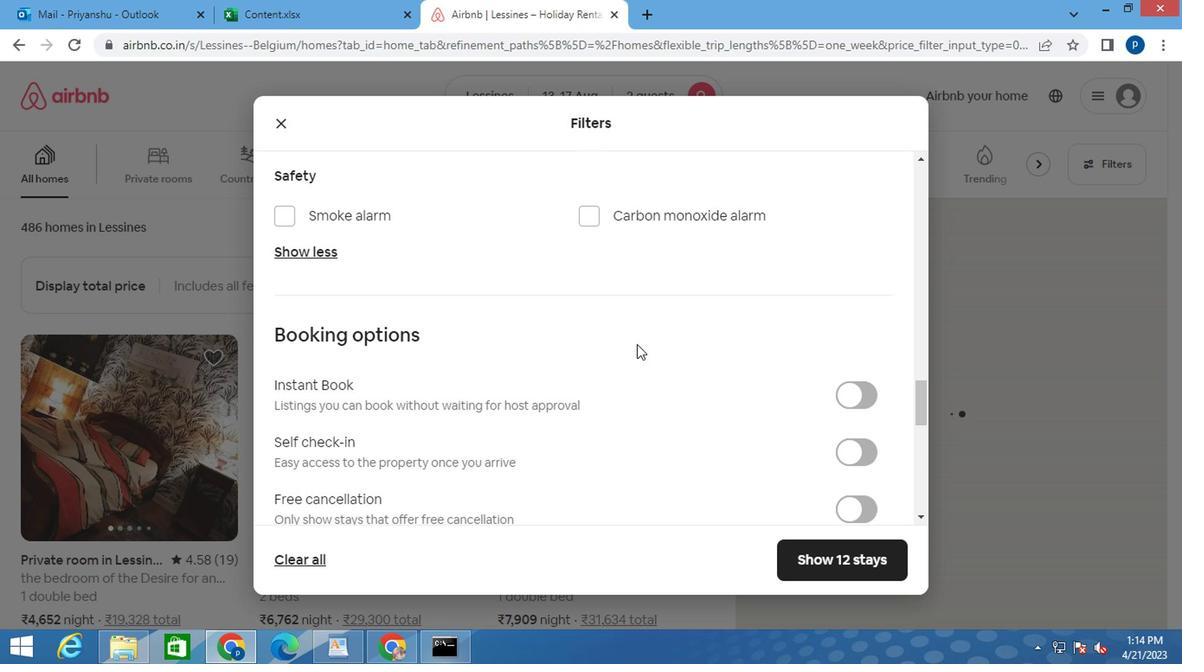 
Action: Mouse scrolled (719, 349) with delta (0, -1)
Screenshot: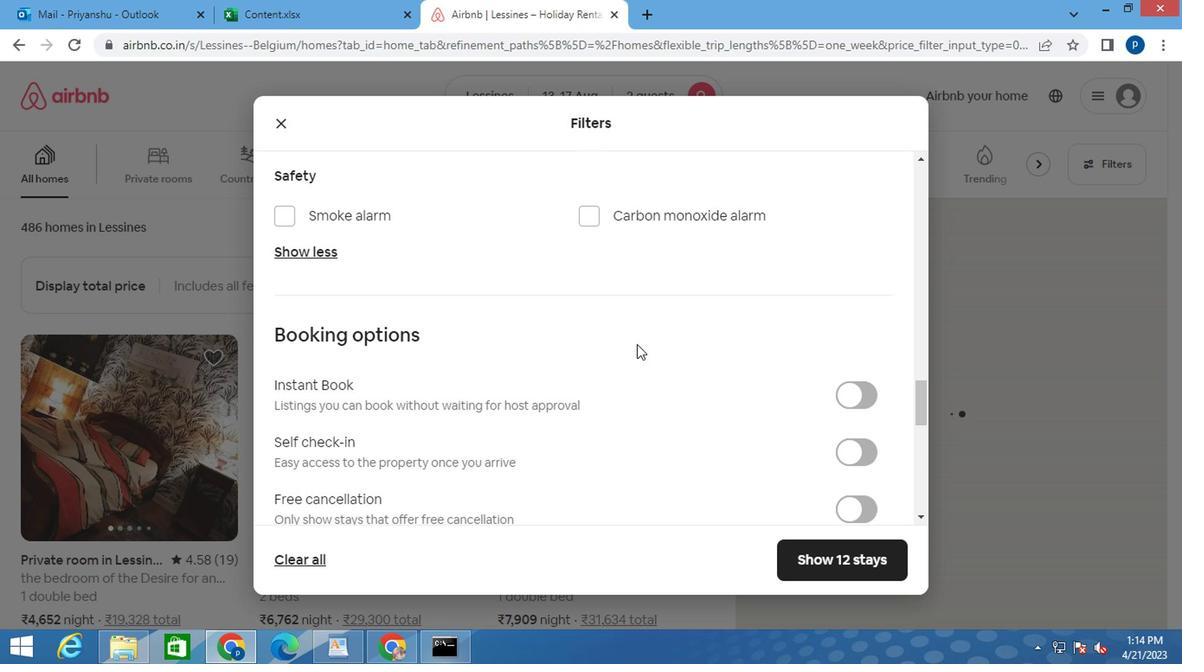 
Action: Mouse scrolled (719, 349) with delta (0, -1)
Screenshot: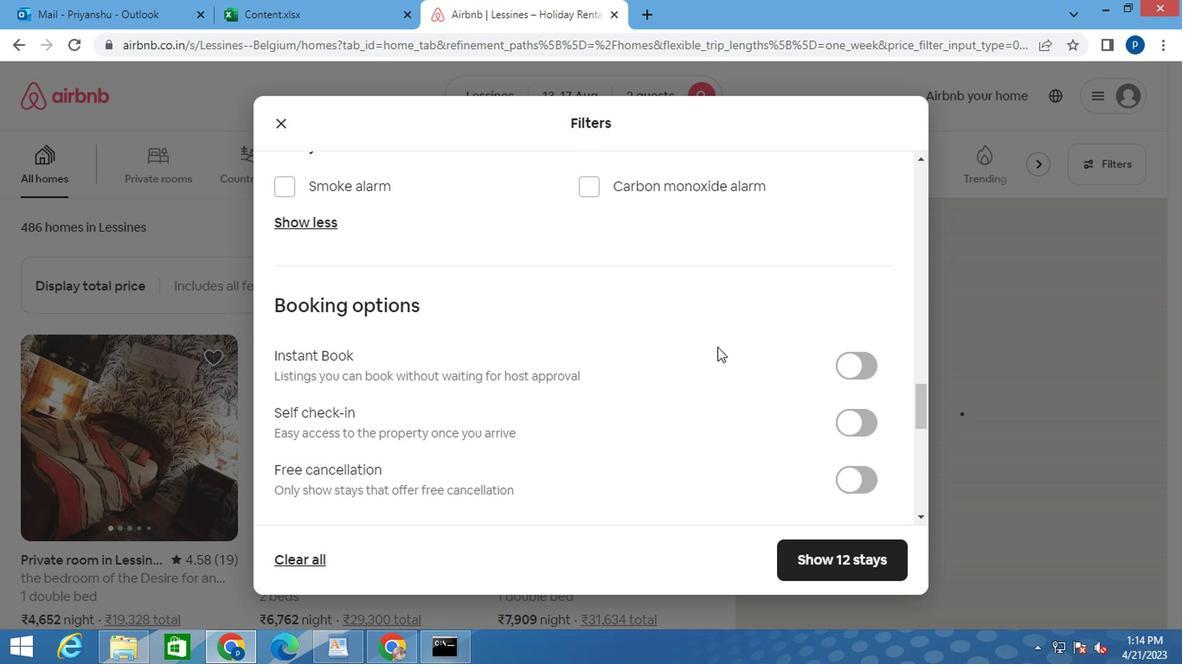 
Action: Mouse moved to (850, 250)
Screenshot: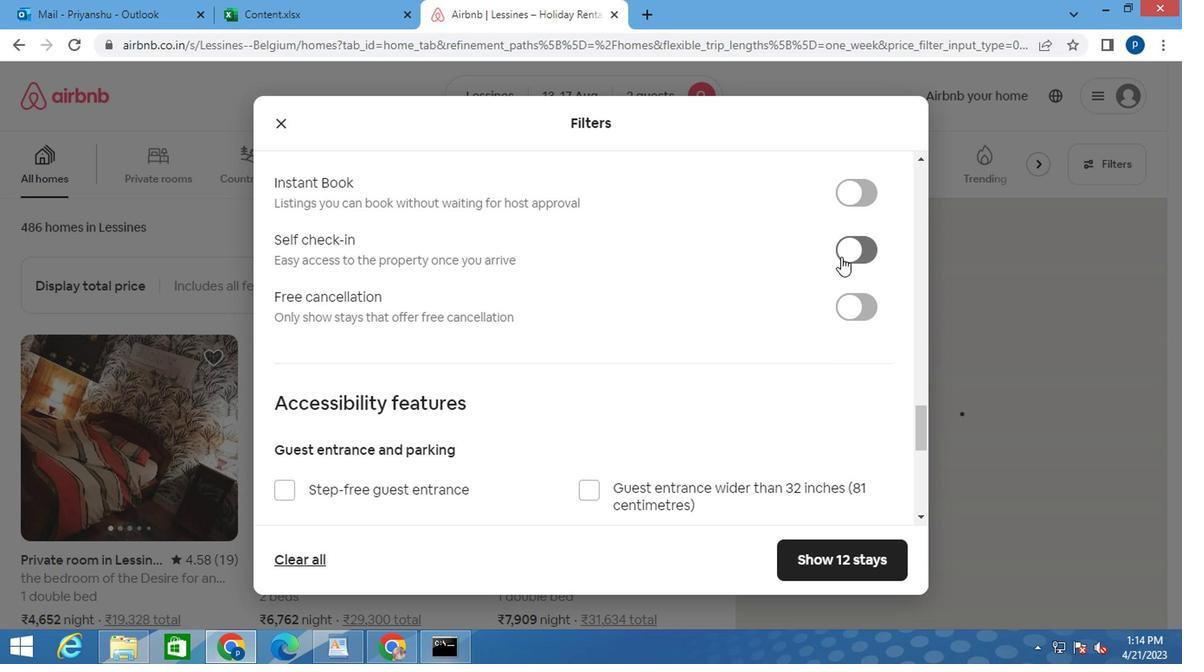 
Action: Mouse pressed left at (850, 250)
Screenshot: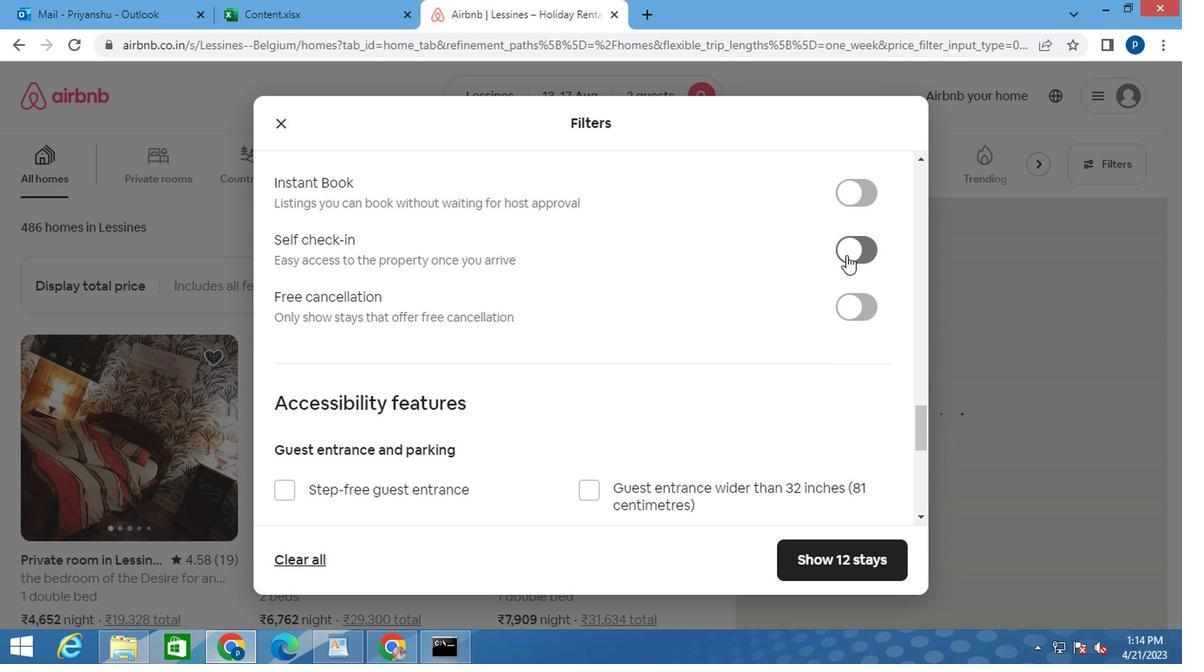 
Action: Mouse moved to (636, 351)
Screenshot: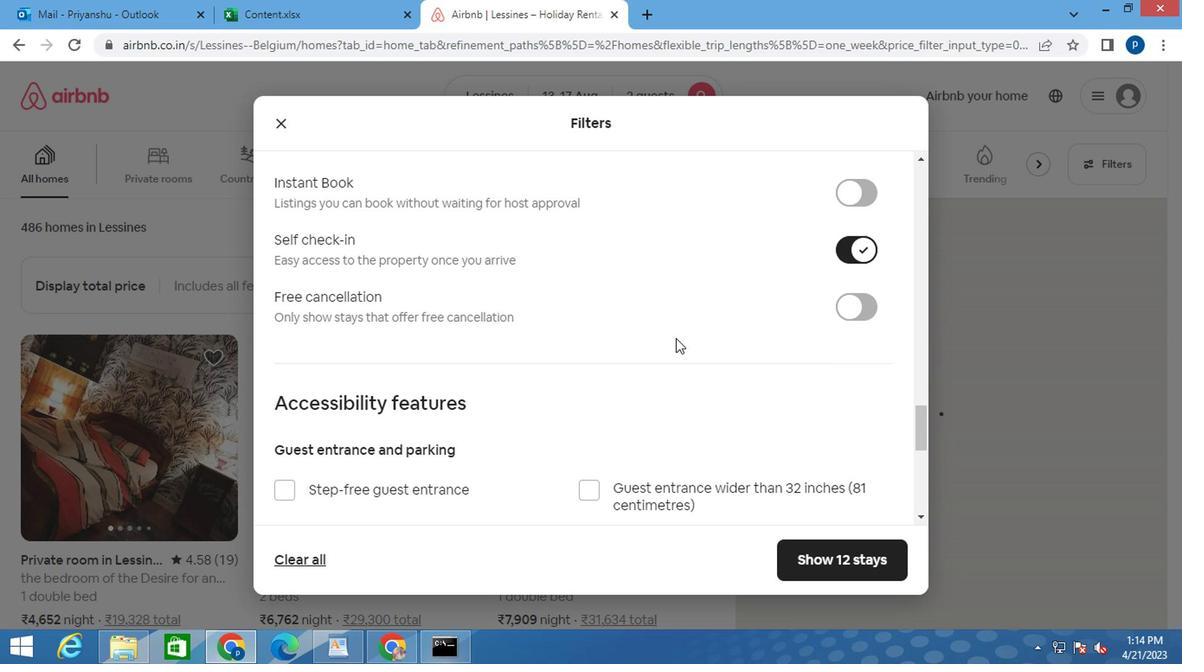 
Action: Mouse scrolled (636, 350) with delta (0, 0)
Screenshot: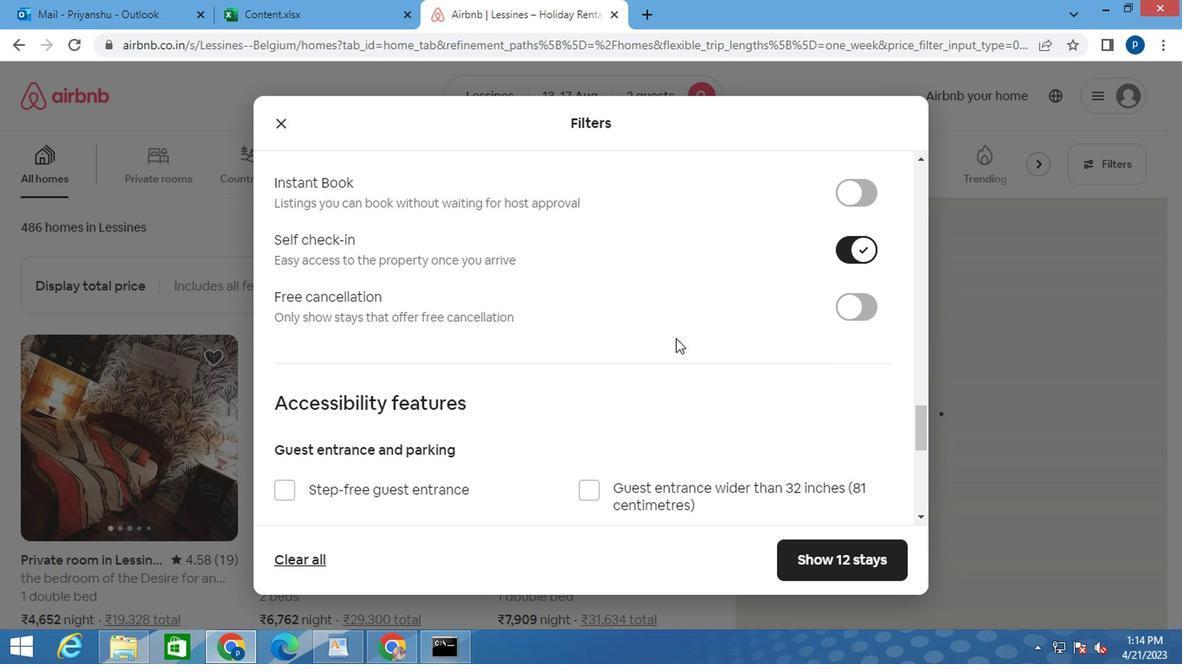 
Action: Mouse moved to (624, 355)
Screenshot: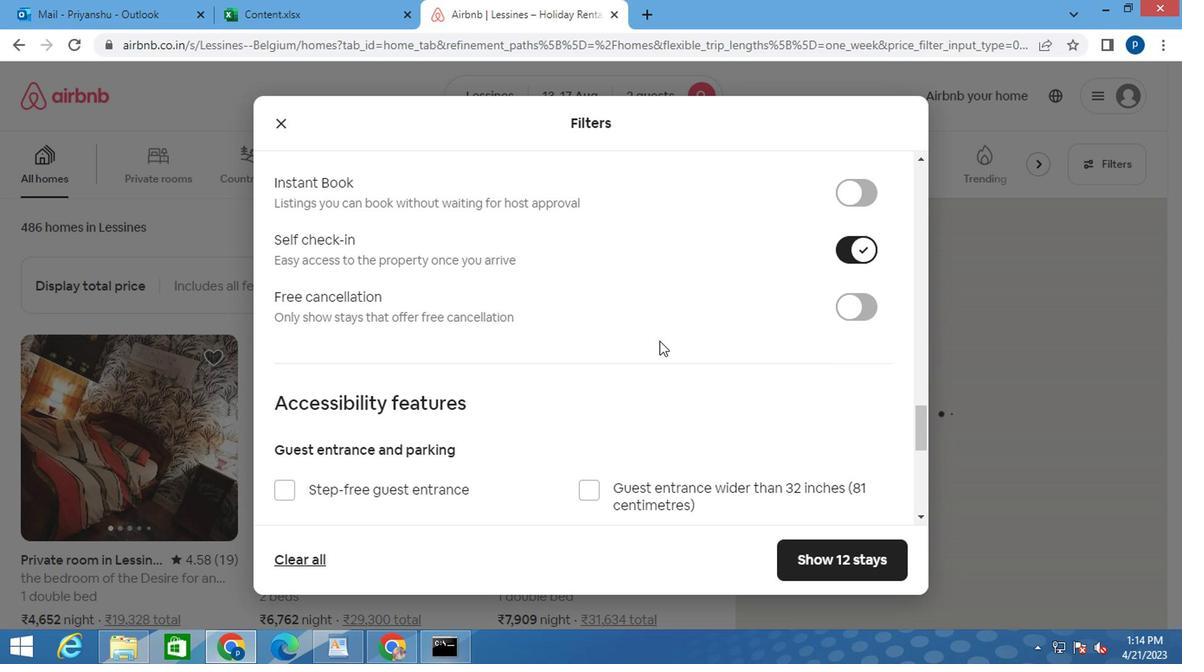 
Action: Mouse scrolled (624, 355) with delta (0, 0)
Screenshot: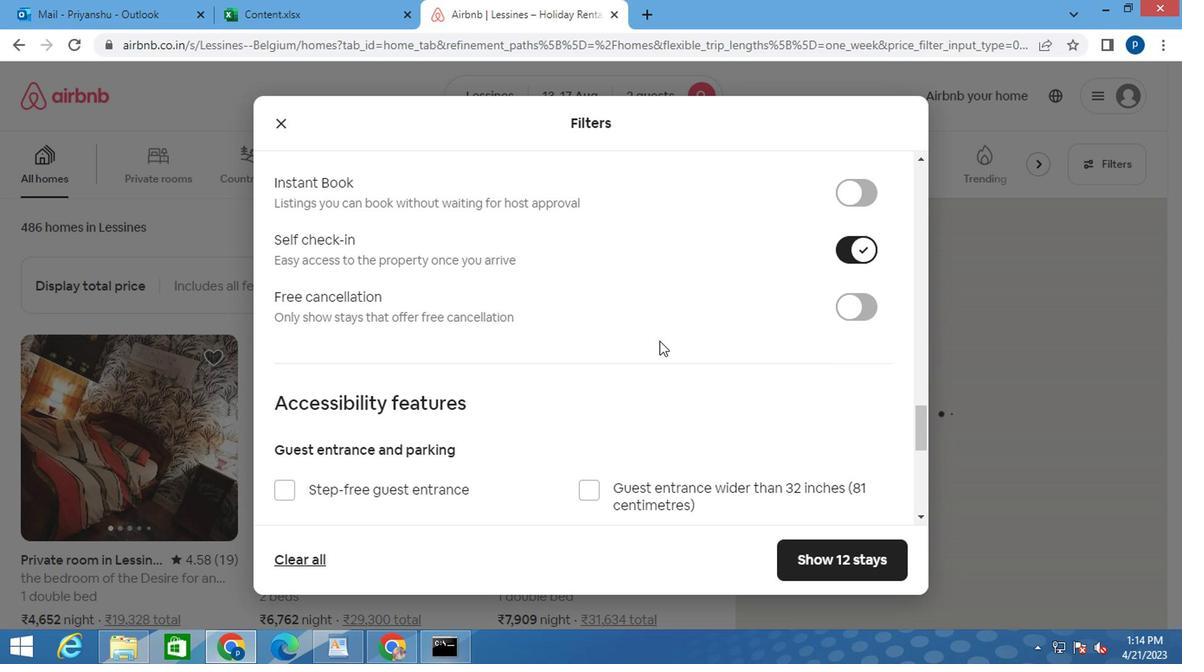 
Action: Mouse moved to (620, 357)
Screenshot: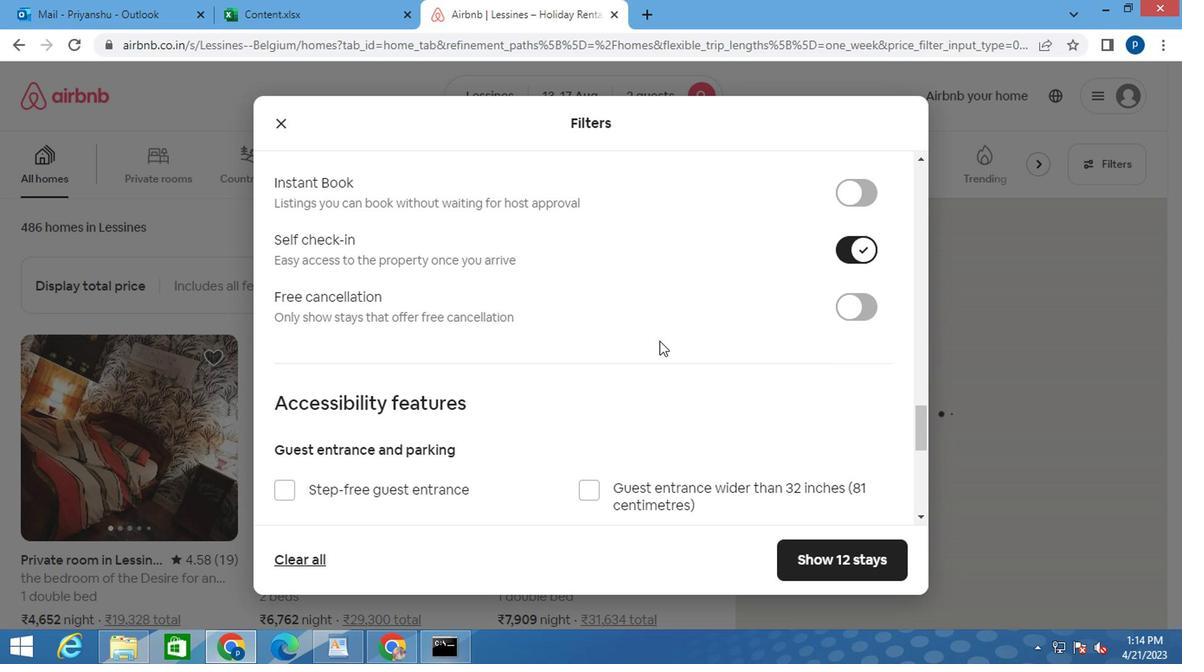 
Action: Mouse scrolled (620, 357) with delta (0, 0)
Screenshot: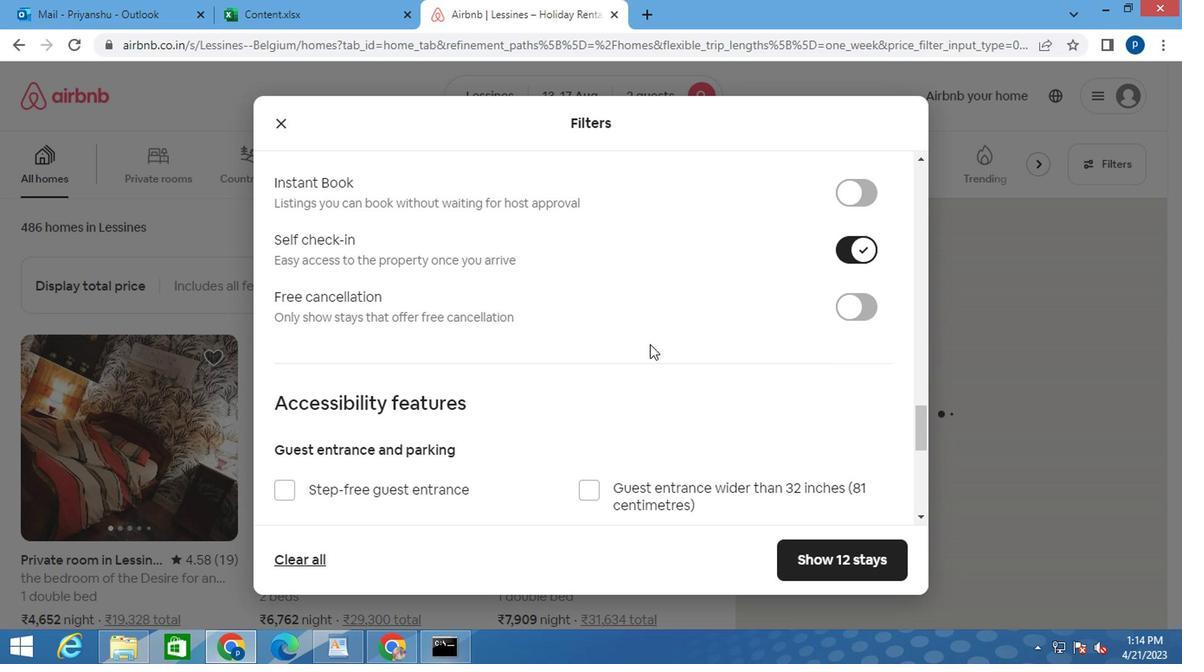 
Action: Mouse moved to (610, 359)
Screenshot: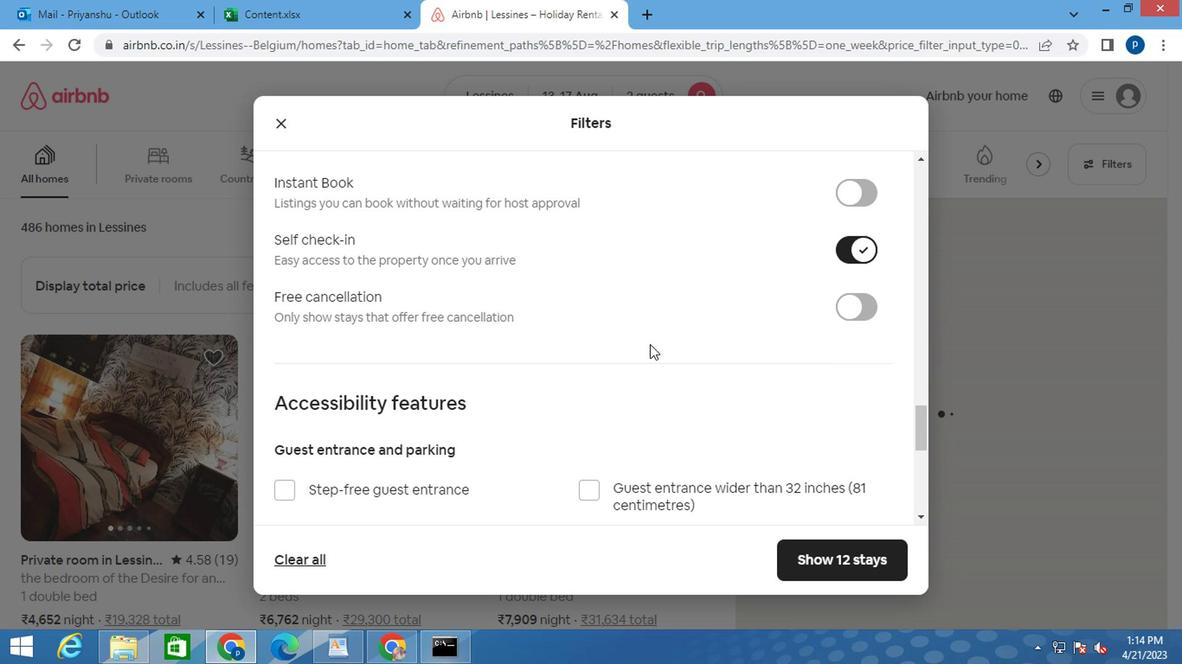 
Action: Mouse scrolled (610, 358) with delta (0, 0)
Screenshot: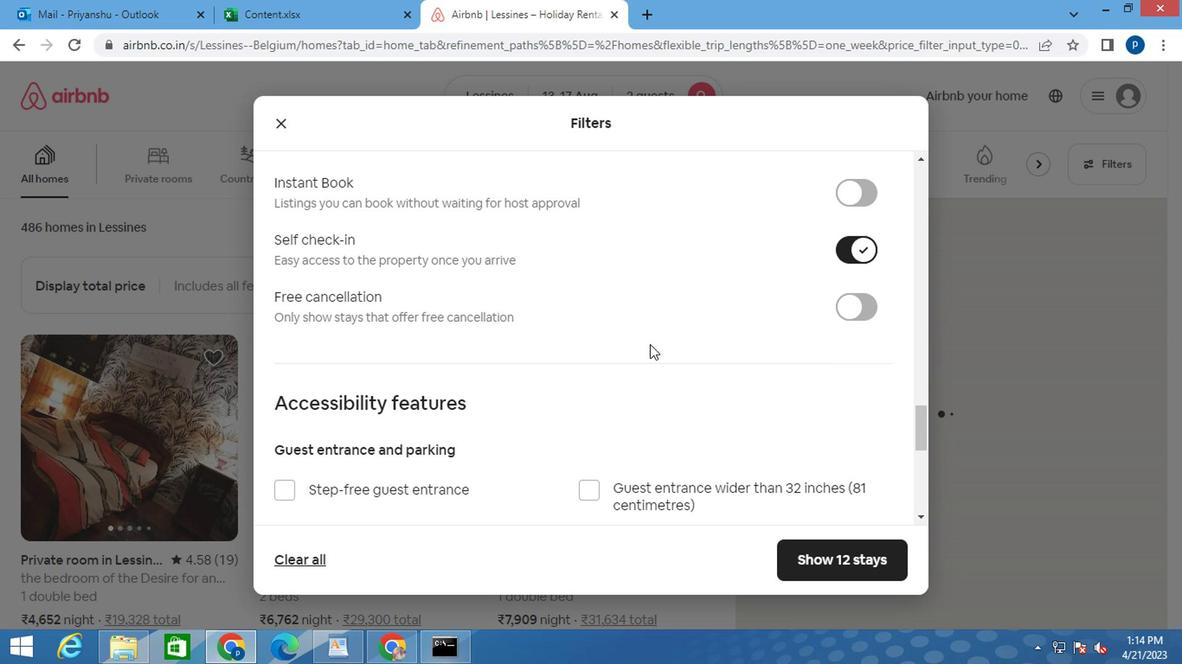 
Action: Mouse moved to (602, 360)
Screenshot: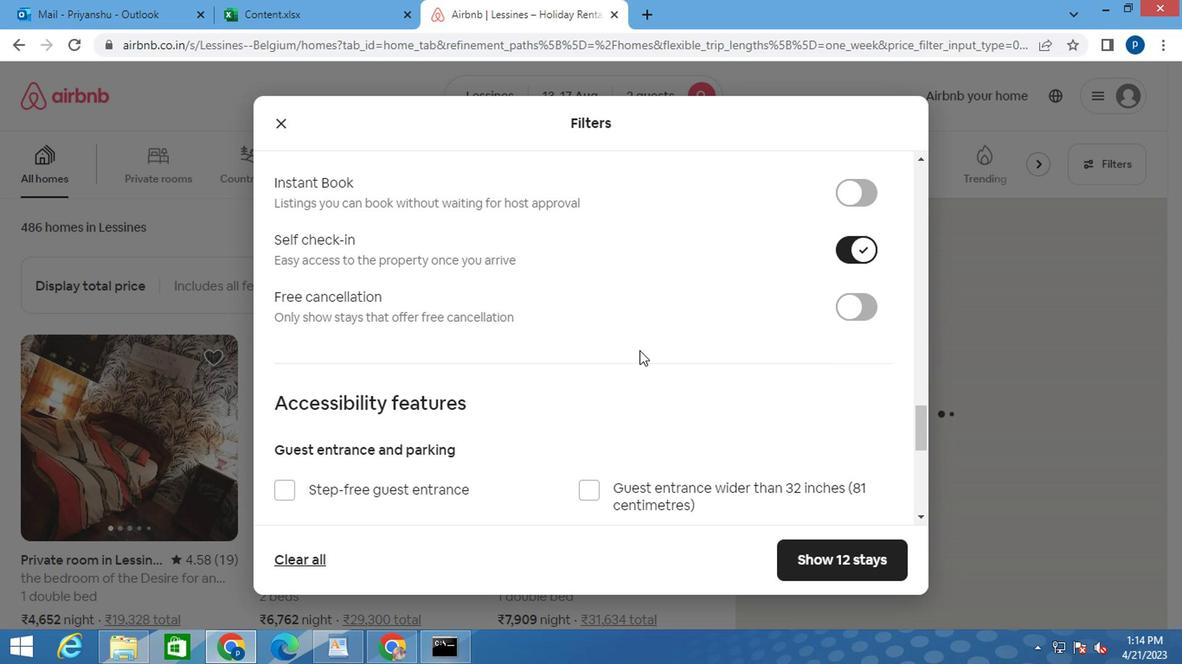 
Action: Mouse scrolled (606, 359) with delta (0, 0)
Screenshot: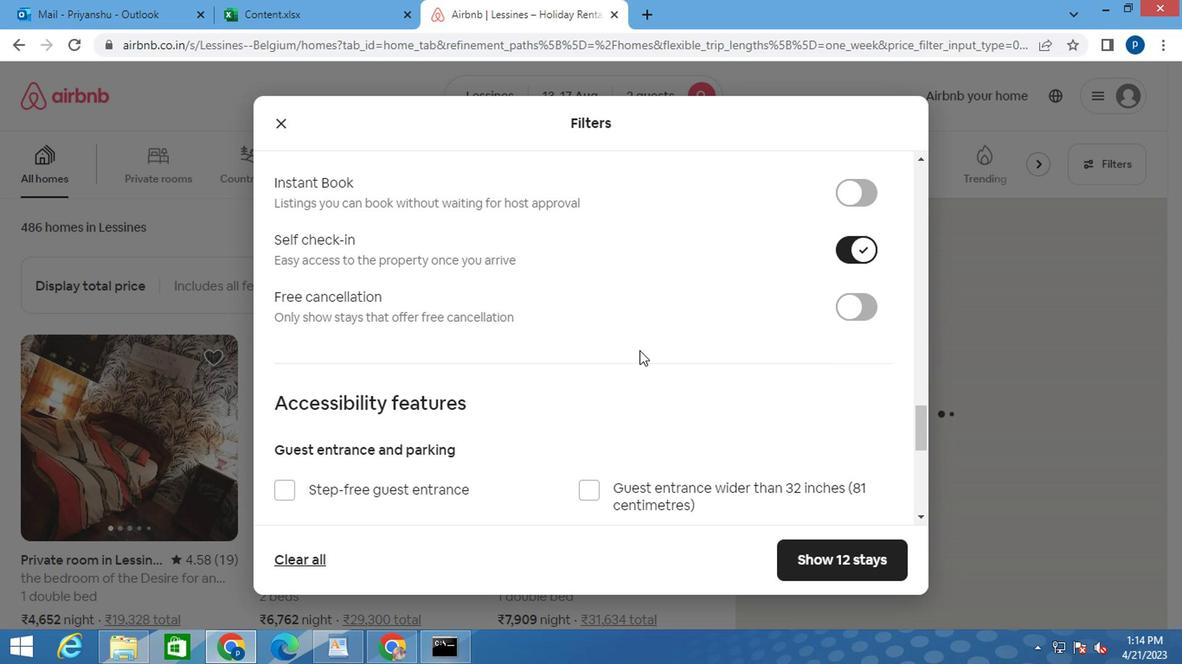 
Action: Mouse moved to (599, 360)
Screenshot: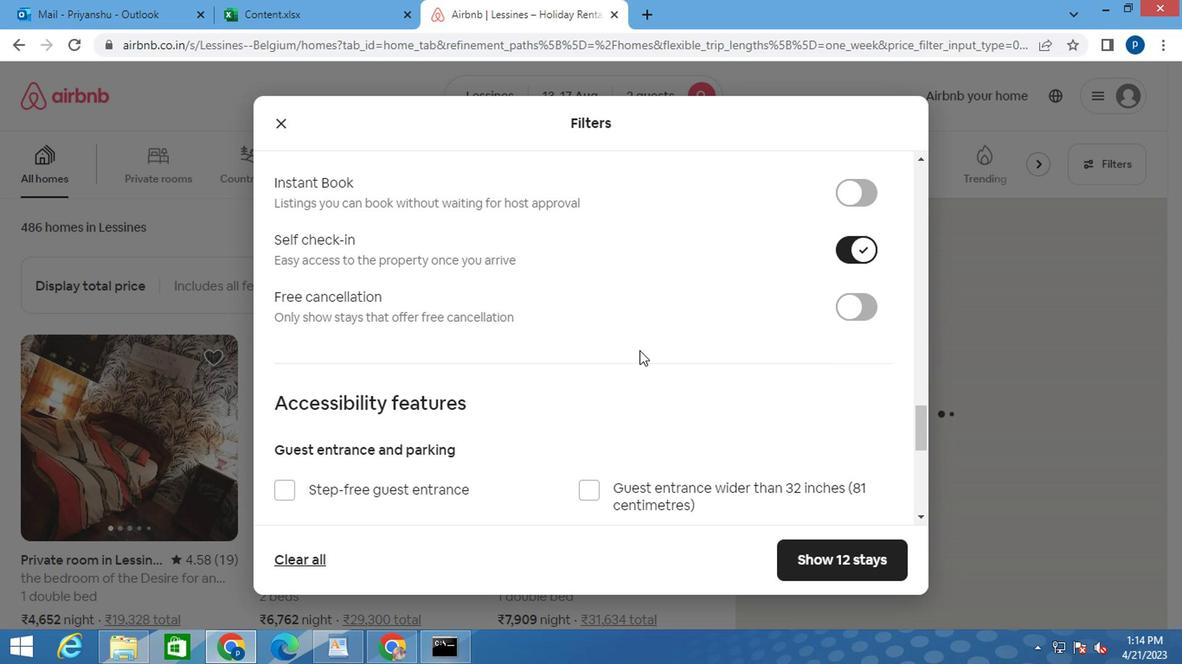 
Action: Mouse scrolled (599, 359) with delta (0, 0)
Screenshot: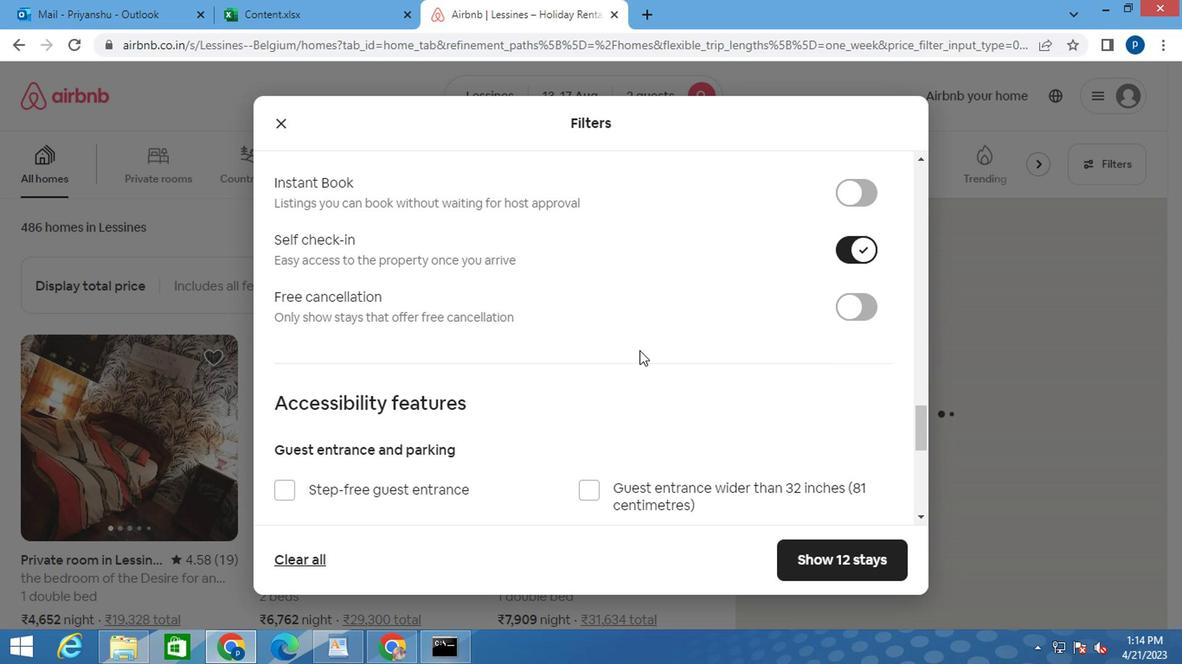 
Action: Mouse moved to (384, 418)
Screenshot: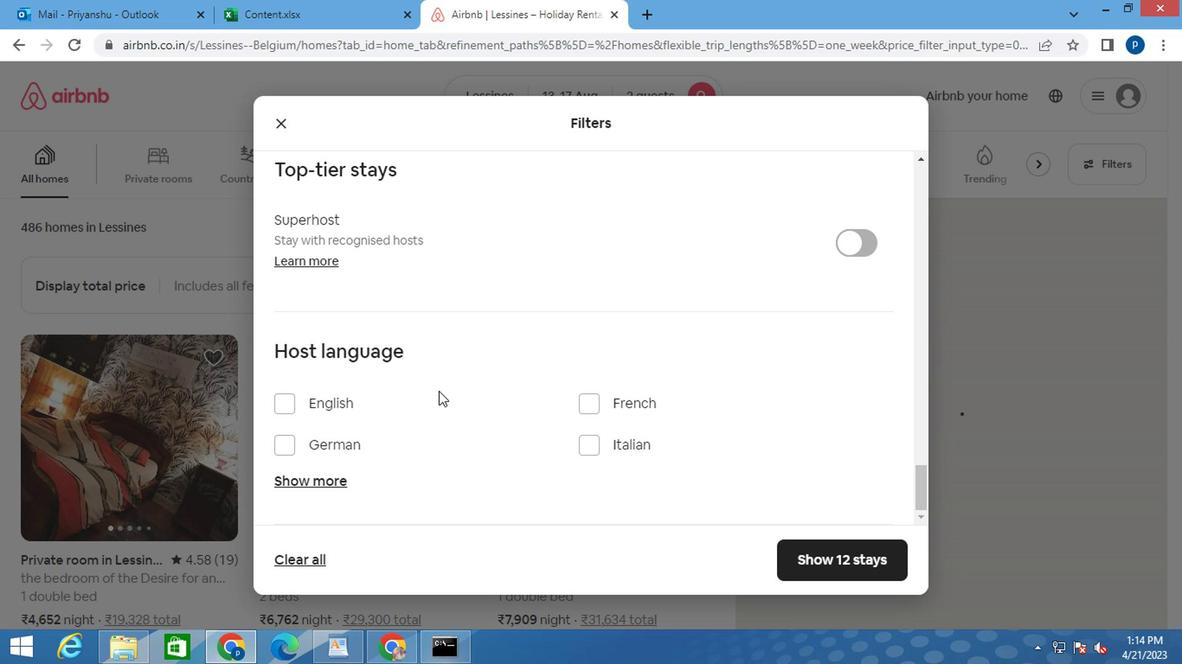 
Action: Mouse scrolled (384, 417) with delta (0, -1)
Screenshot: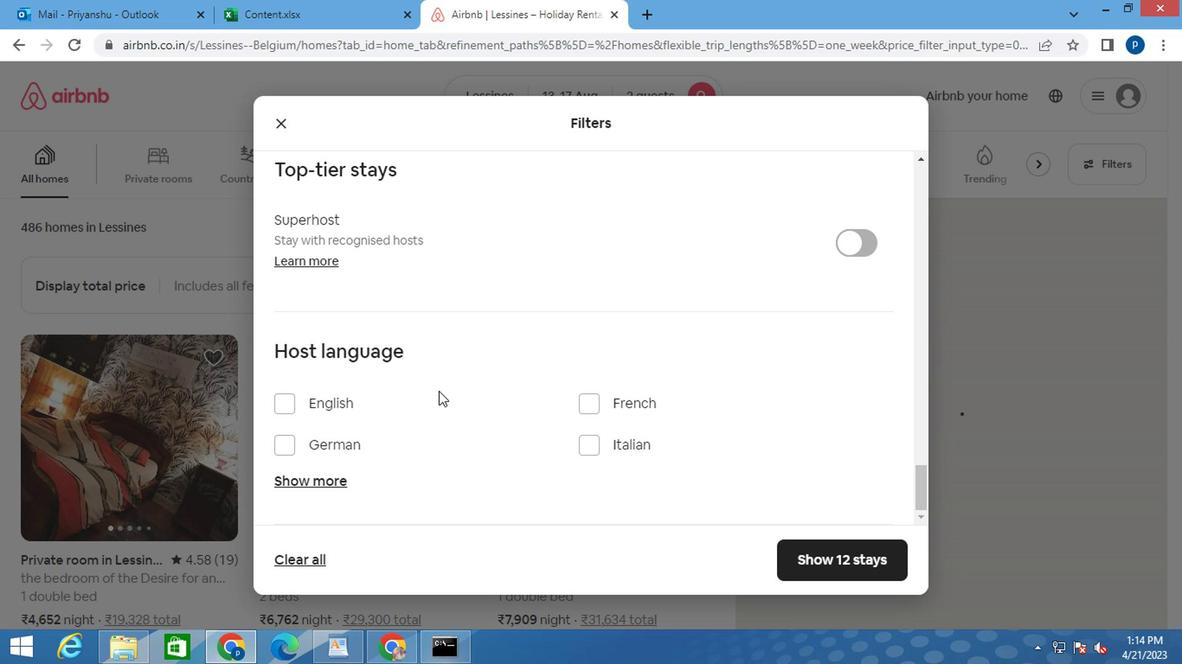 
Action: Mouse scrolled (384, 417) with delta (0, -1)
Screenshot: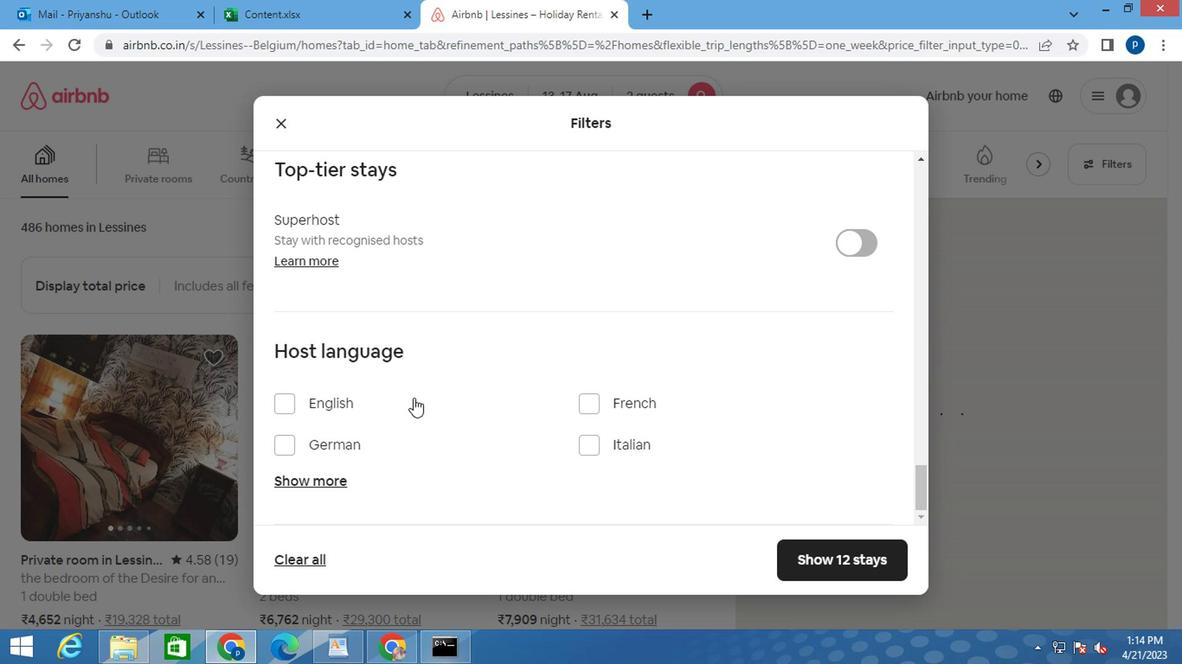
Action: Mouse moved to (289, 395)
Screenshot: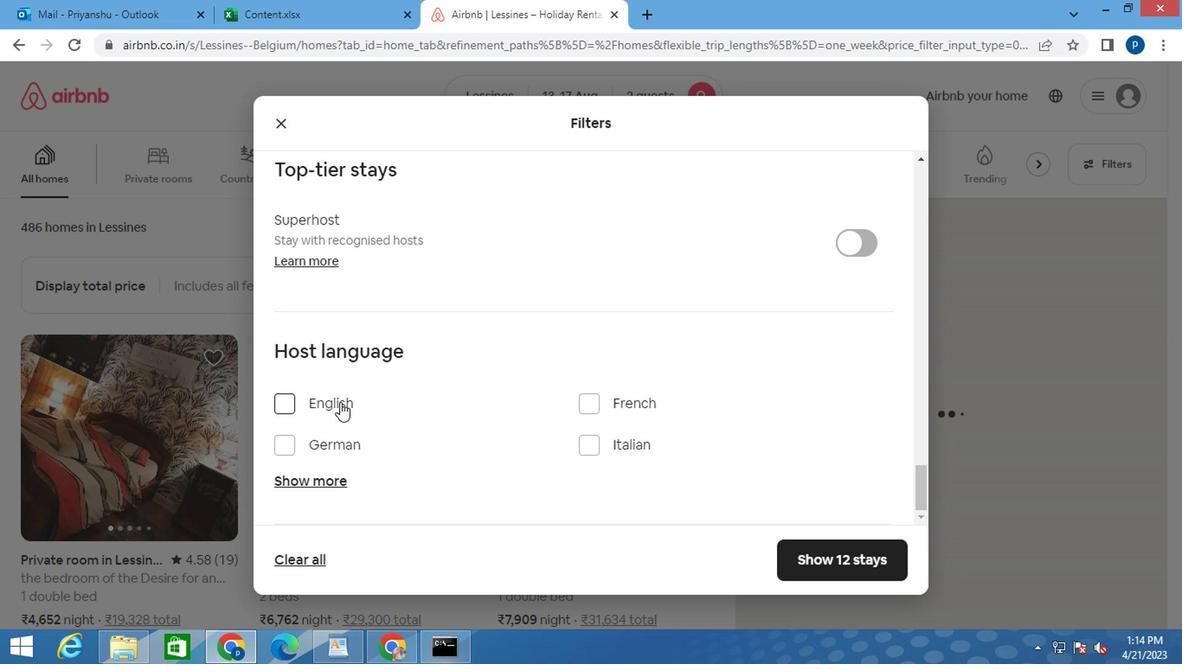
Action: Mouse pressed left at (289, 395)
Screenshot: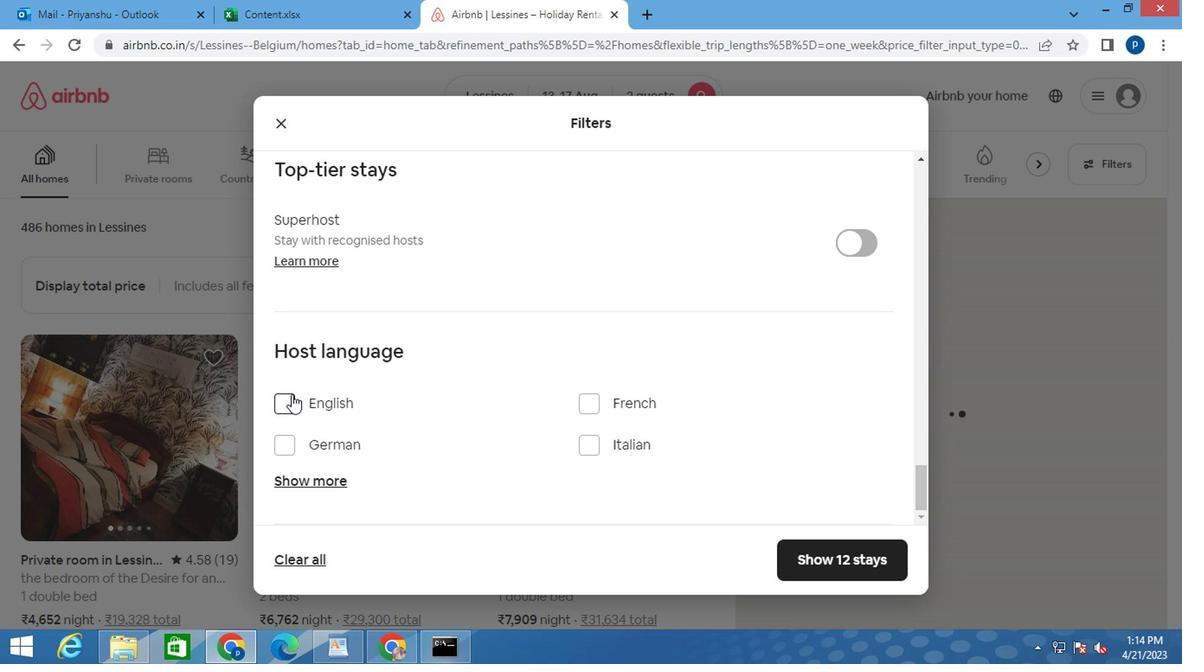 
Action: Mouse moved to (844, 559)
Screenshot: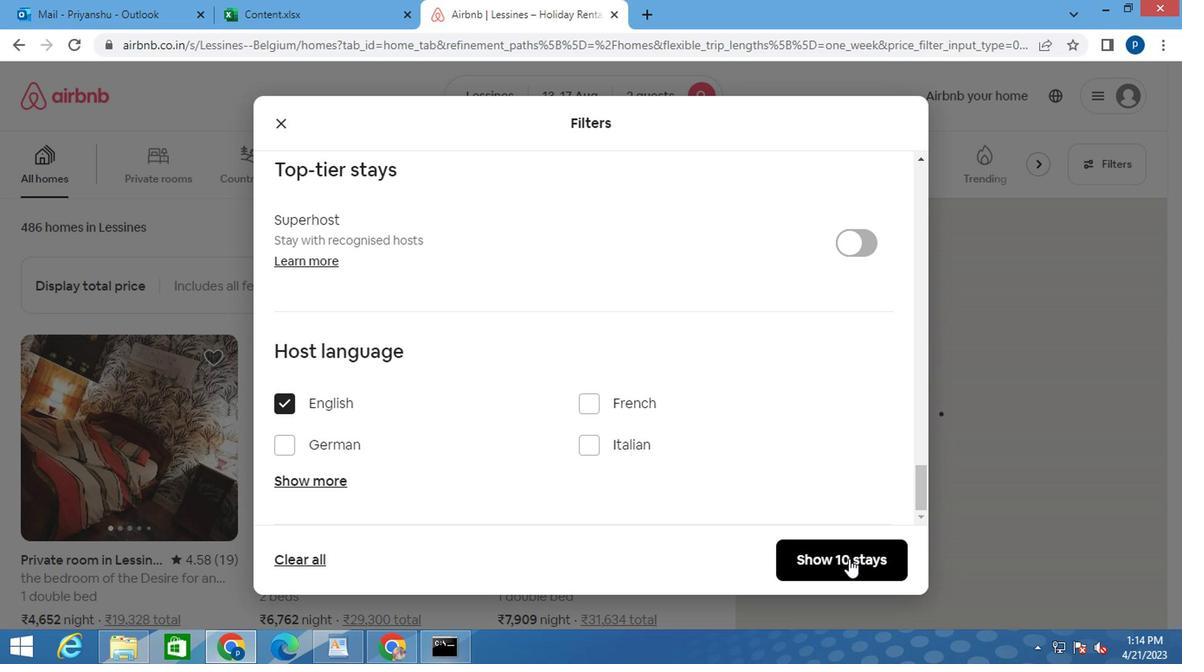 
Action: Mouse pressed left at (844, 559)
Screenshot: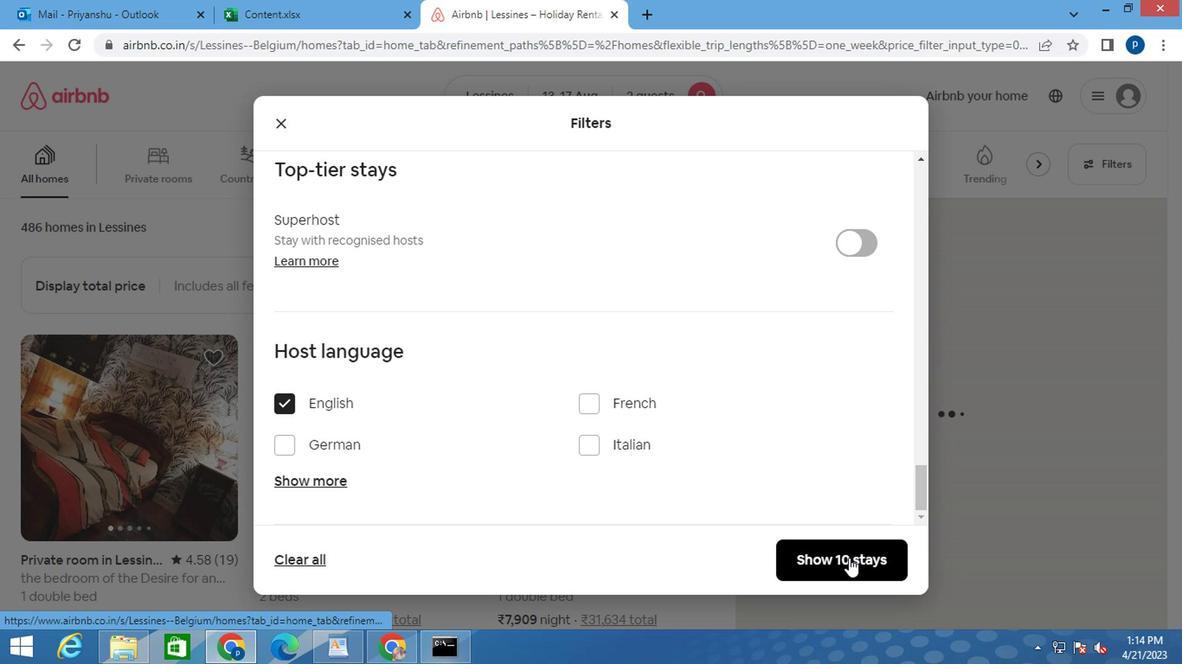 
